 Task: Open a blank google sheet and write heading  Financial Planner. Add Dates in a column and its values below  'Jan 23, Feb 23, Mar 23, Apr 23 & may23. 'Add Income in next column and its values below  $3,000, $3,200, $3,100, $3,300 & $3,500. Add Expenses in next column and its values below  $2,000, $2,300, $2,200, $2,500 & $2,800. Add savings in next column and its values below $500, $600, $500, $700 & $700. Add Investment in next column and its values below  $500, $700, $800, $900 & $1000. Add Net Saving in next column and its values below  $1000, $1200, $900, $800 & $700. Save page Budget Tracking Spreadsheet
Action: Mouse moved to (351, 369)
Screenshot: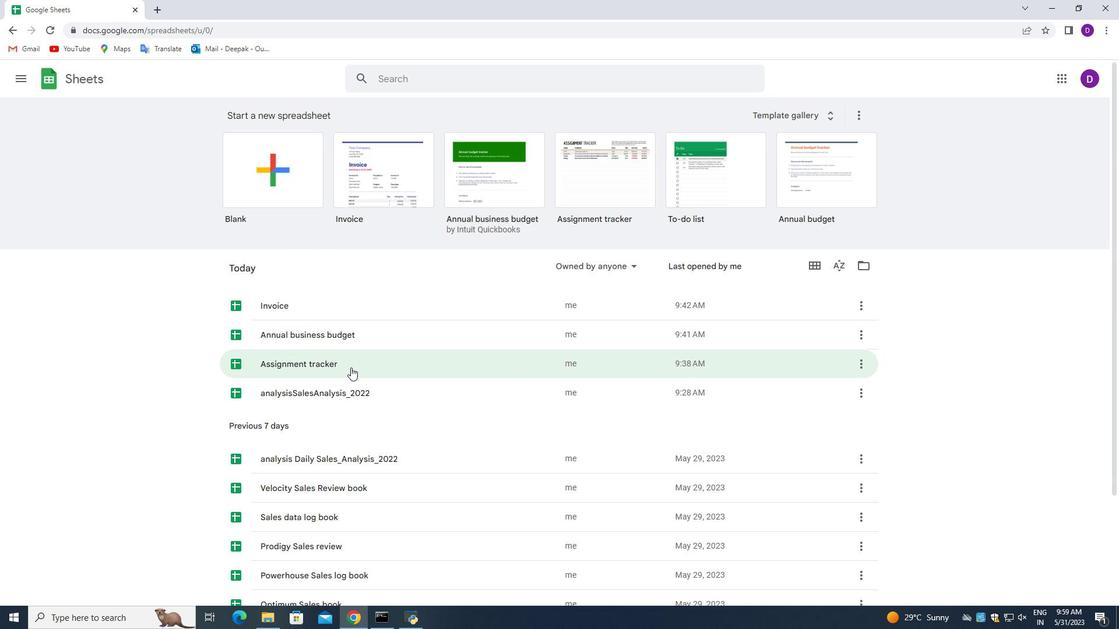 
Action: Mouse scrolled (351, 369) with delta (0, 0)
Screenshot: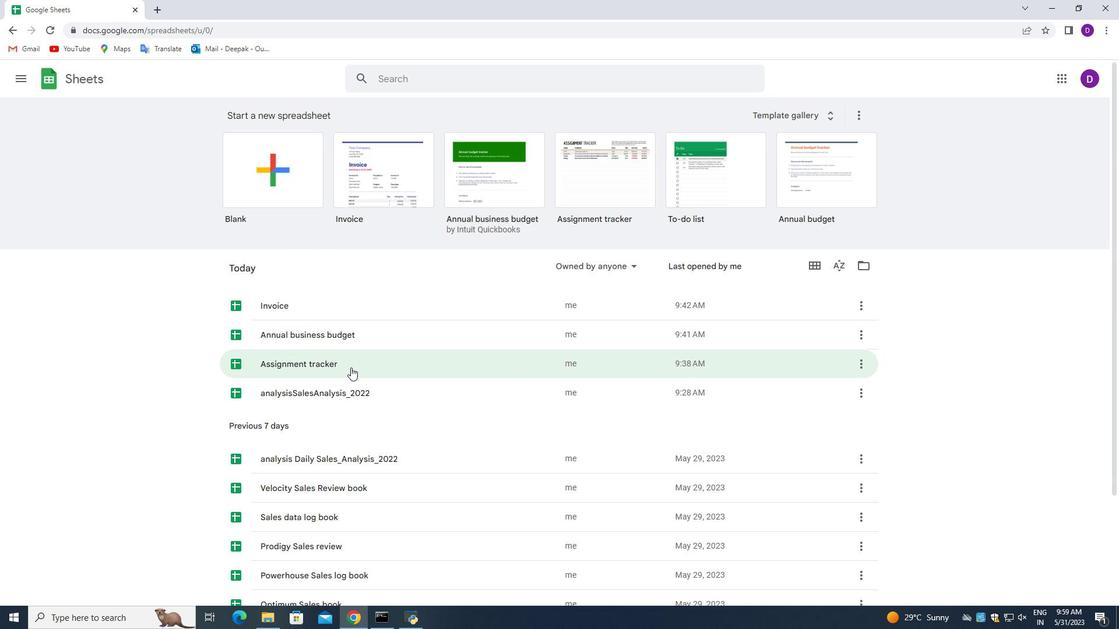 
Action: Mouse moved to (351, 370)
Screenshot: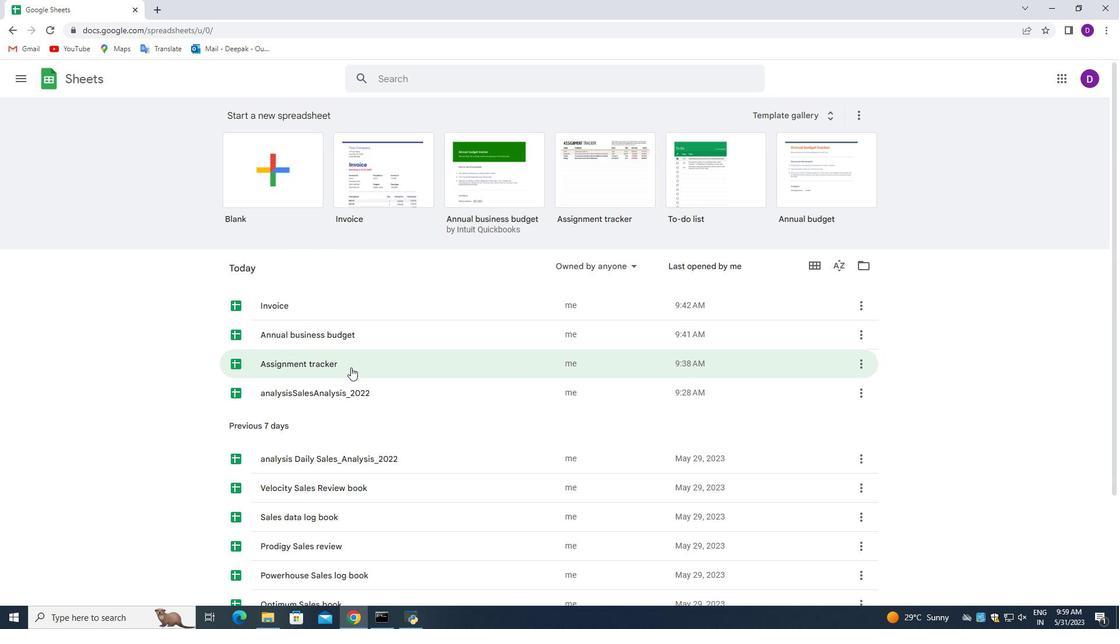
Action: Mouse scrolled (351, 369) with delta (0, 0)
Screenshot: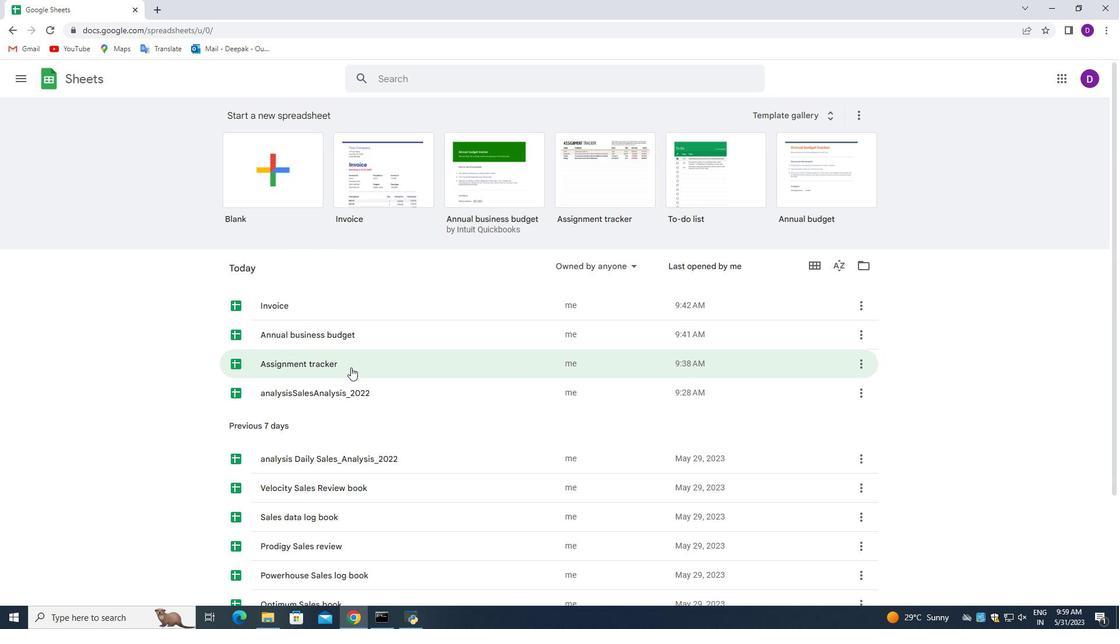 
Action: Mouse moved to (412, 361)
Screenshot: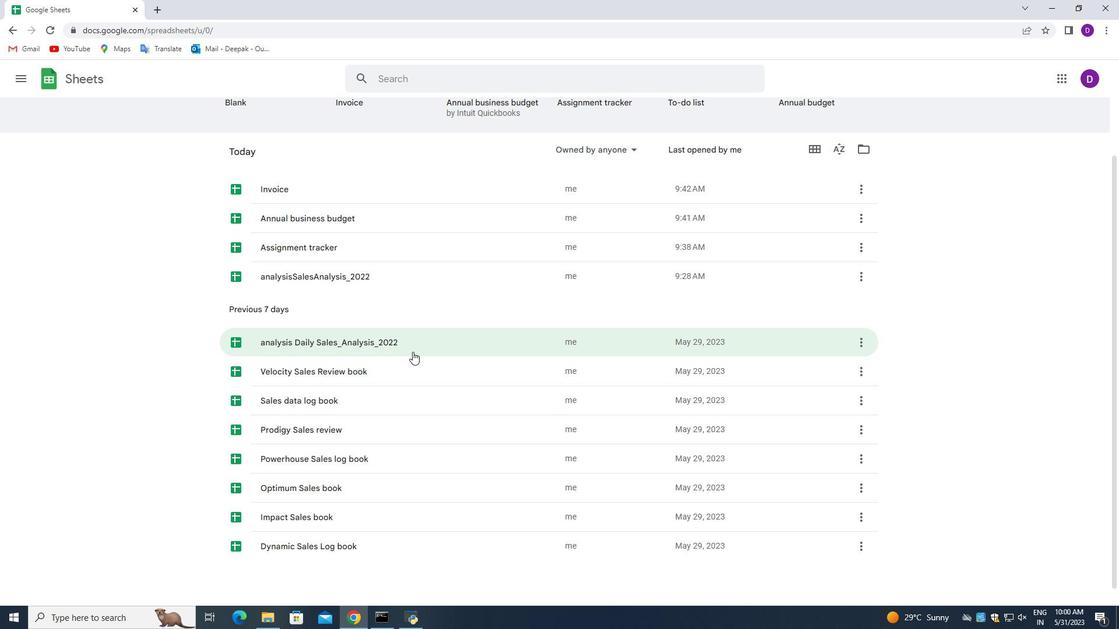 
Action: Mouse scrolled (412, 362) with delta (0, 0)
Screenshot: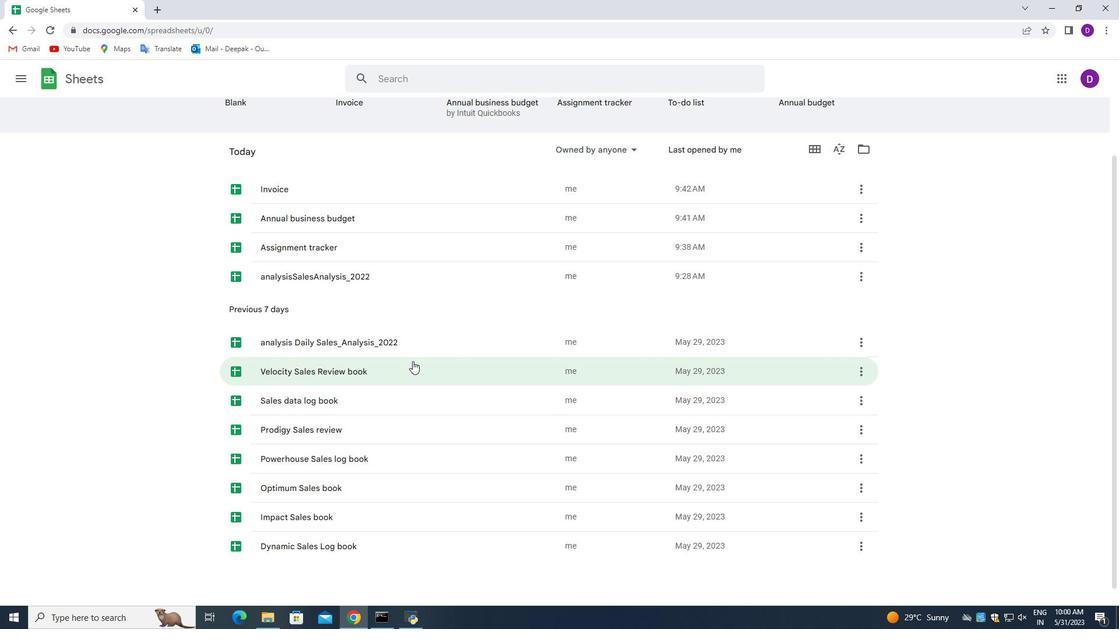 
Action: Mouse scrolled (412, 362) with delta (0, 0)
Screenshot: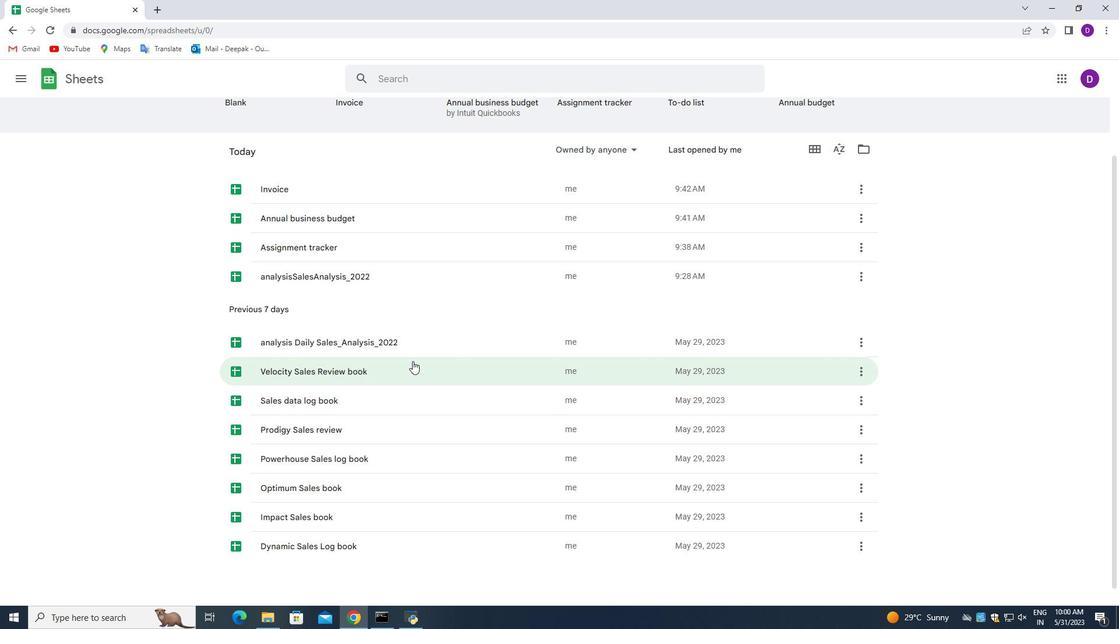 
Action: Mouse moved to (409, 356)
Screenshot: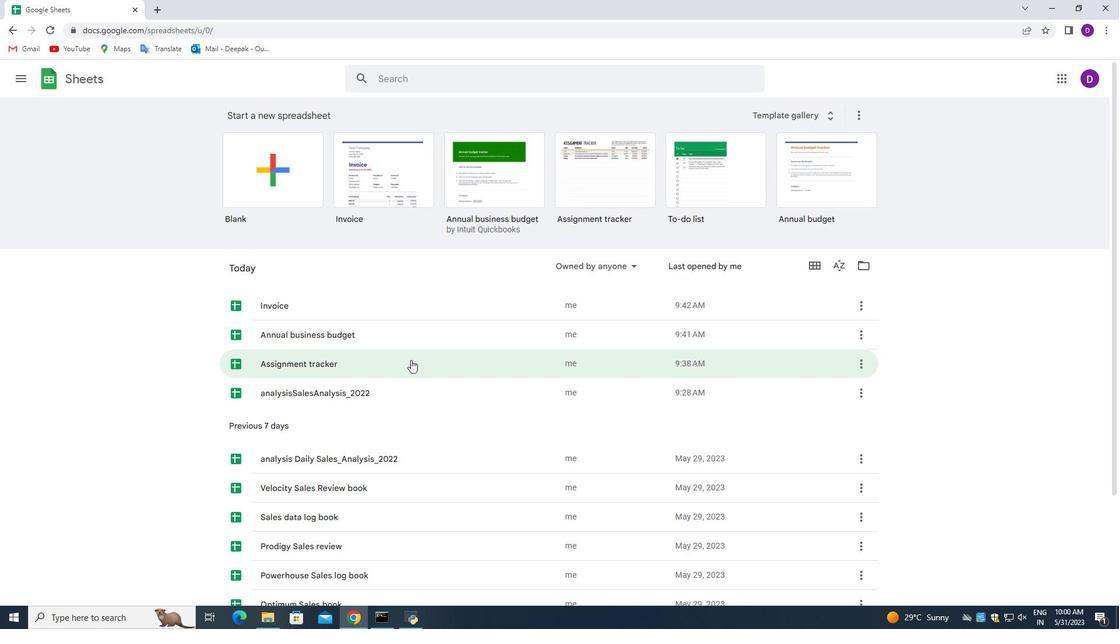 
Action: Mouse scrolled (409, 357) with delta (0, 0)
Screenshot: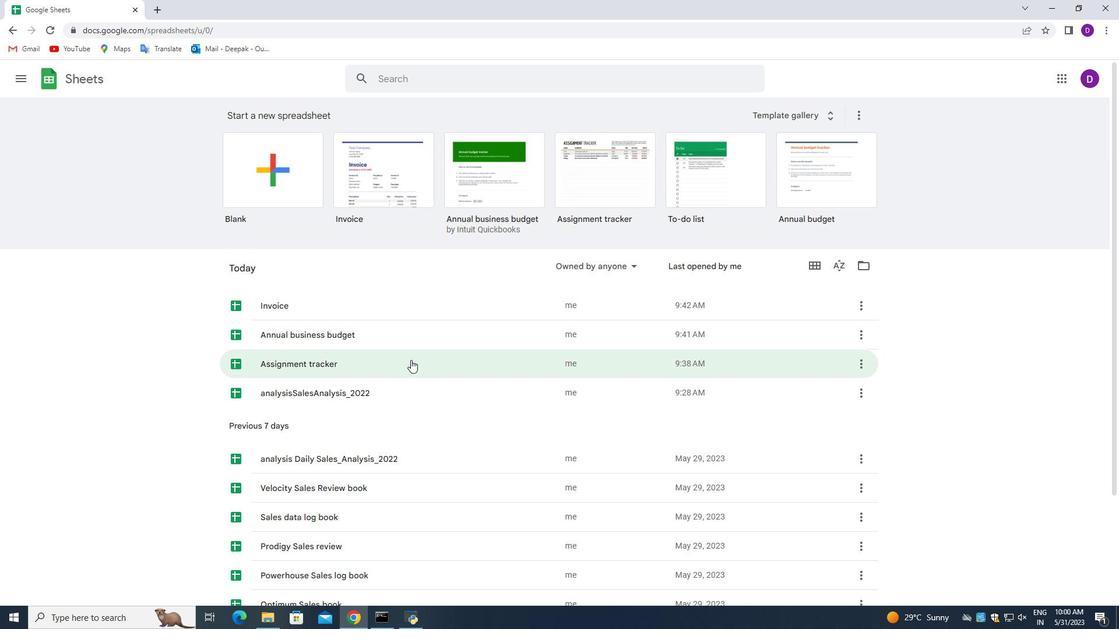 
Action: Mouse moved to (408, 355)
Screenshot: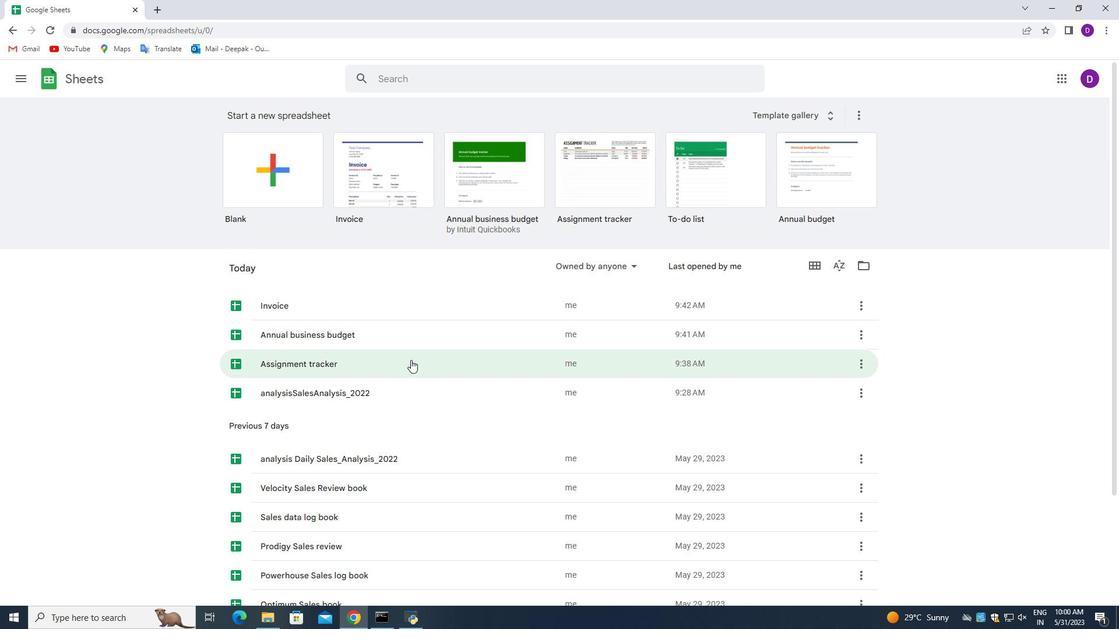 
Action: Mouse scrolled (408, 356) with delta (0, 0)
Screenshot: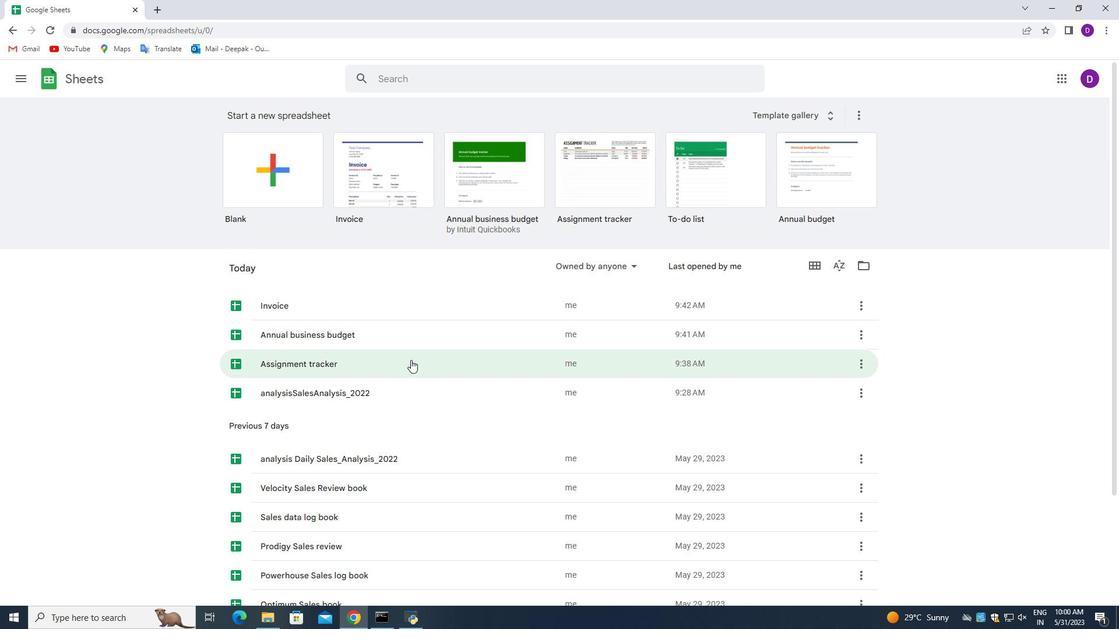 
Action: Mouse scrolled (408, 356) with delta (0, 0)
Screenshot: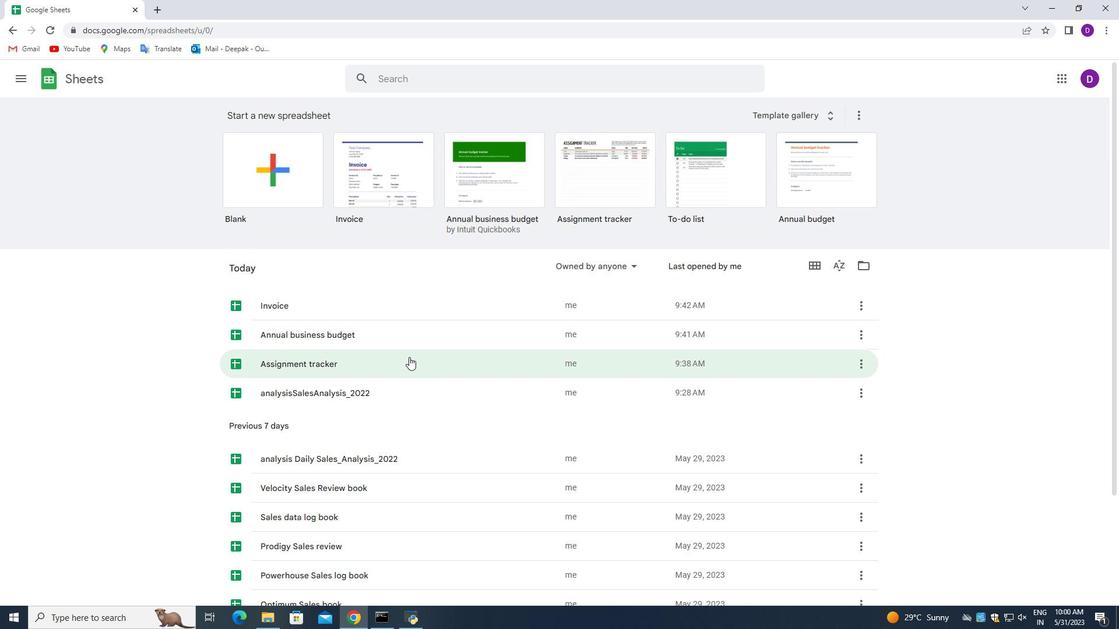 
Action: Mouse scrolled (408, 356) with delta (0, 0)
Screenshot: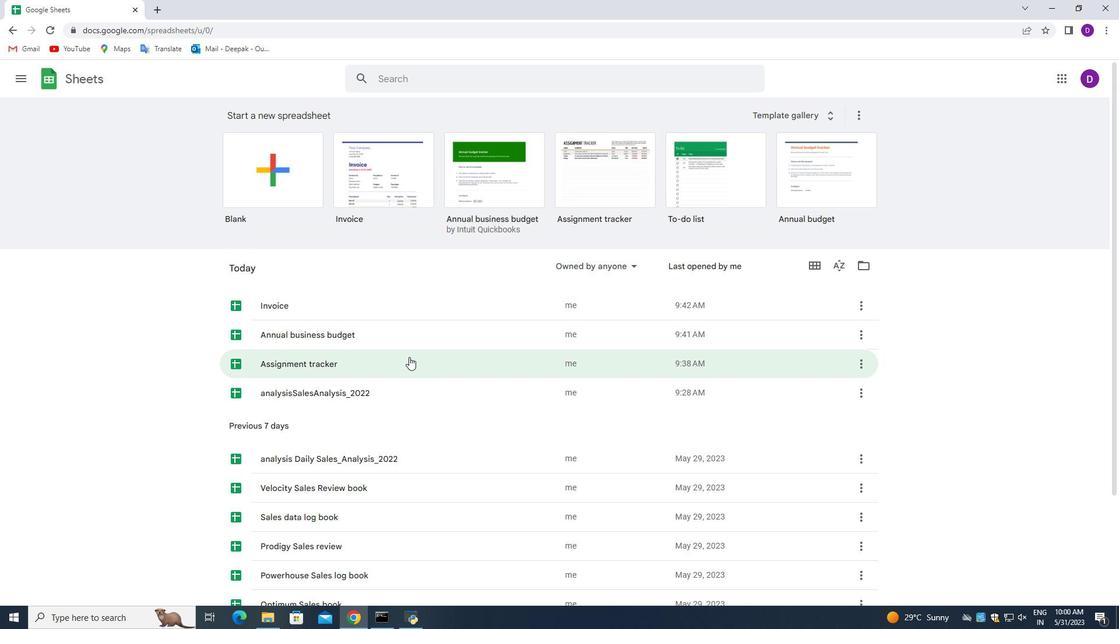 
Action: Mouse scrolled (408, 356) with delta (0, 0)
Screenshot: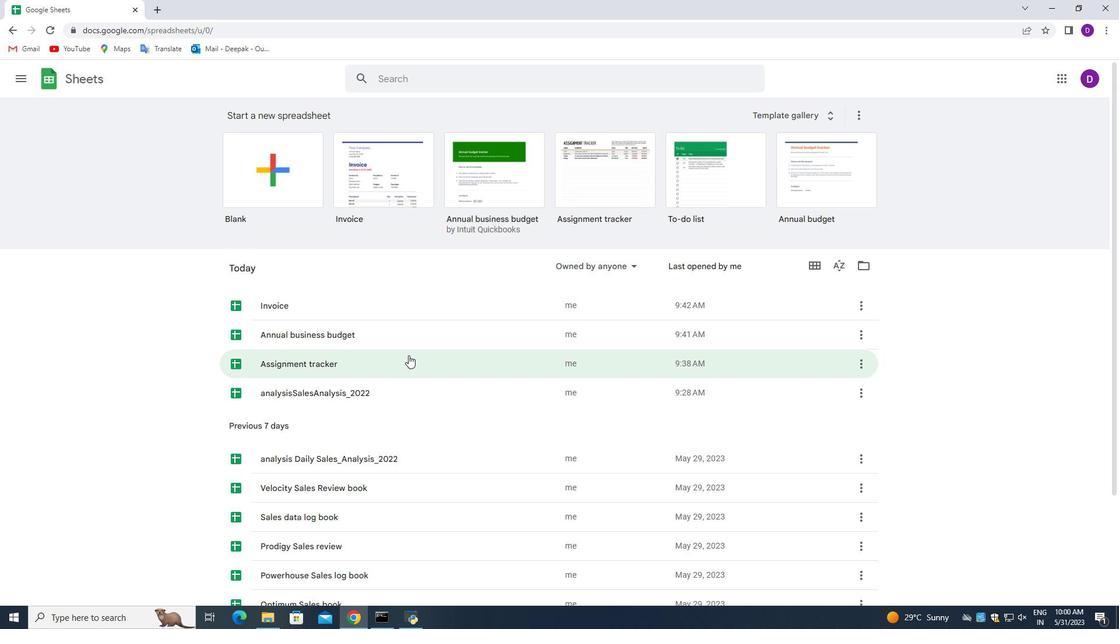 
Action: Mouse scrolled (408, 356) with delta (0, 0)
Screenshot: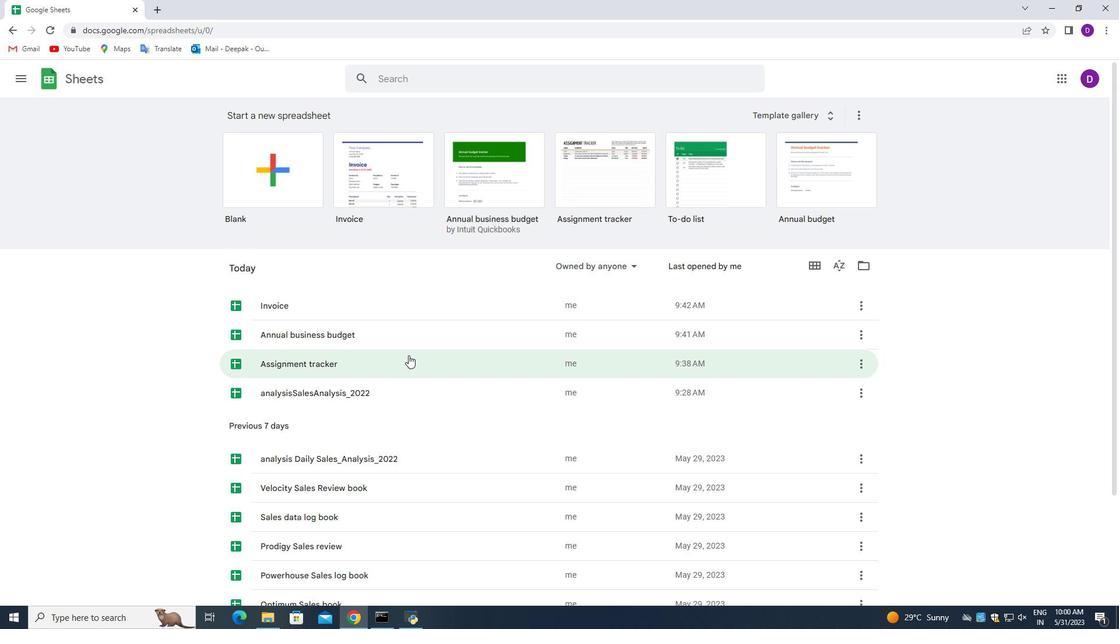 
Action: Mouse moved to (264, 172)
Screenshot: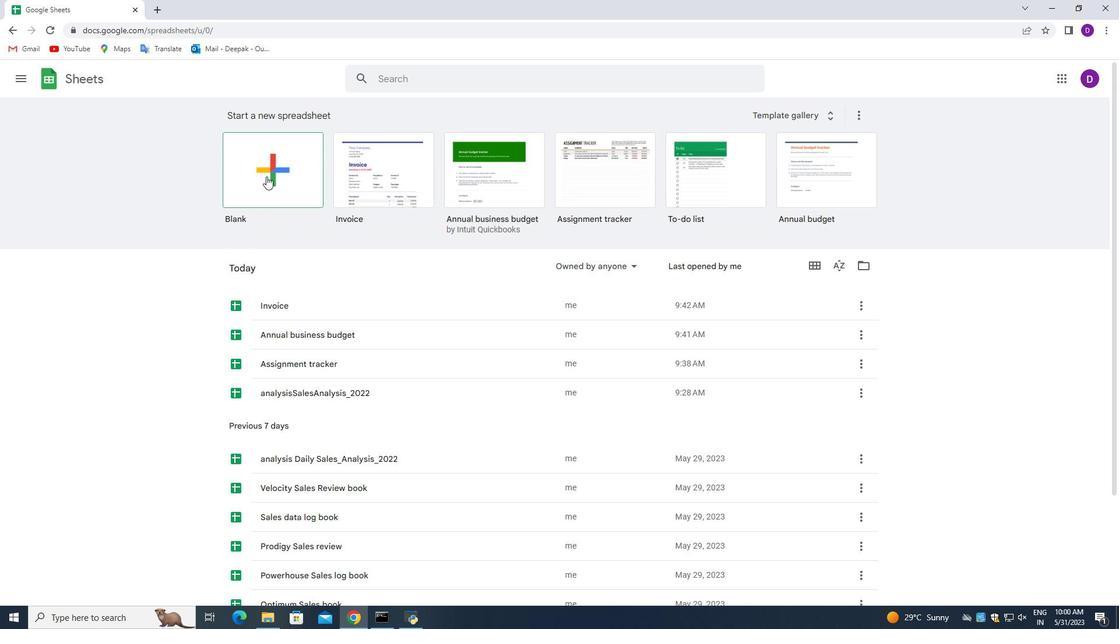 
Action: Mouse pressed left at (264, 172)
Screenshot: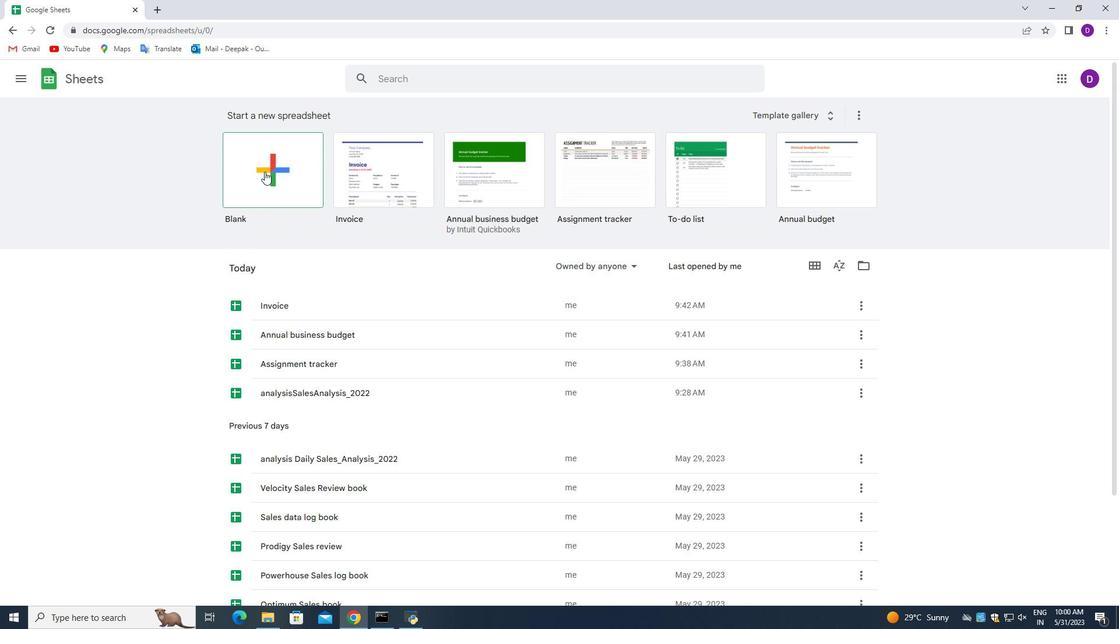 
Action: Mouse moved to (168, 243)
Screenshot: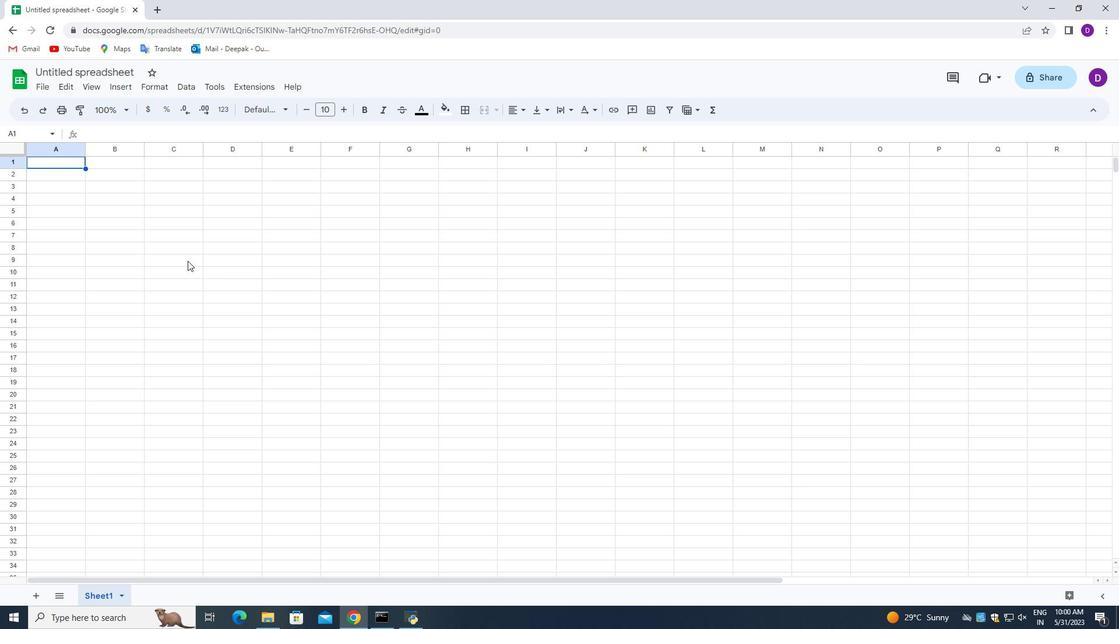 
Action: Mouse scrolled (168, 244) with delta (0, 0)
Screenshot: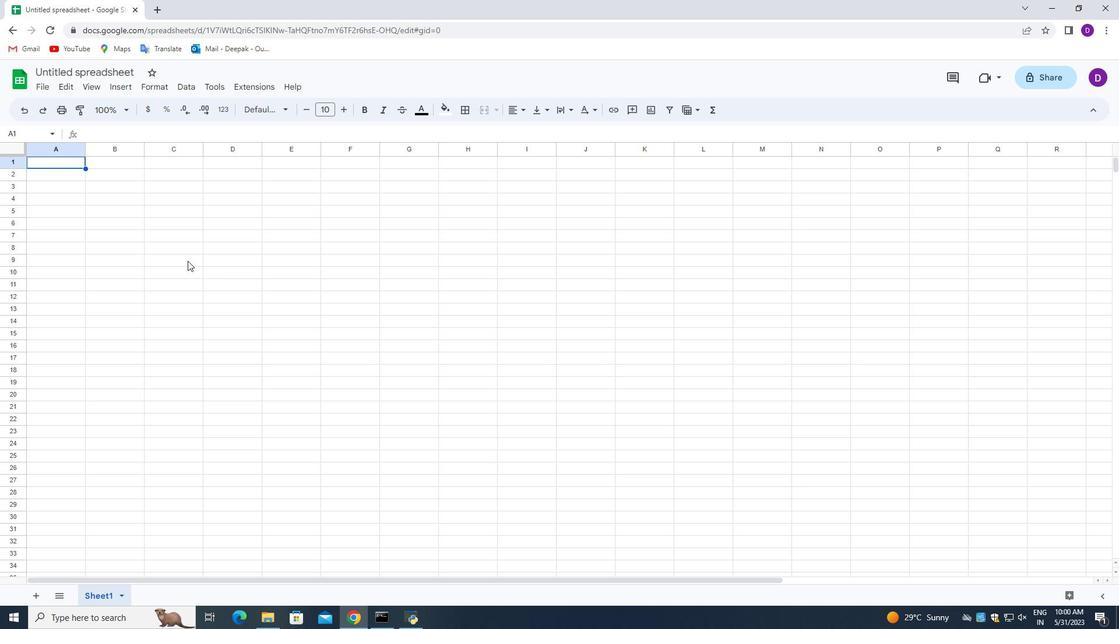 
Action: Mouse moved to (165, 240)
Screenshot: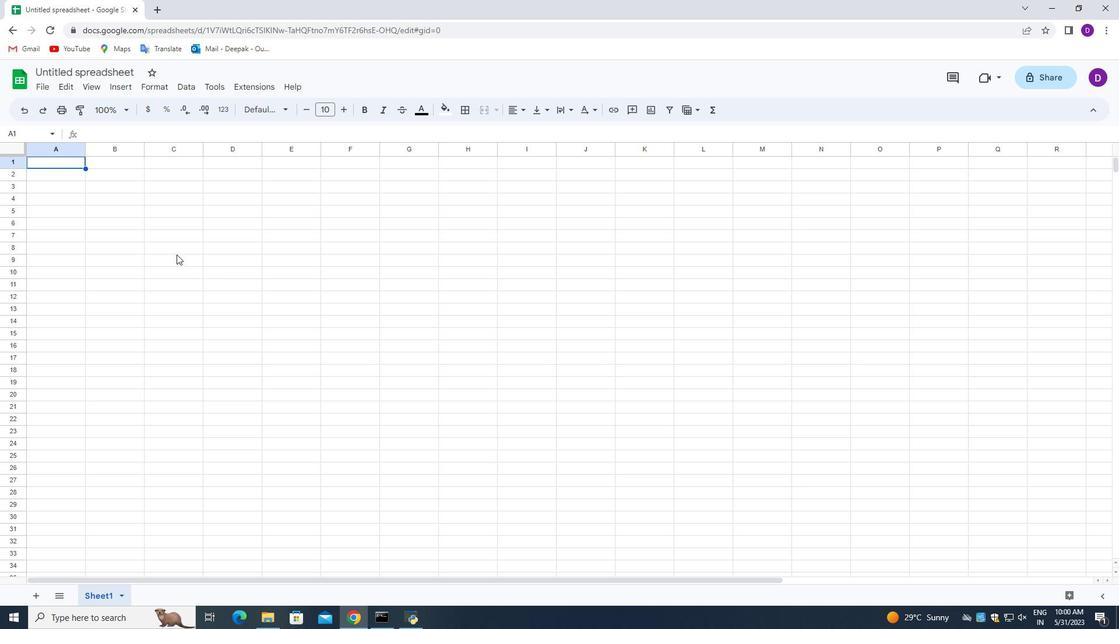 
Action: Mouse scrolled (165, 241) with delta (0, 0)
Screenshot: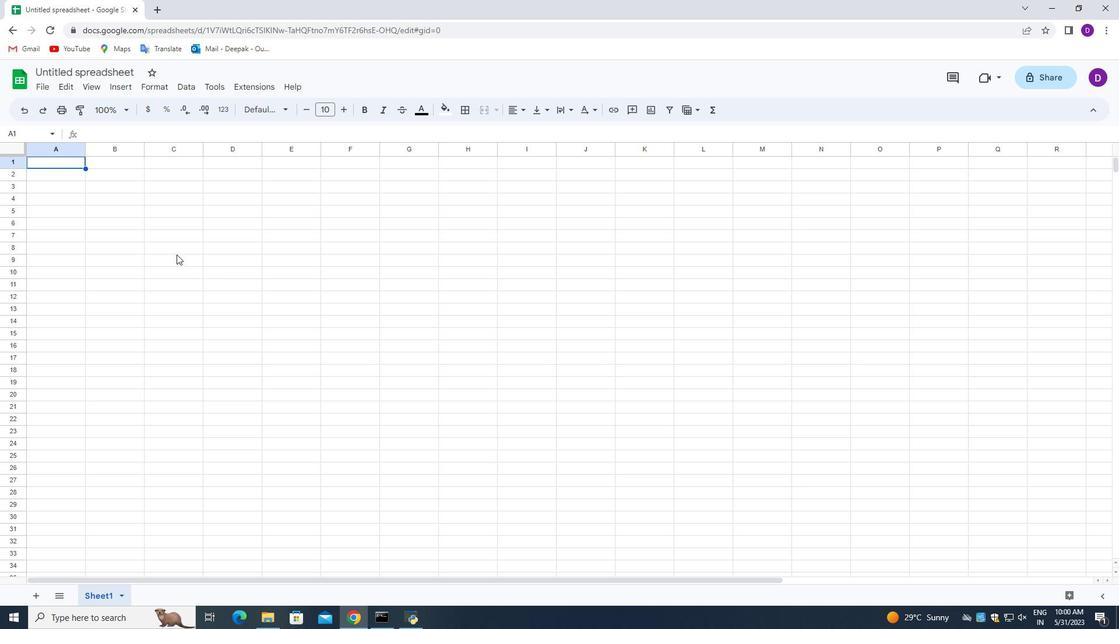 
Action: Mouse scrolled (165, 241) with delta (0, 0)
Screenshot: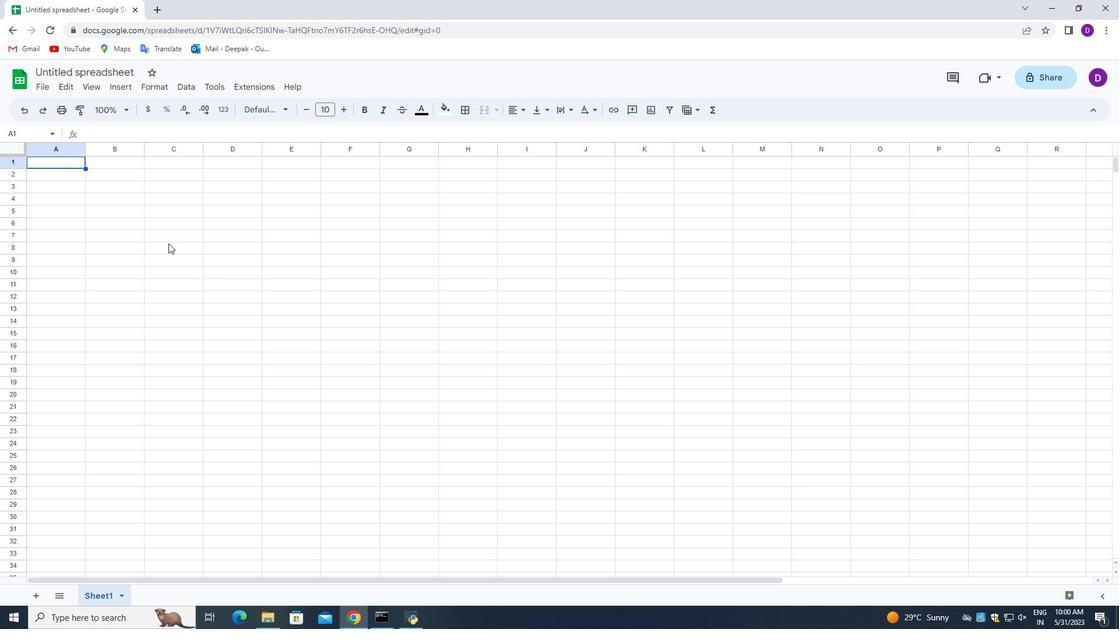 
Action: Mouse moved to (154, 207)
Screenshot: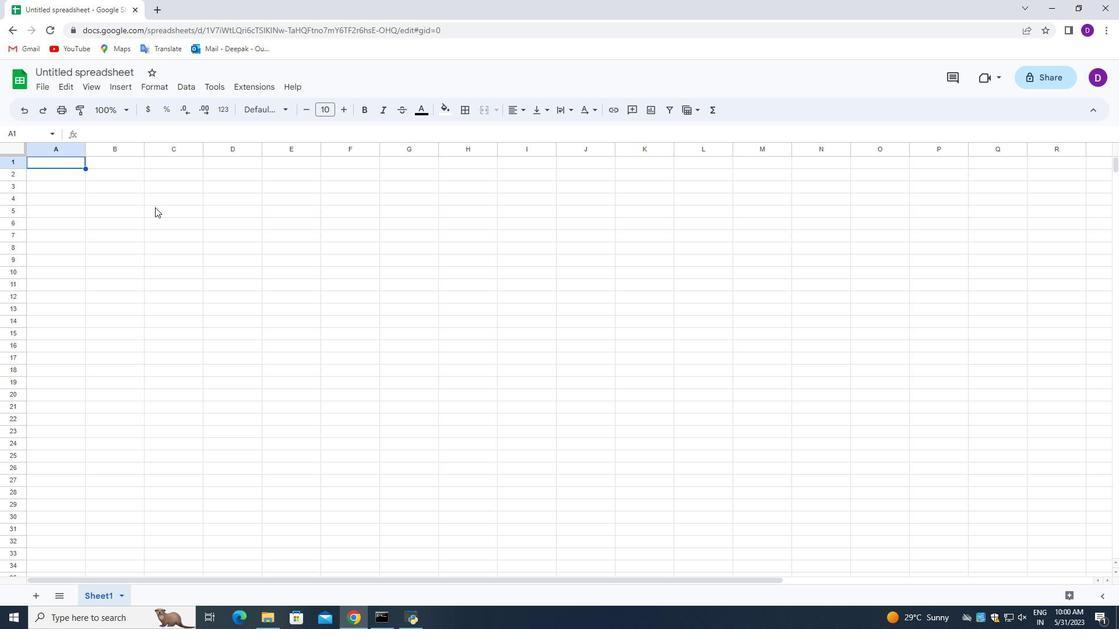 
Action: Key pressed <Key.shift_r>Financial<Key.space><Key.shift>Planner
Screenshot: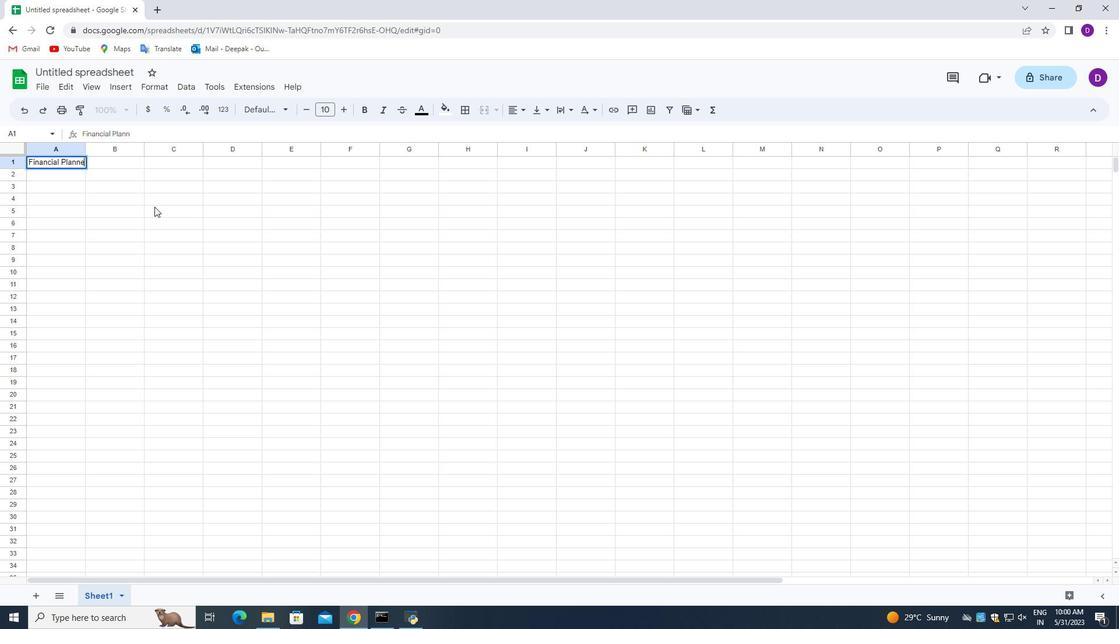 
Action: Mouse moved to (71, 173)
Screenshot: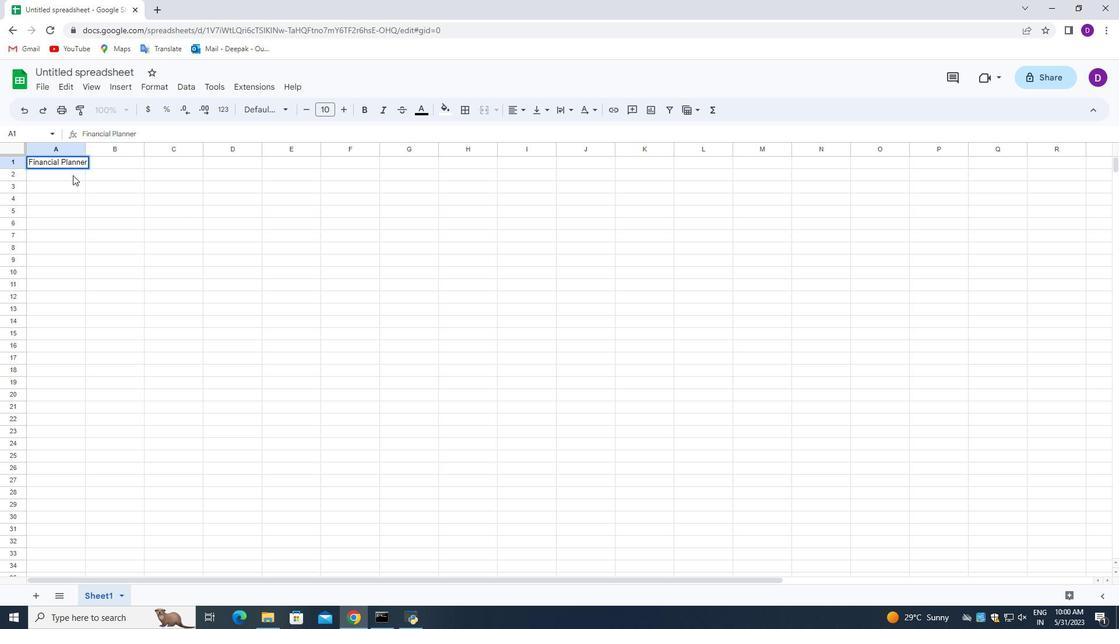
Action: Mouse pressed left at (71, 173)
Screenshot: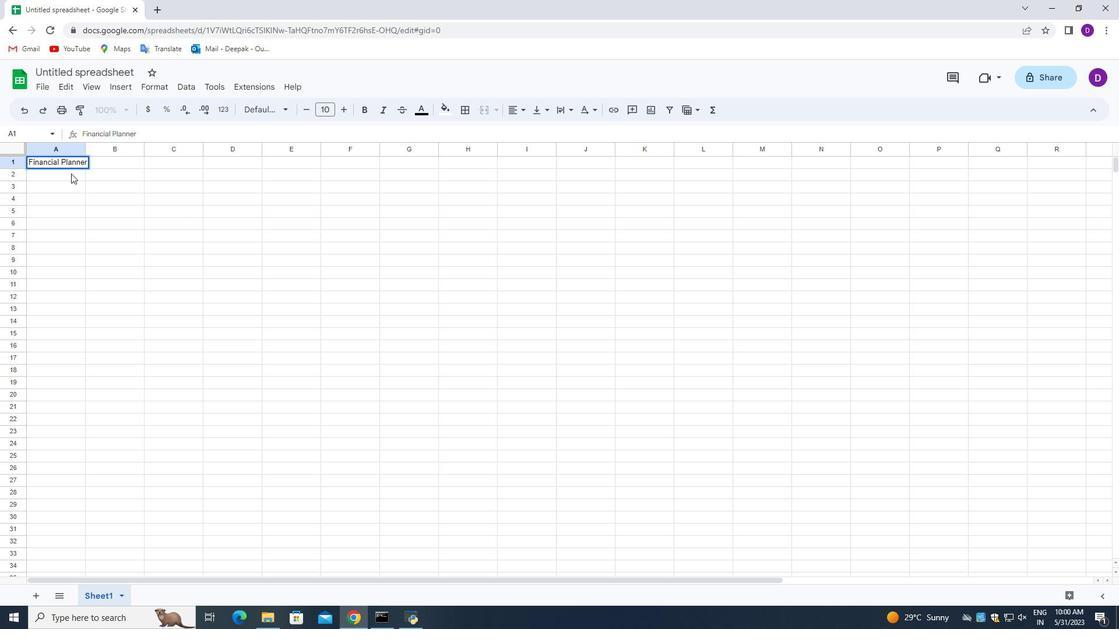 
Action: Mouse moved to (30, 189)
Screenshot: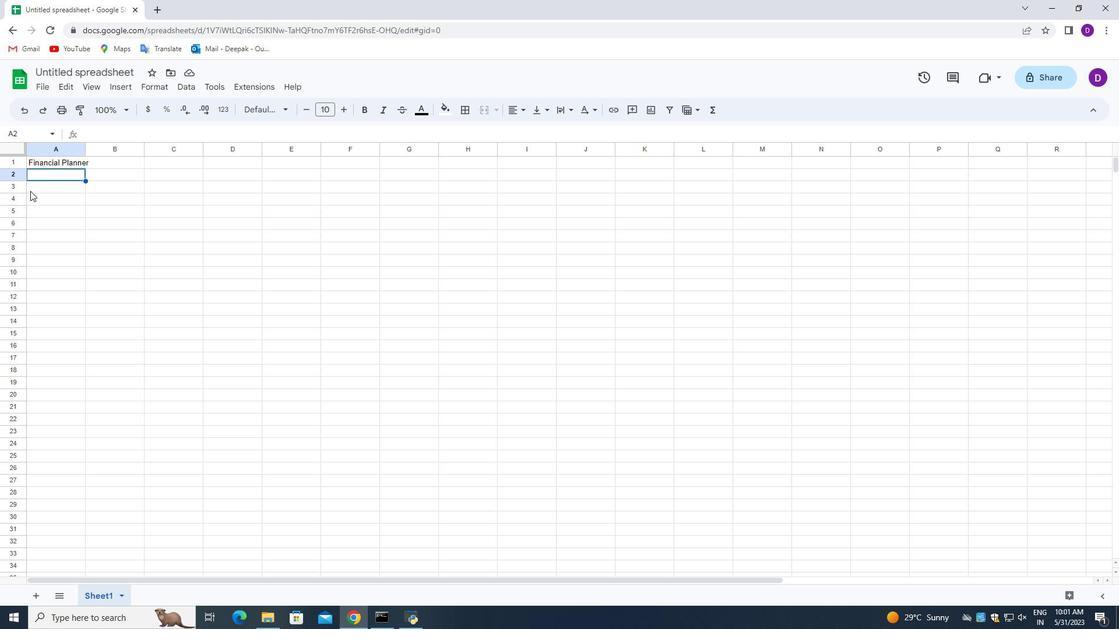 
Action: Mouse pressed left at (30, 189)
Screenshot: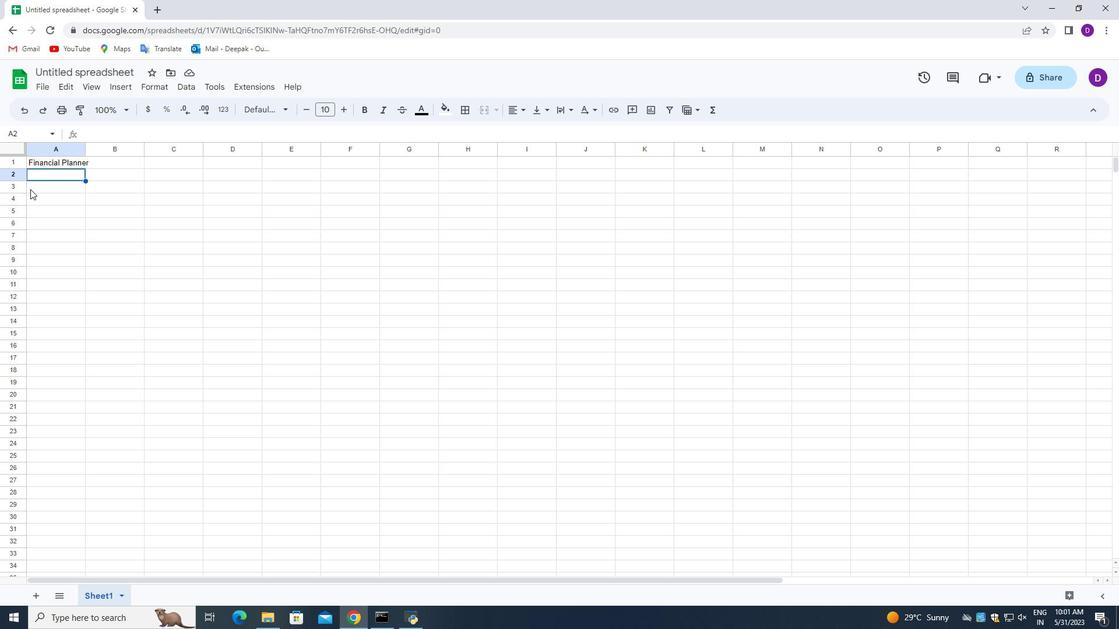 
Action: Mouse moved to (109, 189)
Screenshot: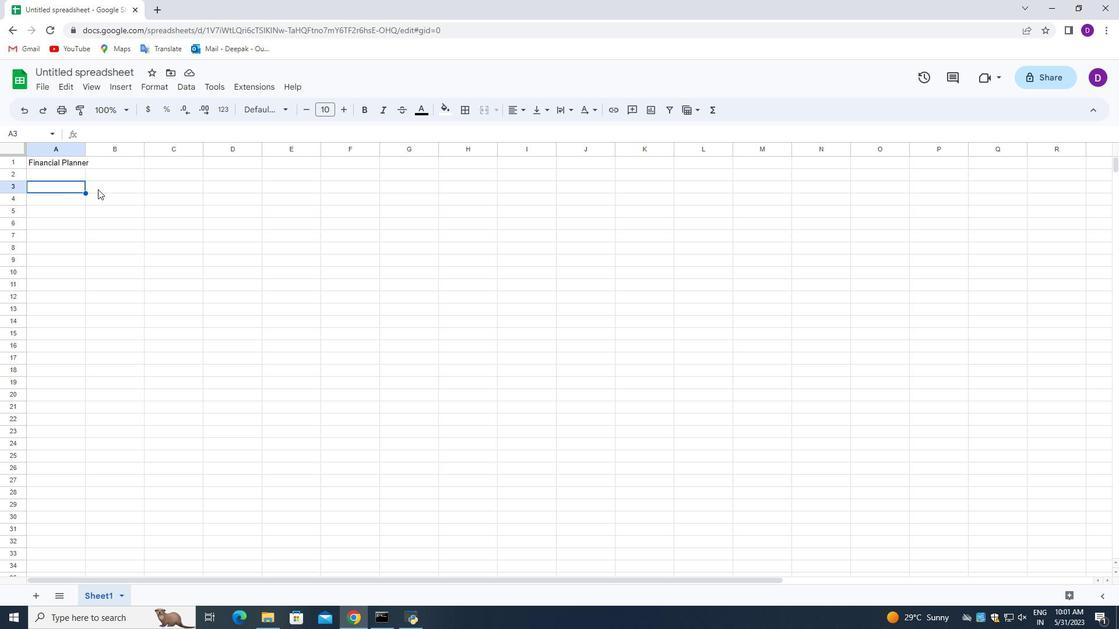 
Action: Mouse pressed left at (109, 189)
Screenshot: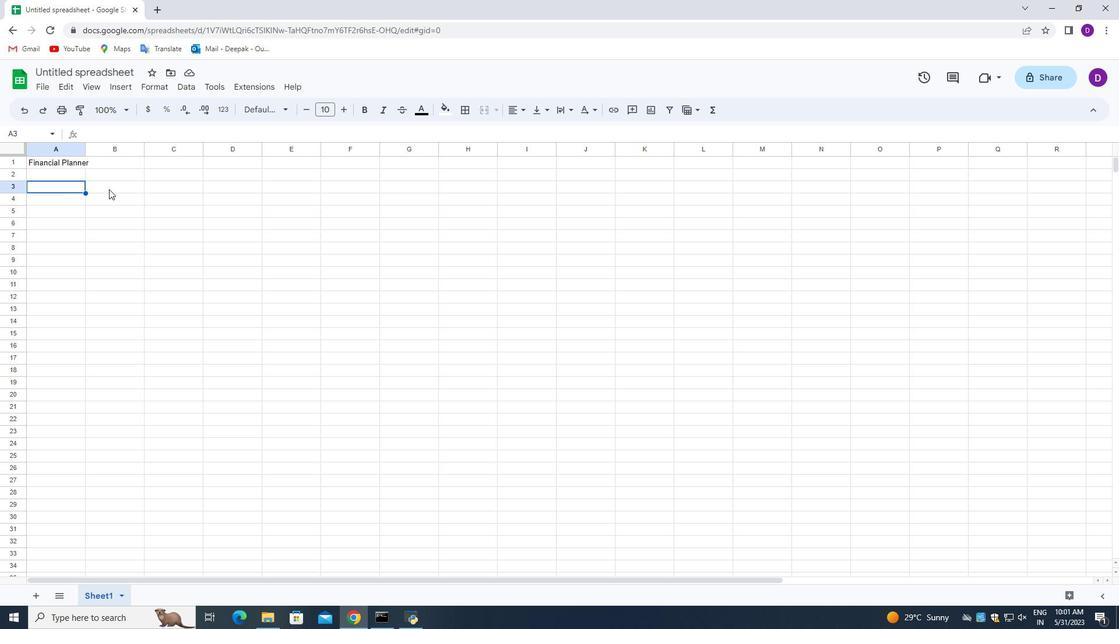 
Action: Mouse moved to (51, 187)
Screenshot: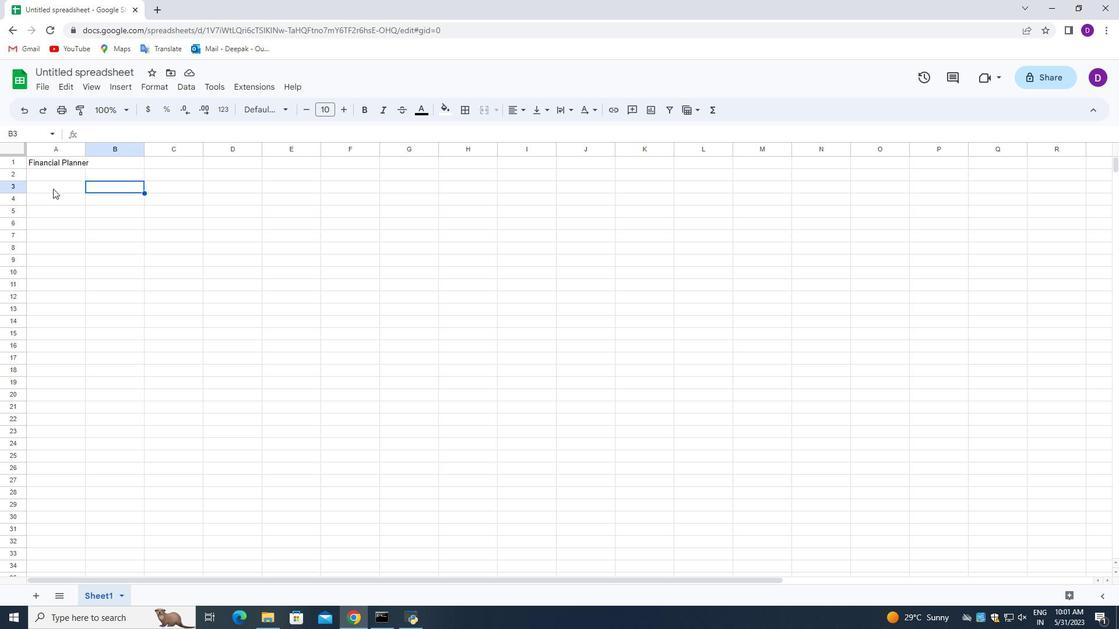 
Action: Mouse pressed left at (51, 187)
Screenshot: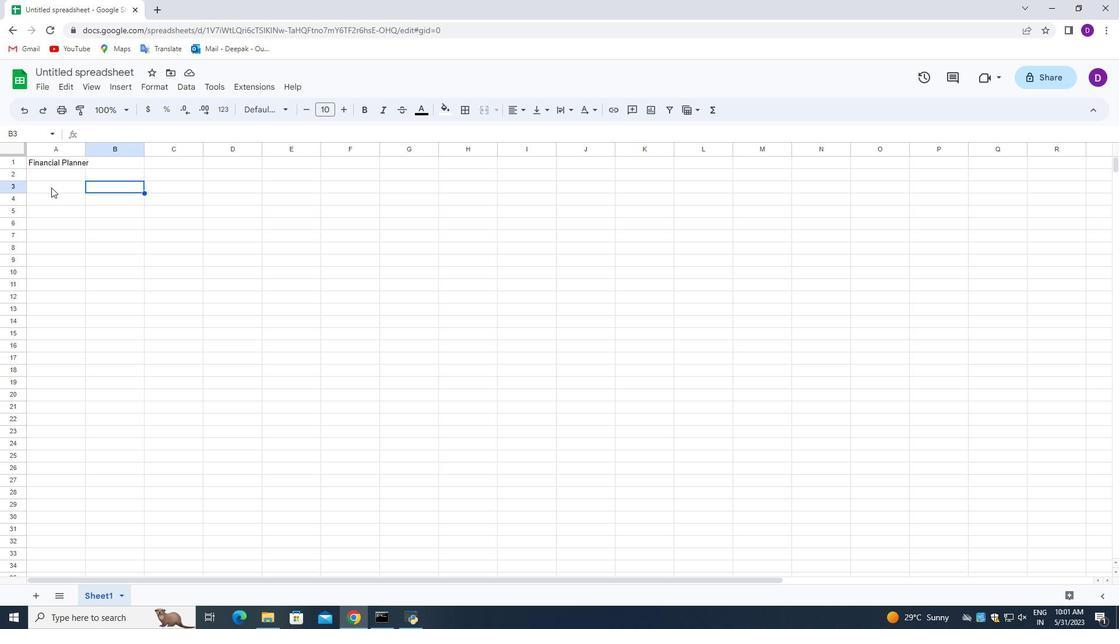 
Action: Mouse moved to (52, 175)
Screenshot: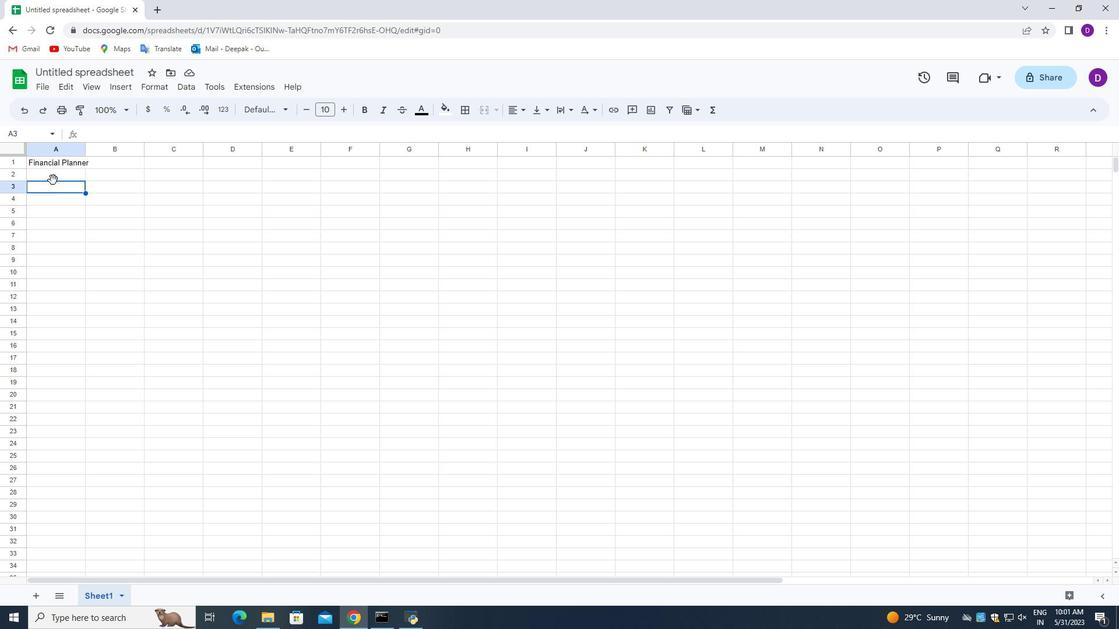 
Action: Mouse pressed left at (52, 175)
Screenshot: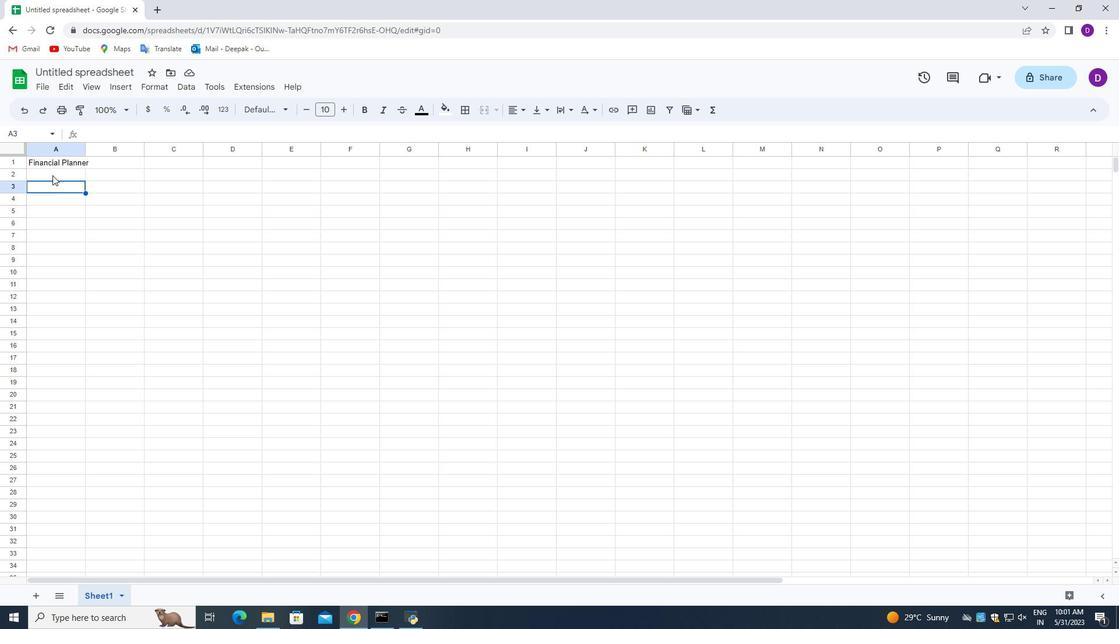 
Action: Mouse pressed left at (52, 175)
Screenshot: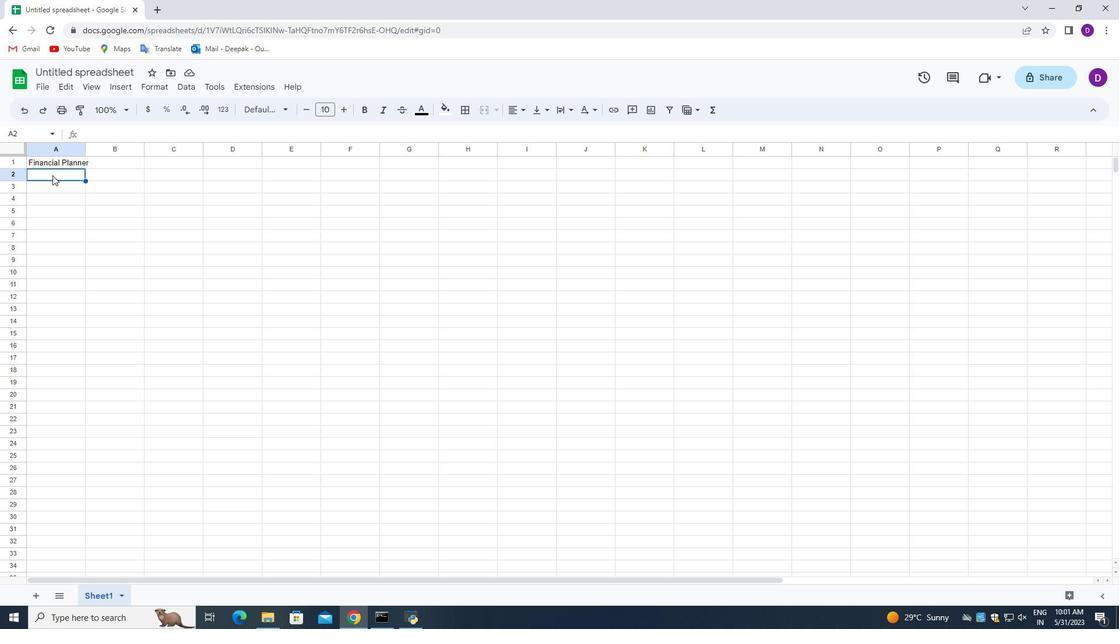 
Action: Mouse pressed left at (52, 175)
Screenshot: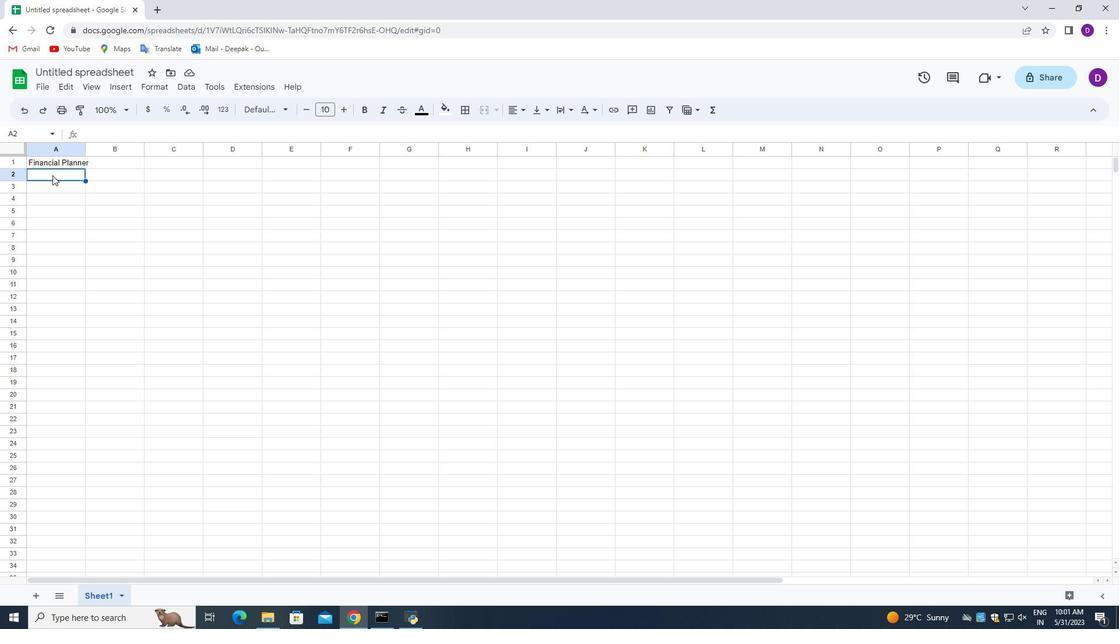 
Action: Mouse moved to (230, 242)
Screenshot: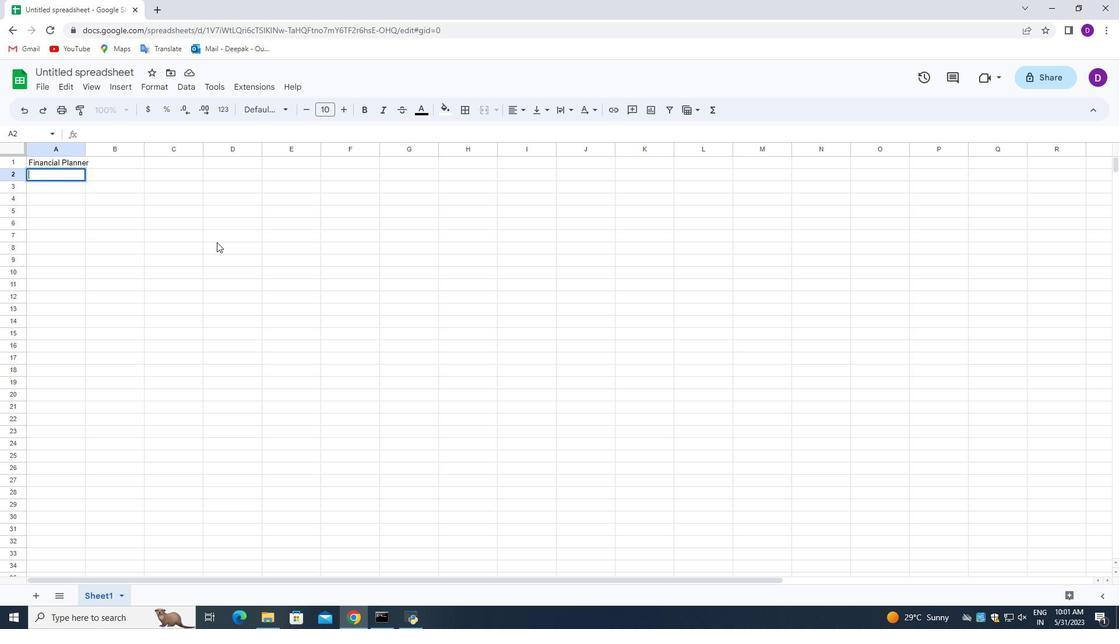 
Action: Key pressed <Key.shift_r>Dates
Screenshot: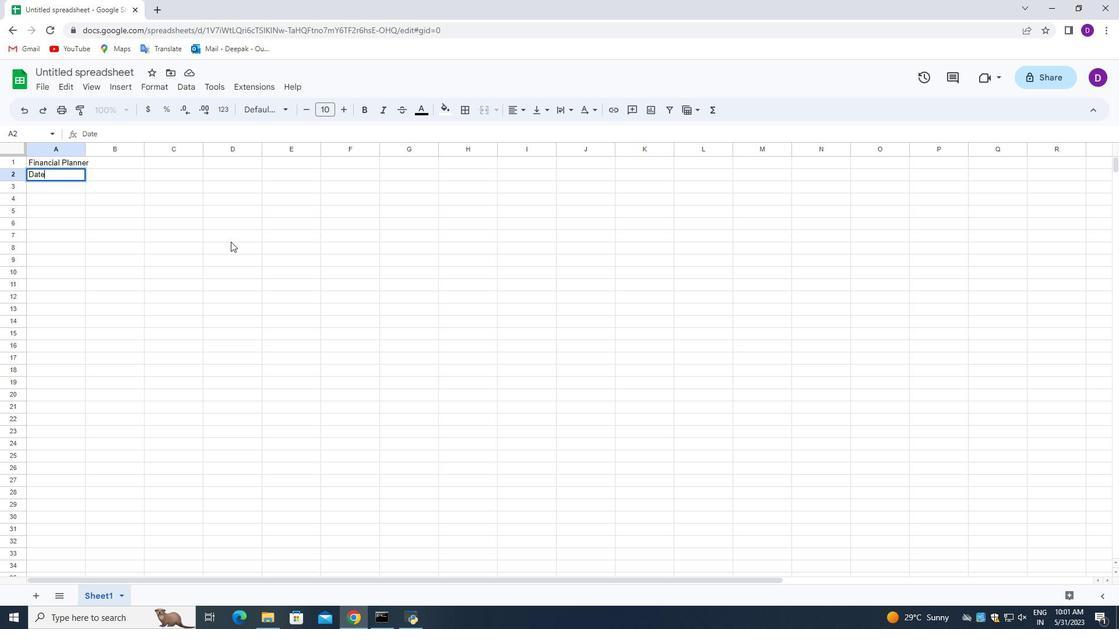
Action: Mouse moved to (65, 187)
Screenshot: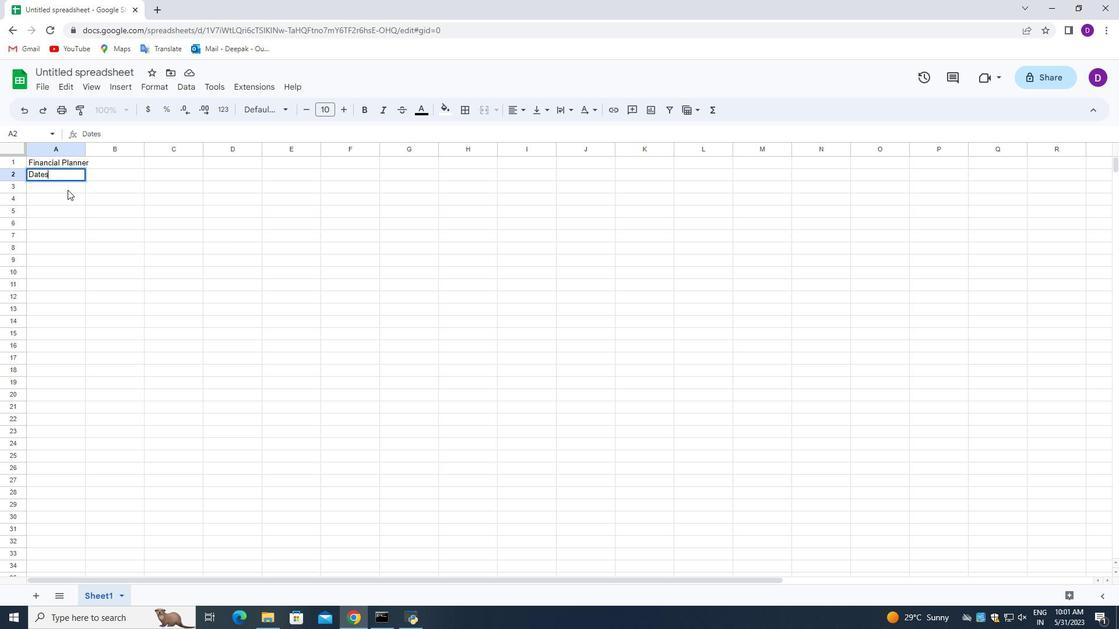 
Action: Mouse pressed left at (65, 187)
Screenshot: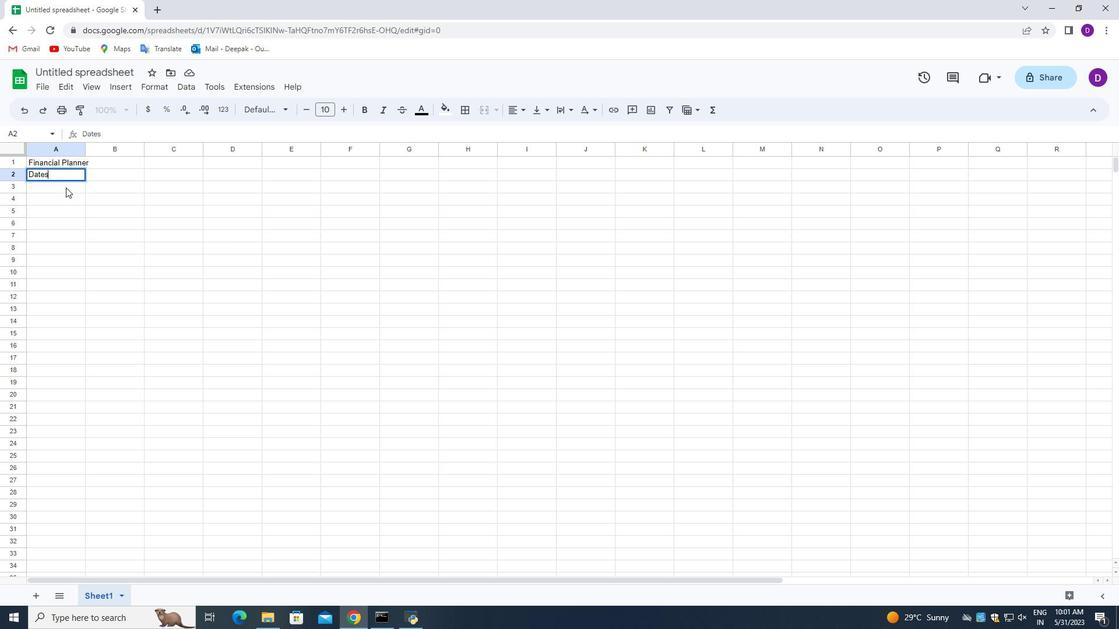 
Action: Mouse pressed left at (65, 187)
Screenshot: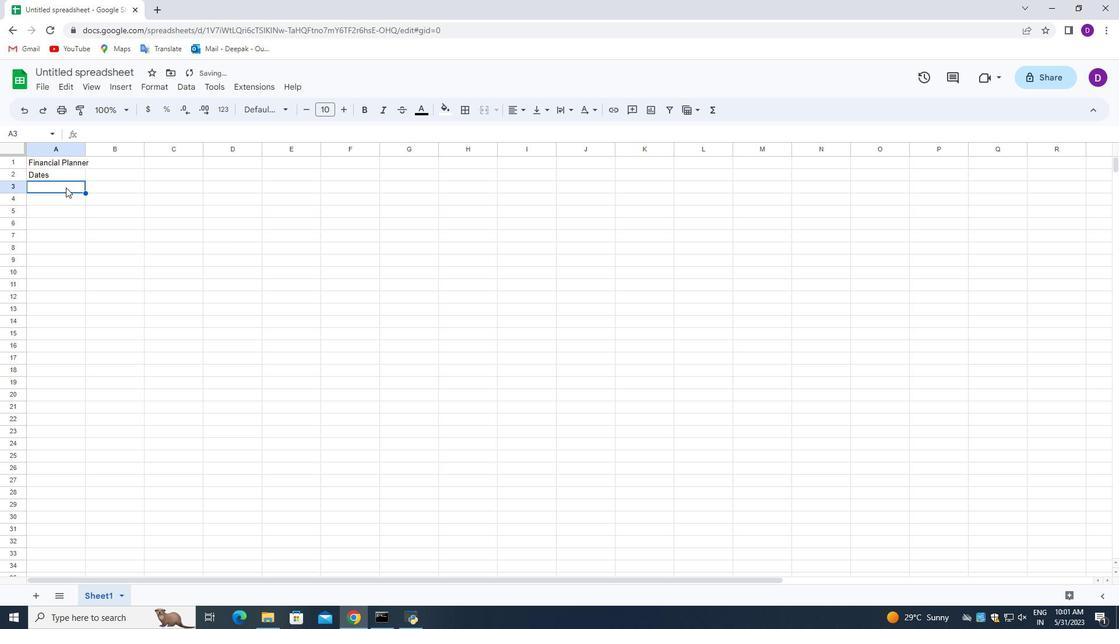 
Action: Mouse pressed left at (65, 187)
Screenshot: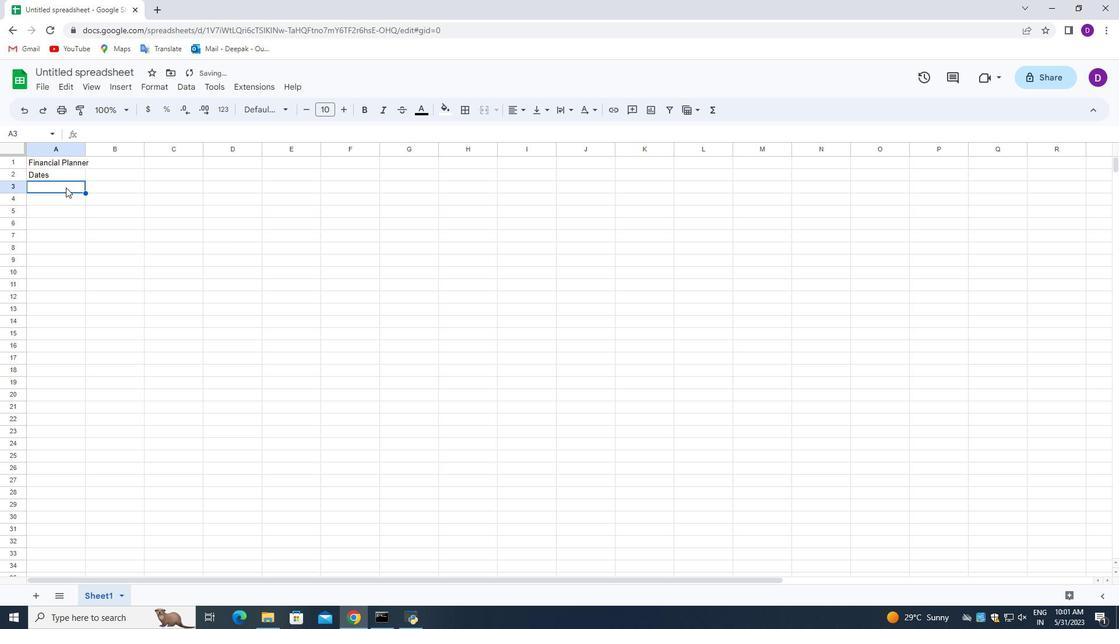
Action: Mouse moved to (200, 235)
Screenshot: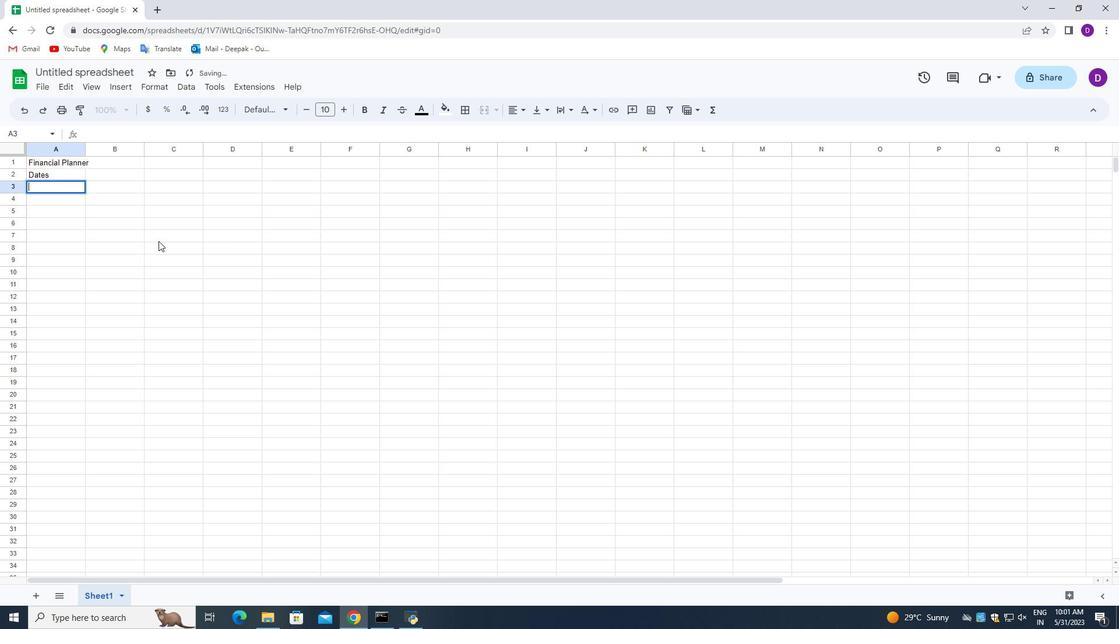 
Action: Key pressed <Key.shift>Jan<Key.space>23<Key.enter>fa<Key.backspace><Key.backspace><Key.backspace><Key.shift_r>G<Key.backspace><Key.shift_r>Fab<Key.space>23<Key.enter>
Screenshot: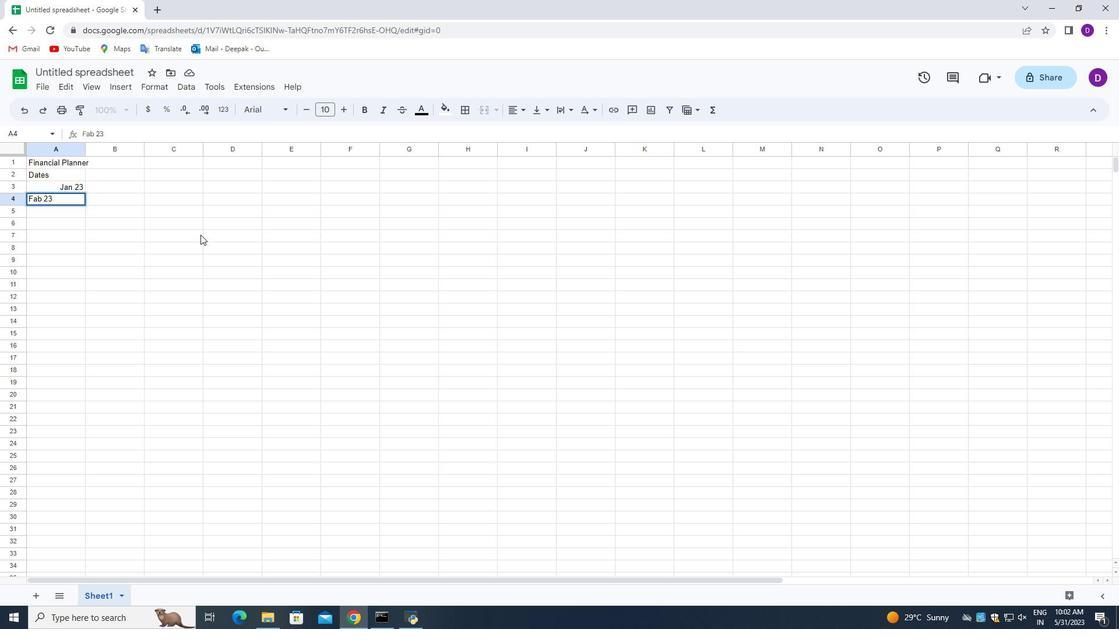
Action: Mouse moved to (56, 183)
Screenshot: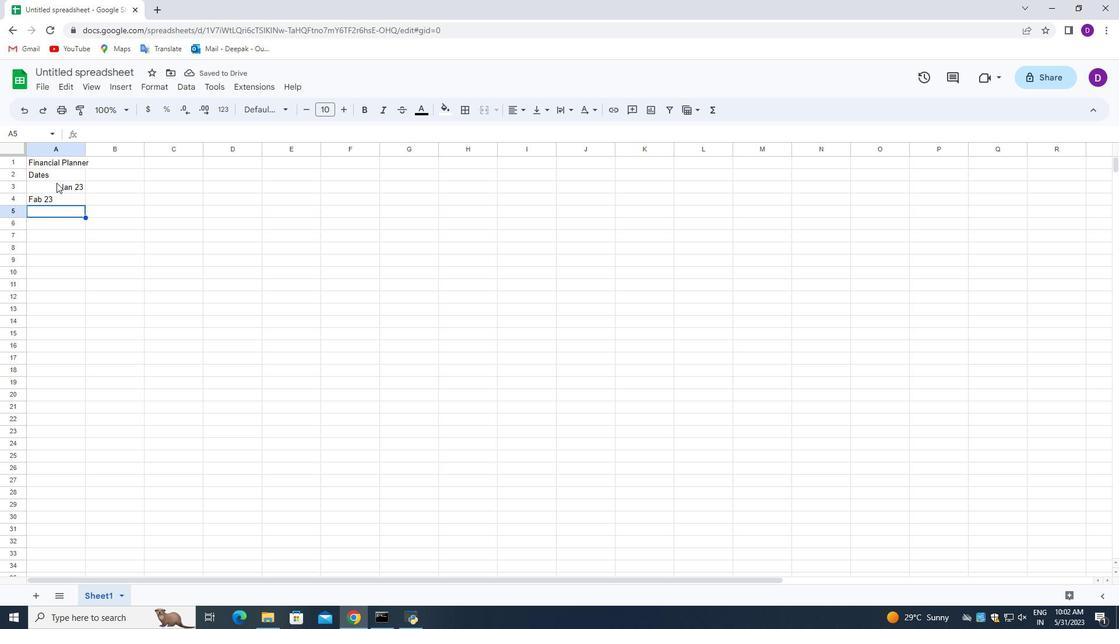 
Action: Mouse pressed left at (56, 183)
Screenshot: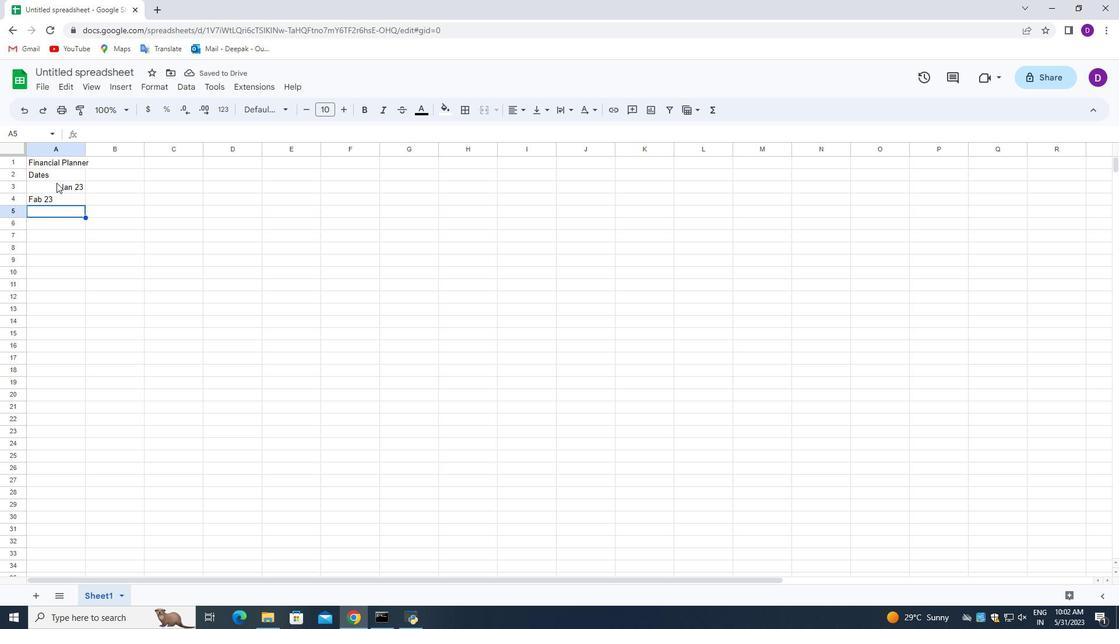 
Action: Mouse pressed left at (56, 183)
Screenshot: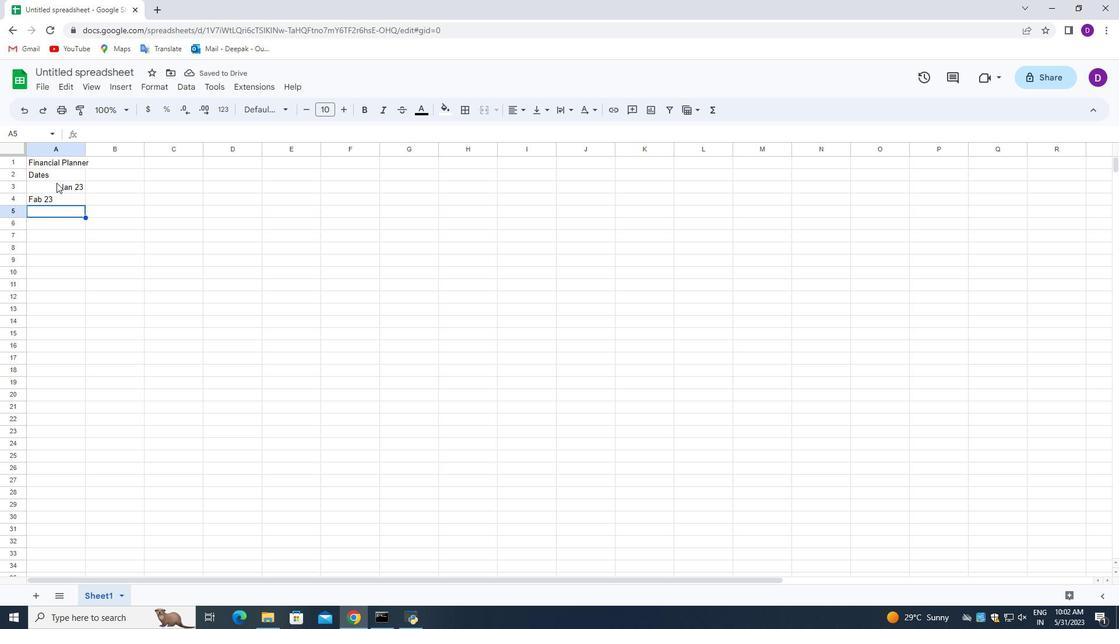 
Action: Mouse moved to (138, 242)
Screenshot: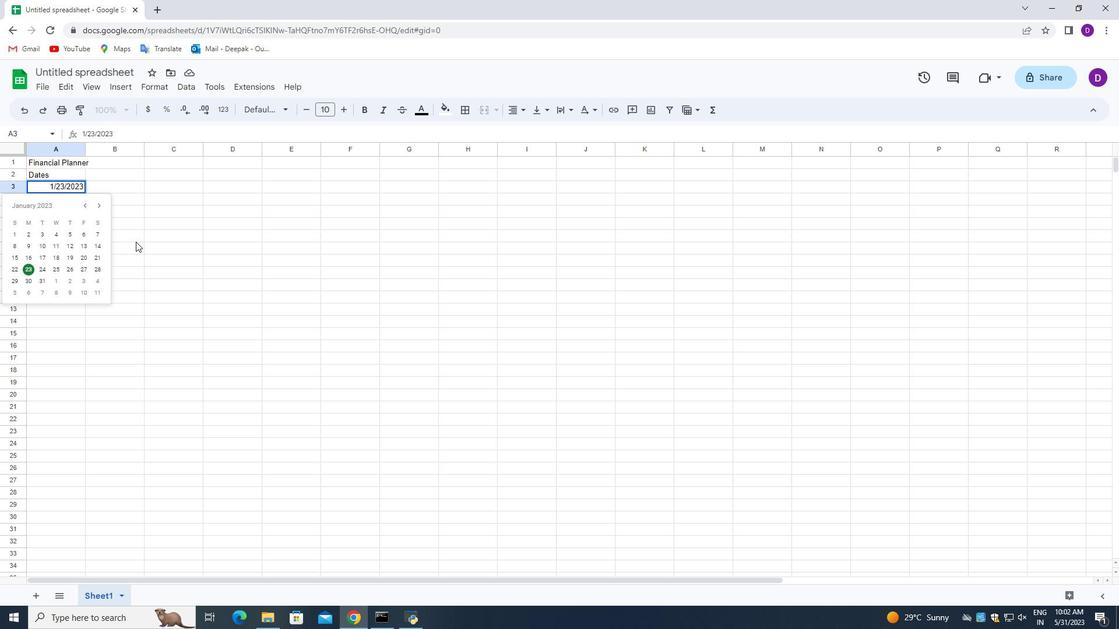 
Action: Mouse pressed left at (138, 242)
Screenshot: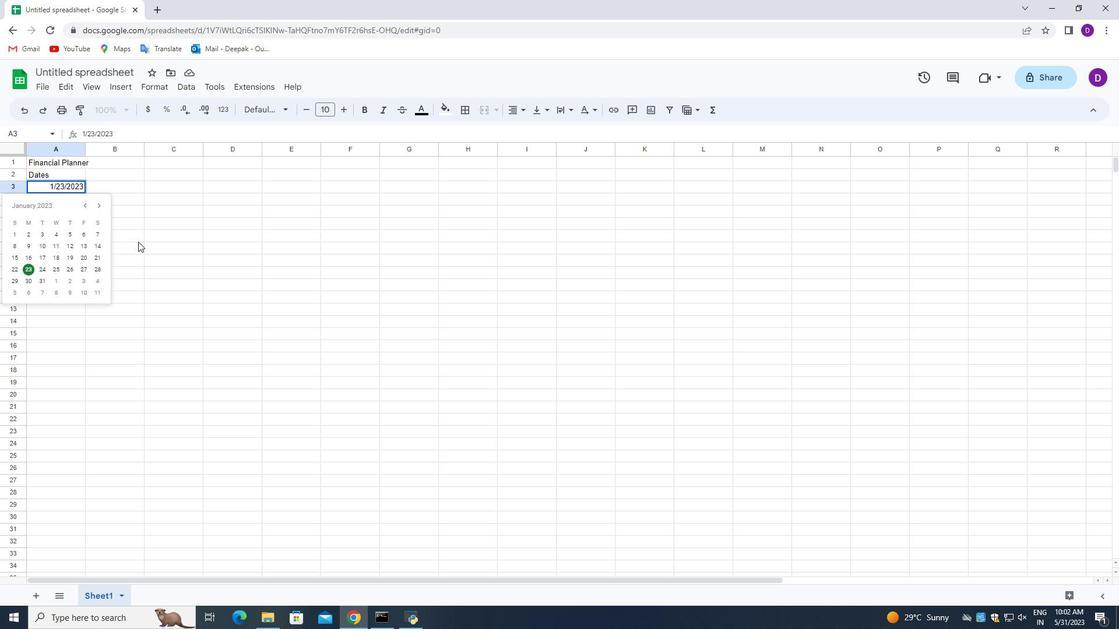 
Action: Mouse moved to (78, 187)
Screenshot: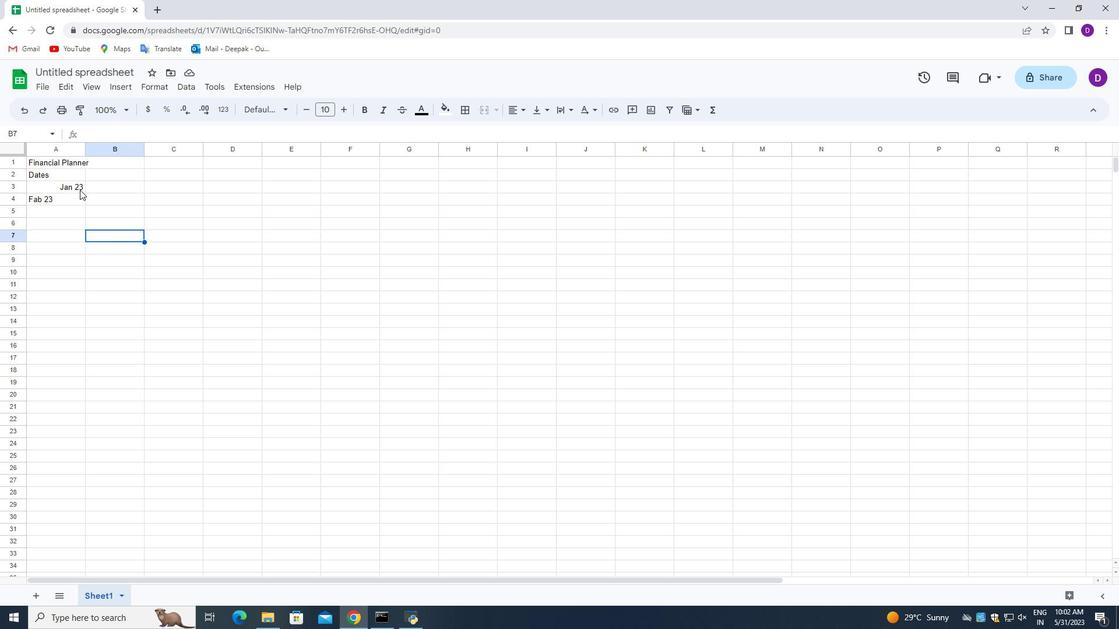 
Action: Mouse pressed left at (78, 187)
Screenshot: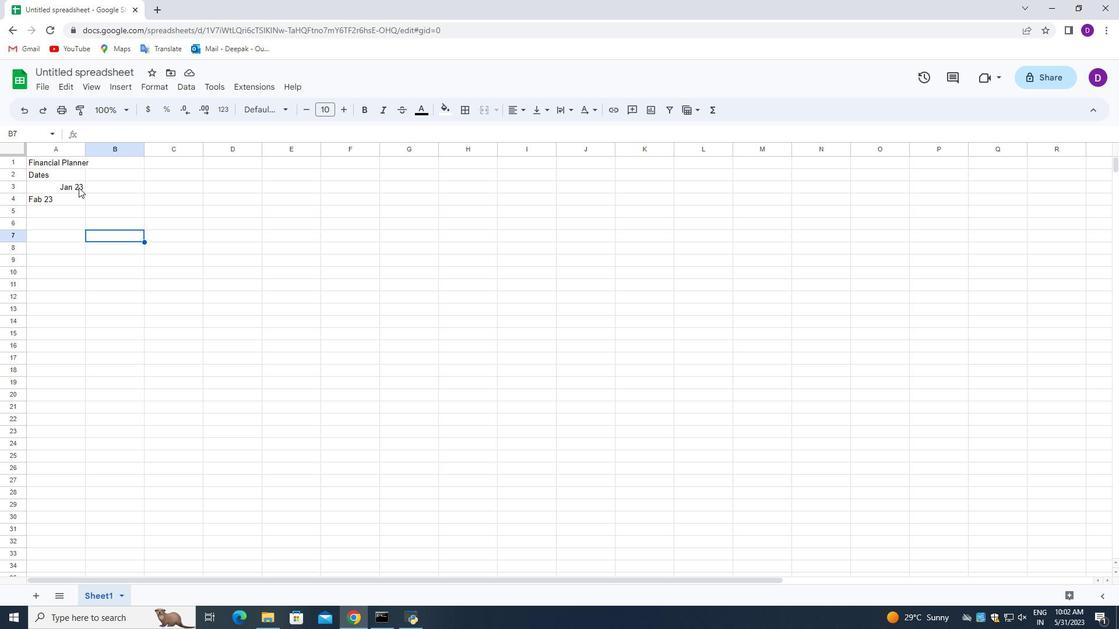 
Action: Key pressed <Key.delete><Key.shift>Jan<Key.space>23
Screenshot: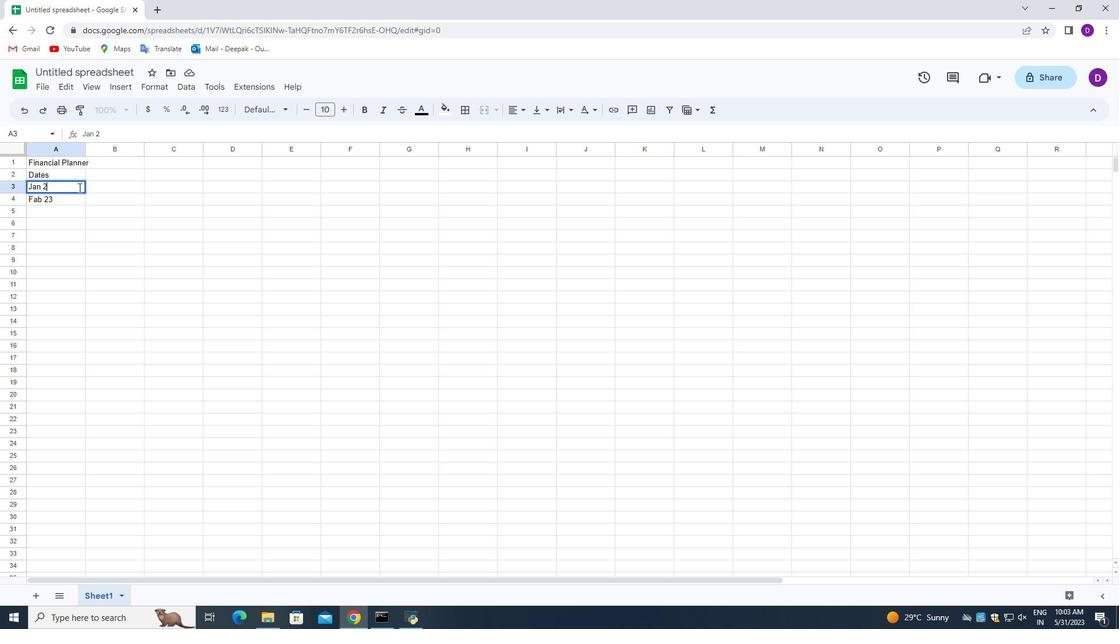 
Action: Mouse moved to (74, 210)
Screenshot: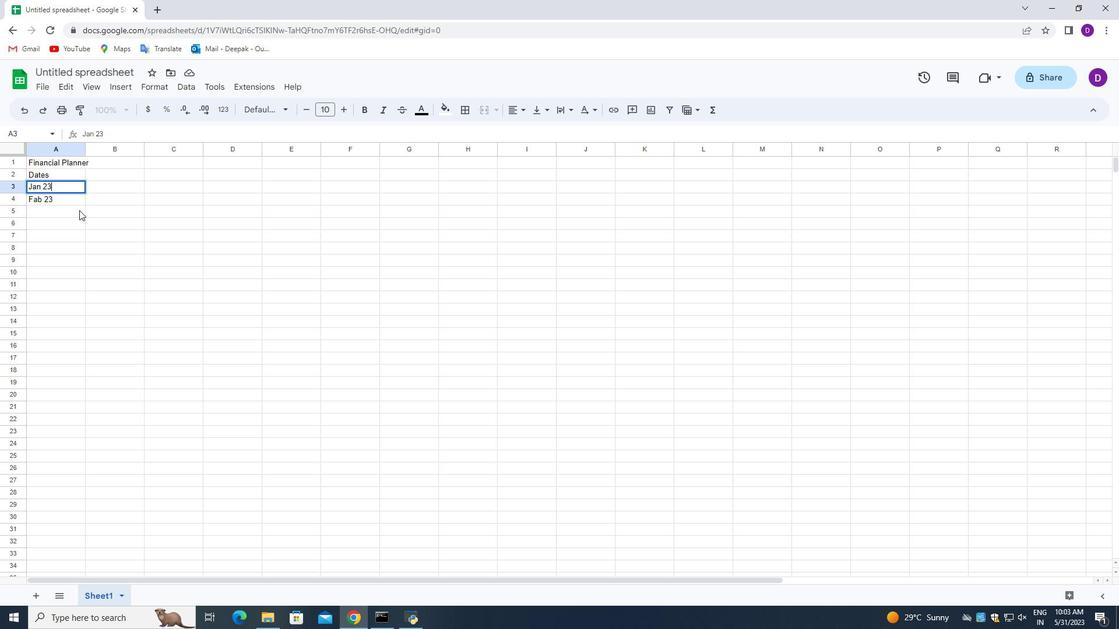 
Action: Mouse pressed left at (74, 210)
Screenshot: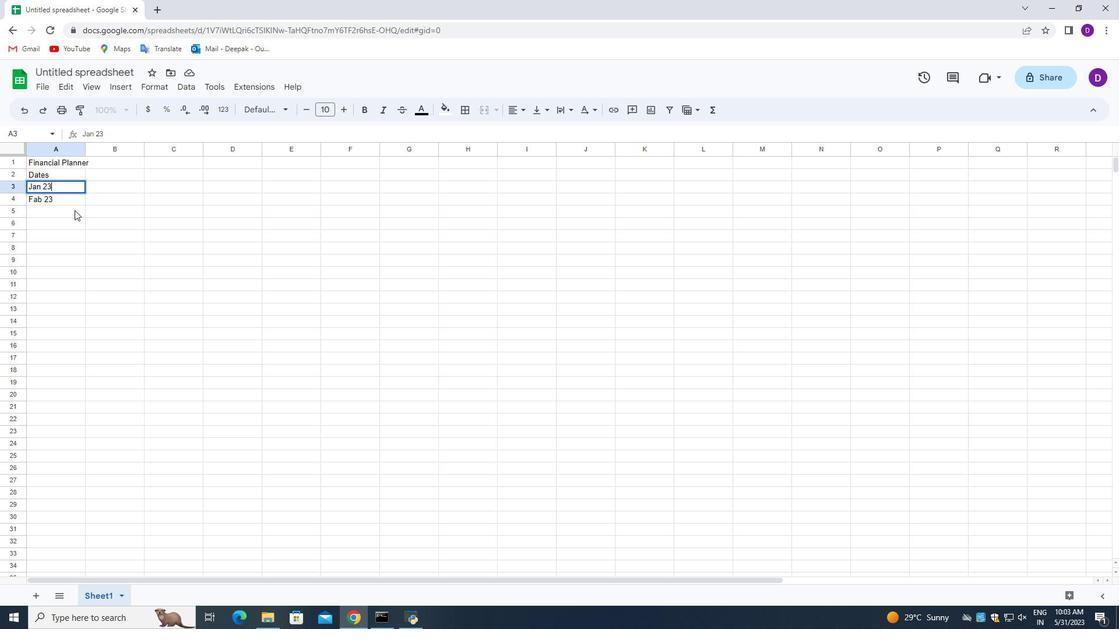 
Action: Mouse moved to (63, 200)
Screenshot: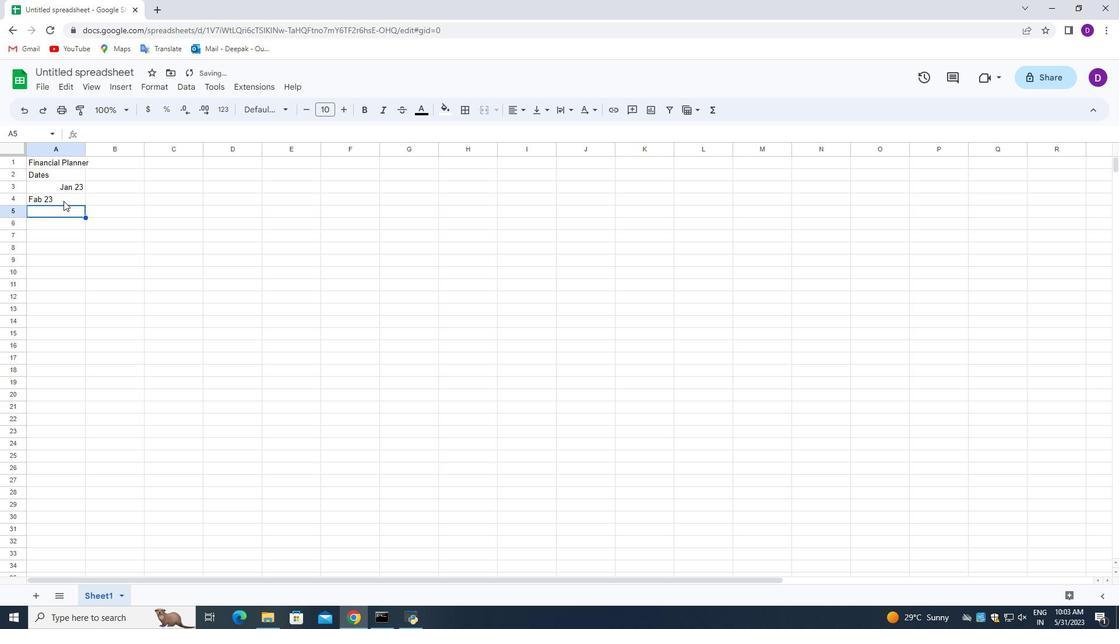 
Action: Mouse pressed left at (63, 200)
Screenshot: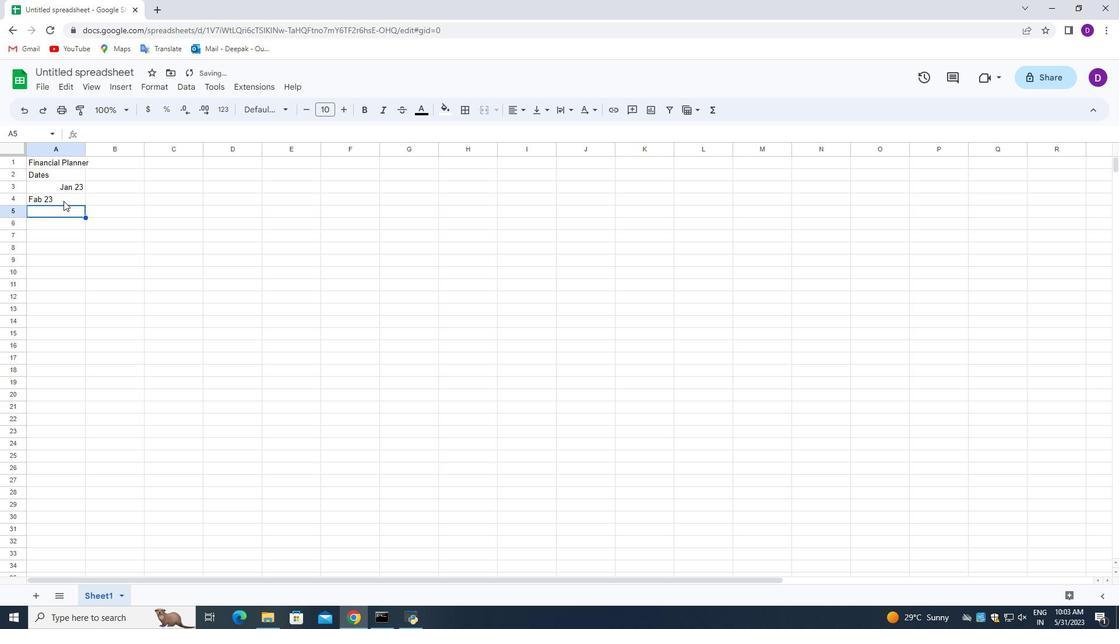 
Action: Mouse pressed left at (63, 200)
Screenshot: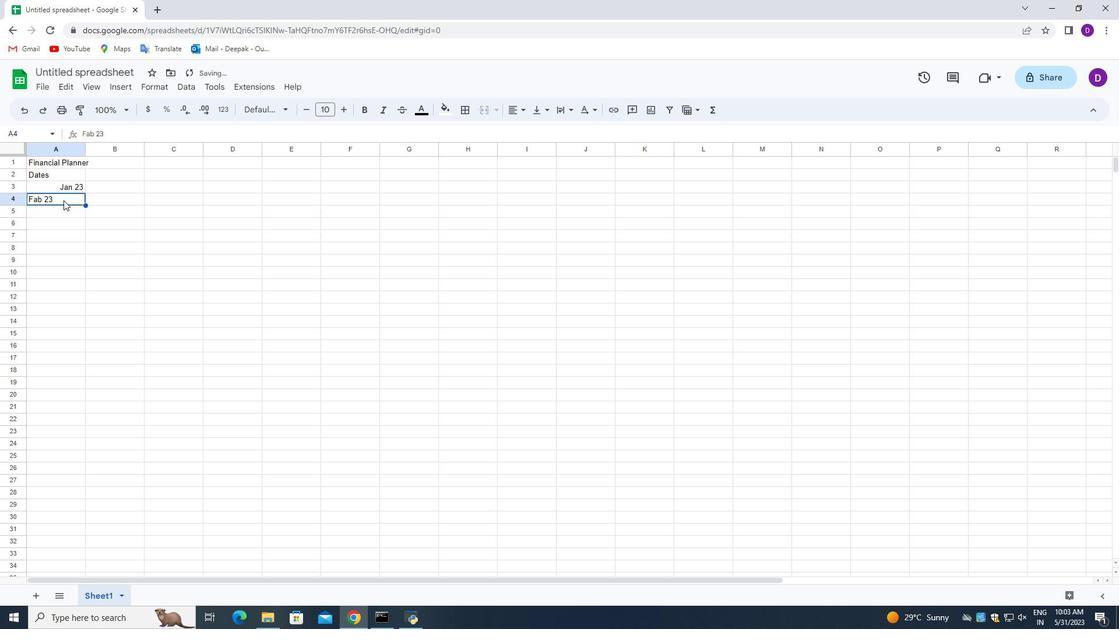 
Action: Key pressed <Key.backspace><Key.backspace><Key.backspace><Key.backspace><Key.backspace><Key.backspace><Key.backspace><Key.shift_r>Feb<Key.space>23<Key.enter><Key.shift>Mar<Key.space>23<Key.enter><Key.shift_r>Apr<Key.space>23<Key.enter><Key.shift>May<Key.space>23<Key.enter>
Screenshot: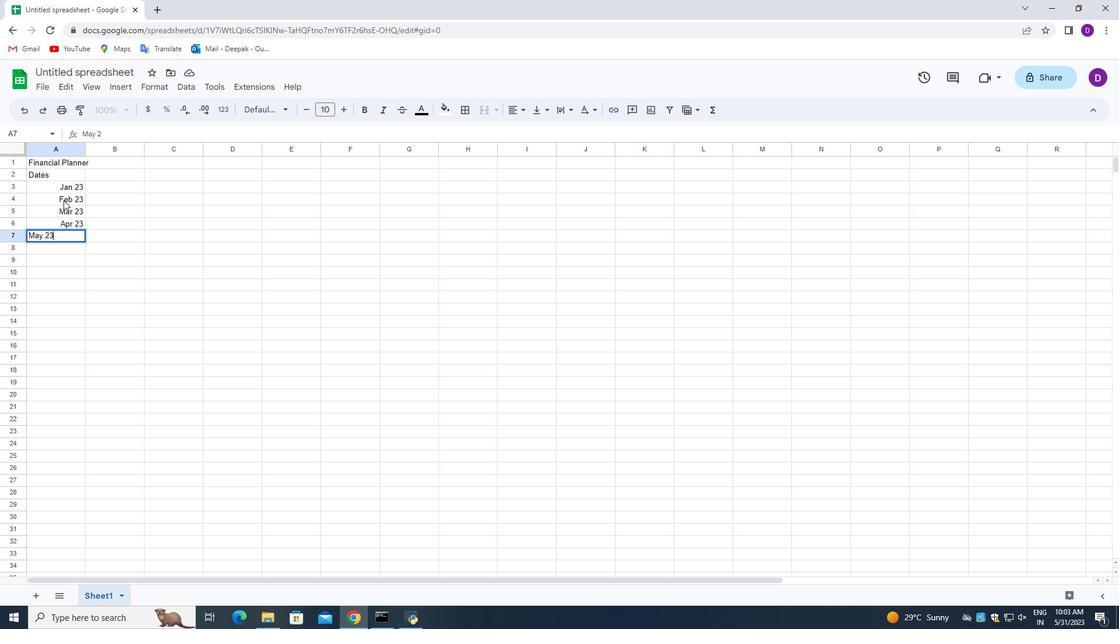 
Action: Mouse moved to (107, 176)
Screenshot: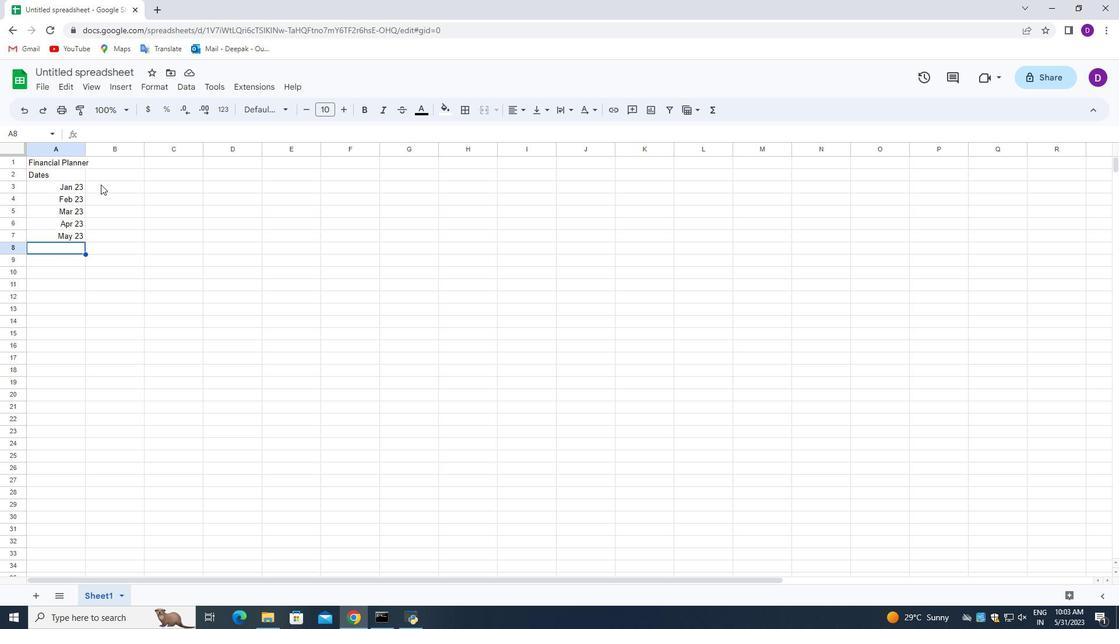 
Action: Mouse pressed left at (107, 176)
Screenshot: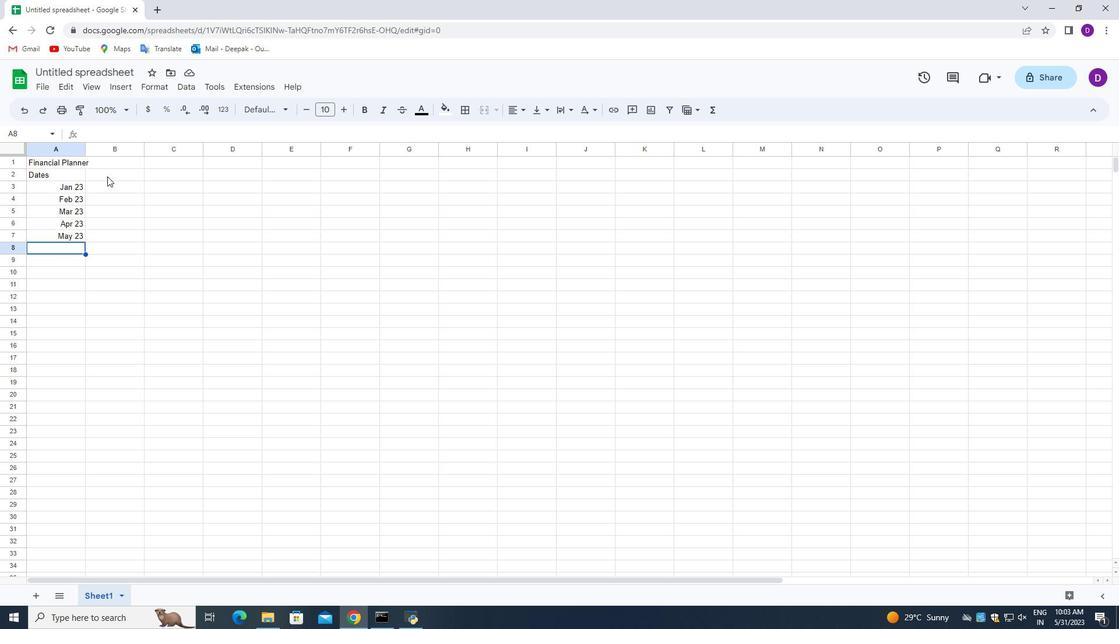 
Action: Mouse pressed left at (107, 176)
Screenshot: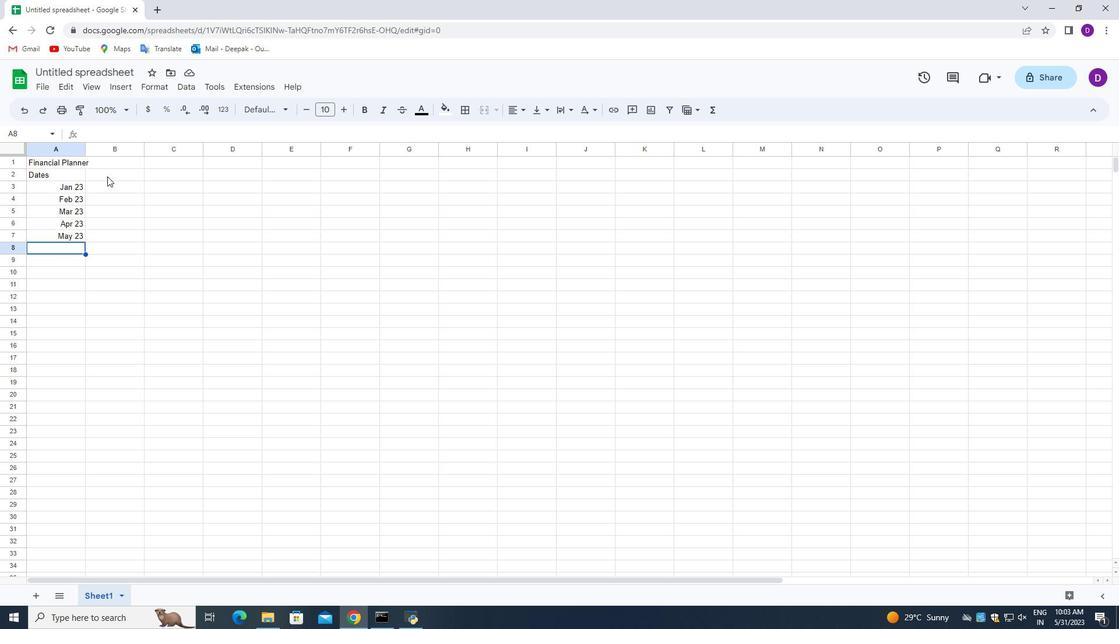 
Action: Mouse pressed left at (107, 176)
Screenshot: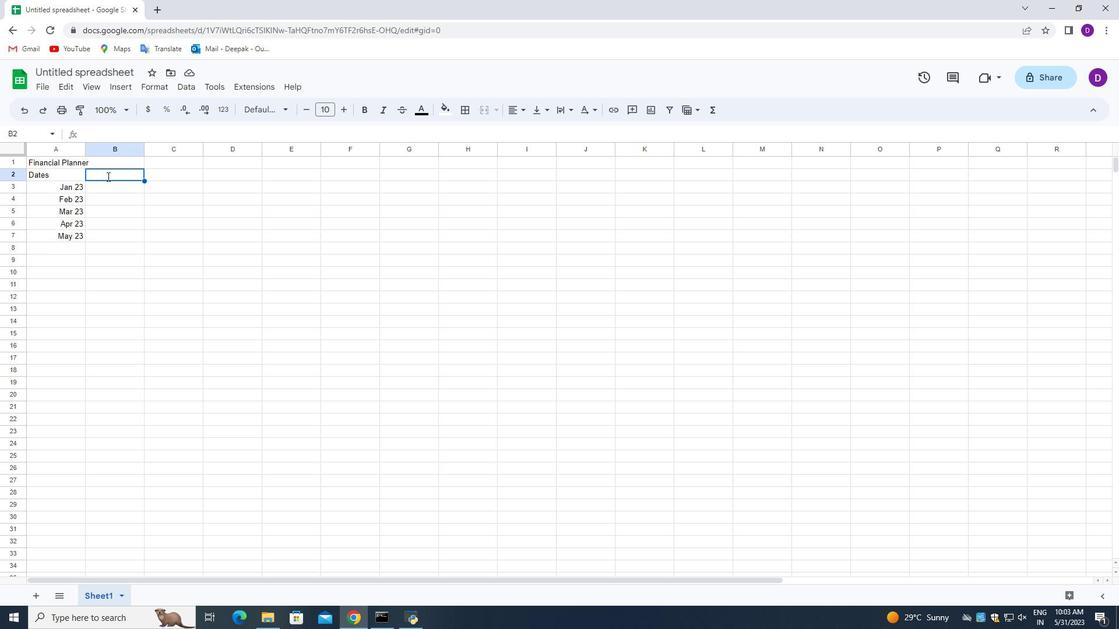 
Action: Key pressed <Key.shift>Income<Key.enter><Key.shift>$3000<Key.enter><Key.shift><Key.shift><Key.shift><Key.shift><Key.shift><Key.shift><Key.shift><Key.shift><Key.shift><Key.shift><Key.shift><Key.shift><Key.shift><Key.shift><Key.shift><Key.shift><Key.shift><Key.shift><Key.shift><Key.shift><Key.shift><Key.shift><Key.shift><Key.shift><Key.shift><Key.shift><Key.shift><Key.shift><Key.shift><Key.shift><Key.shift><Key.shift><Key.shift><Key.shift><Key.shift><Key.shift><Key.shift><Key.shift><Key.shift><Key.shift><Key.shift><Key.shift><Key.shift><Key.shift><Key.shift><Key.shift><Key.shift><Key.shift><Key.shift><Key.shift><Key.shift><Key.shift><Key.shift><Key.shift><Key.shift><Key.shift><Key.shift><Key.shift><Key.shift><Key.shift><Key.shift><Key.shift><Key.shift><Key.shift><Key.shift><Key.shift><Key.shift><Key.shift><Key.shift><Key.shift><Key.shift><Key.shift><Key.shift><Key.shift><Key.shift><Key.shift><Key.shift><Key.shift><Key.shift><Key.shift><Key.shift><Key.shift><Key.shift><Key.shift><Key.shift><Key.shift><Key.shift><Key.shift><Key.shift><Key.shift><Key.shift><Key.shift><Key.shift><Key.shift><Key.shift><Key.shift><Key.shift><Key.shift><Key.shift><Key.shift><Key.shift><Key.shift><Key.shift><Key.shift><Key.shift><Key.shift><Key.shift><Key.shift><Key.shift><Key.shift><Key.shift><Key.shift><Key.shift><Key.shift><Key.shift><Key.shift><Key.shift><Key.shift><Key.shift><Key.shift><Key.shift>$2<Key.backspace>3200<Key.enter><Key.shift>$3100<Key.enter><Key.shift><Key.shift><Key.shift><Key.shift><Key.shift><Key.shift><Key.shift><Key.shift><Key.shift>$3300<Key.enter><Key.shift>$3500<Key.enter>
Screenshot: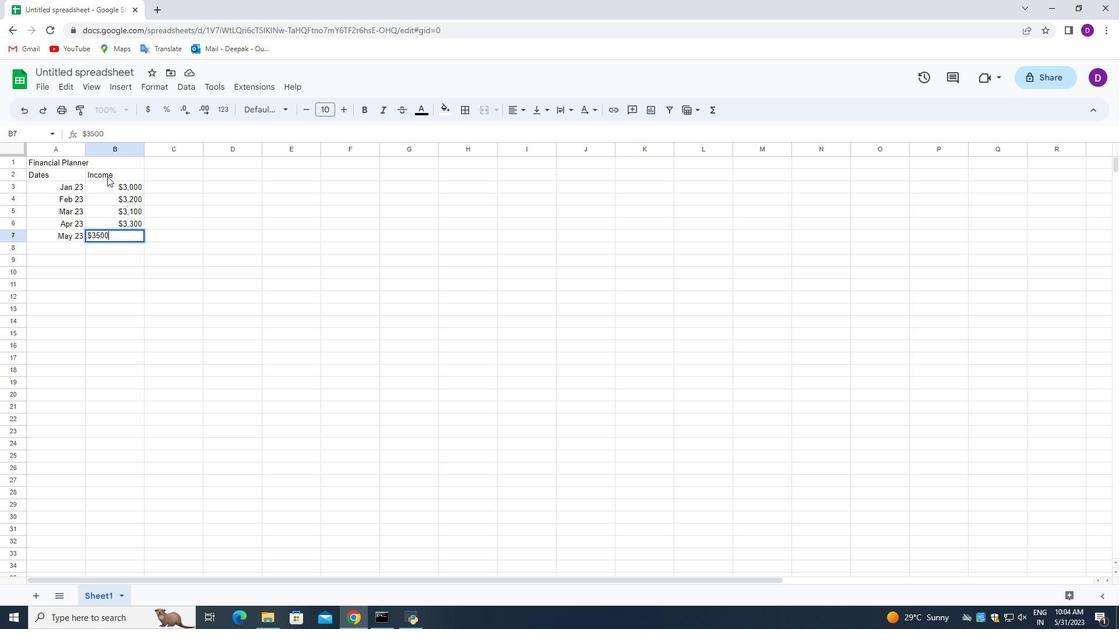 
Action: Mouse moved to (172, 176)
Screenshot: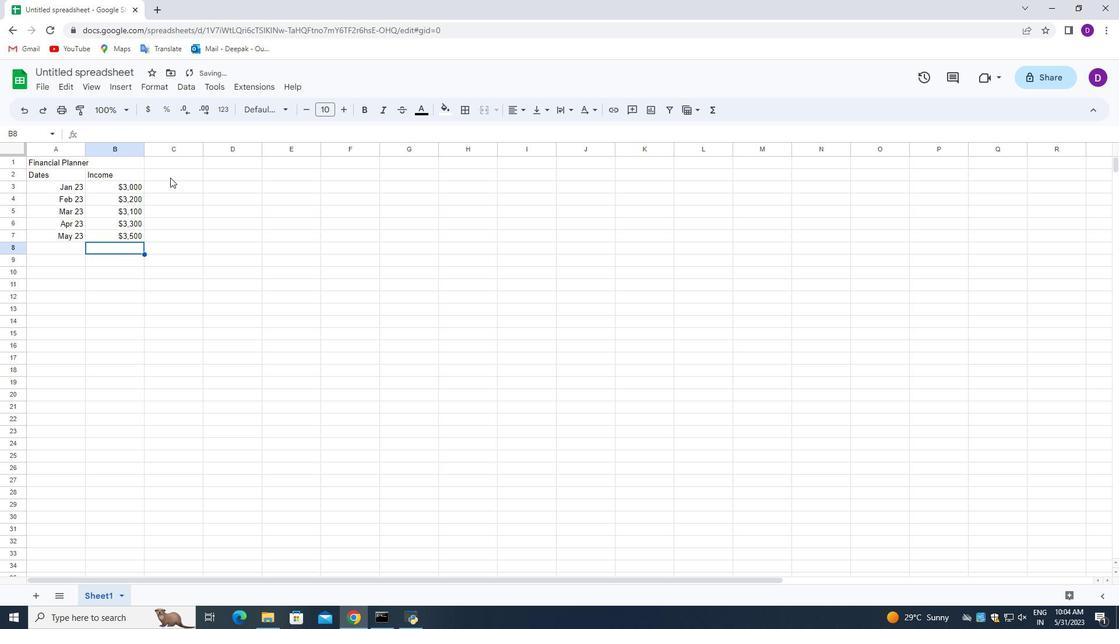 
Action: Mouse pressed left at (172, 176)
Screenshot: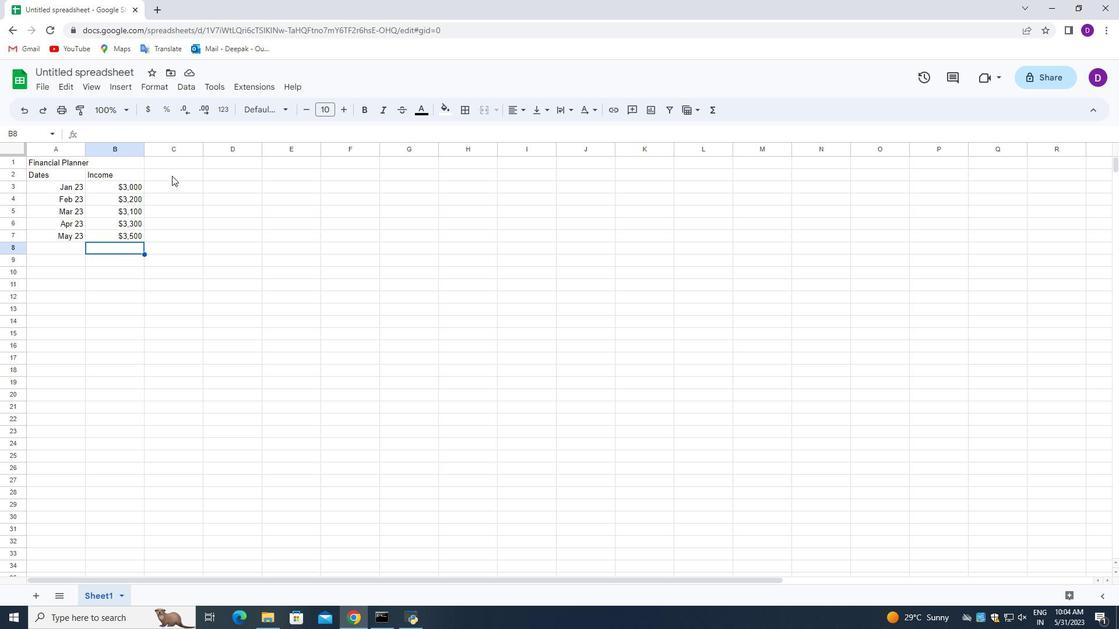 
Action: Mouse pressed left at (172, 176)
Screenshot: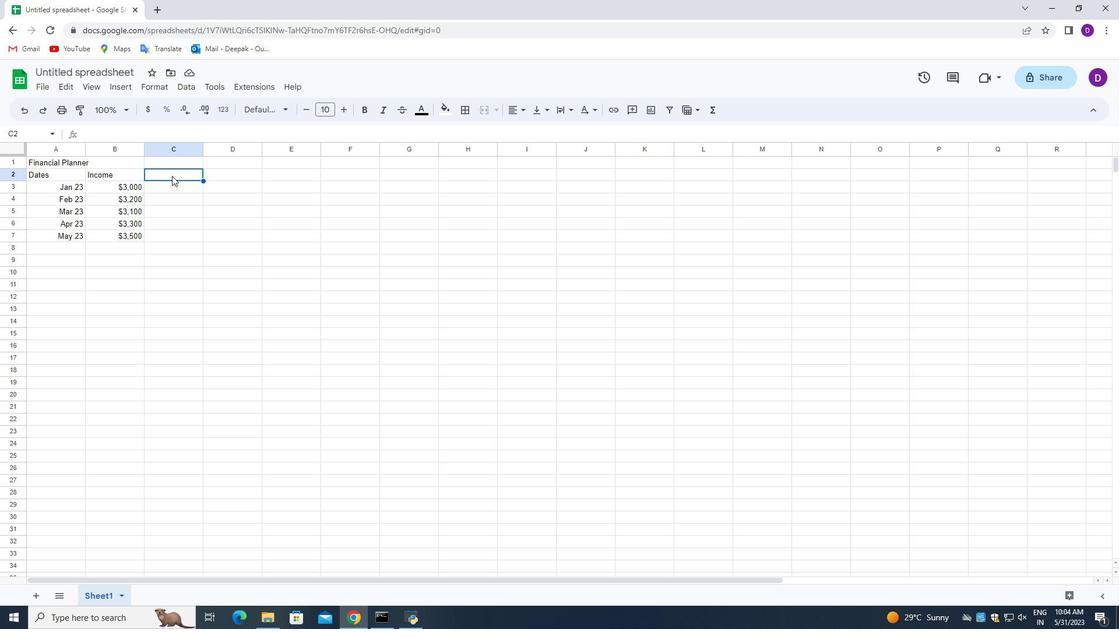 
Action: Mouse pressed left at (172, 176)
Screenshot: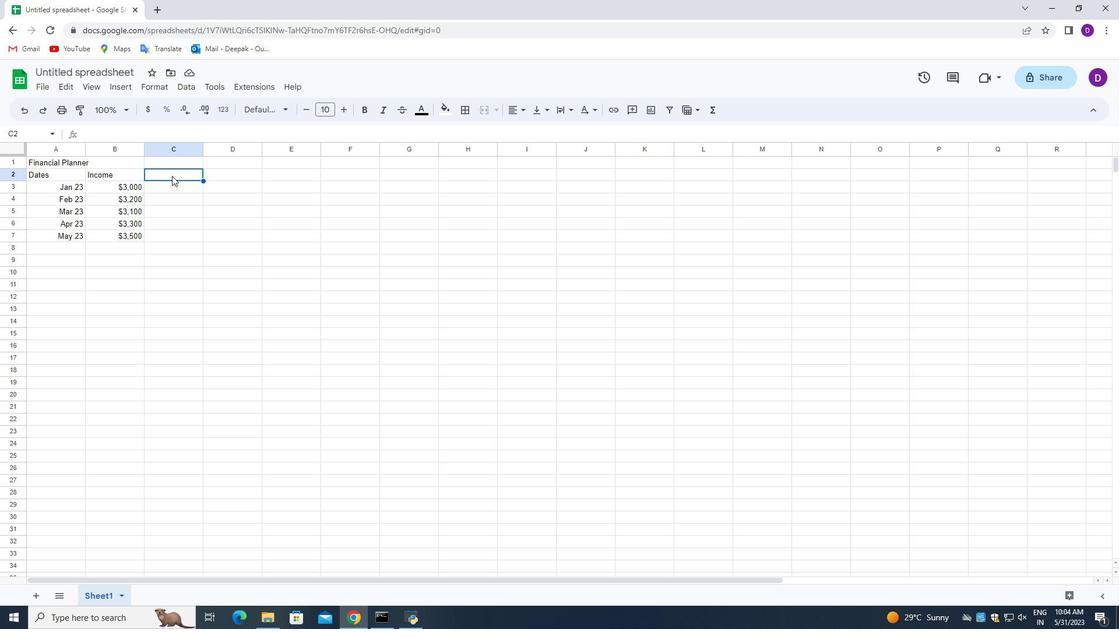 
Action: Mouse moved to (229, 229)
Screenshot: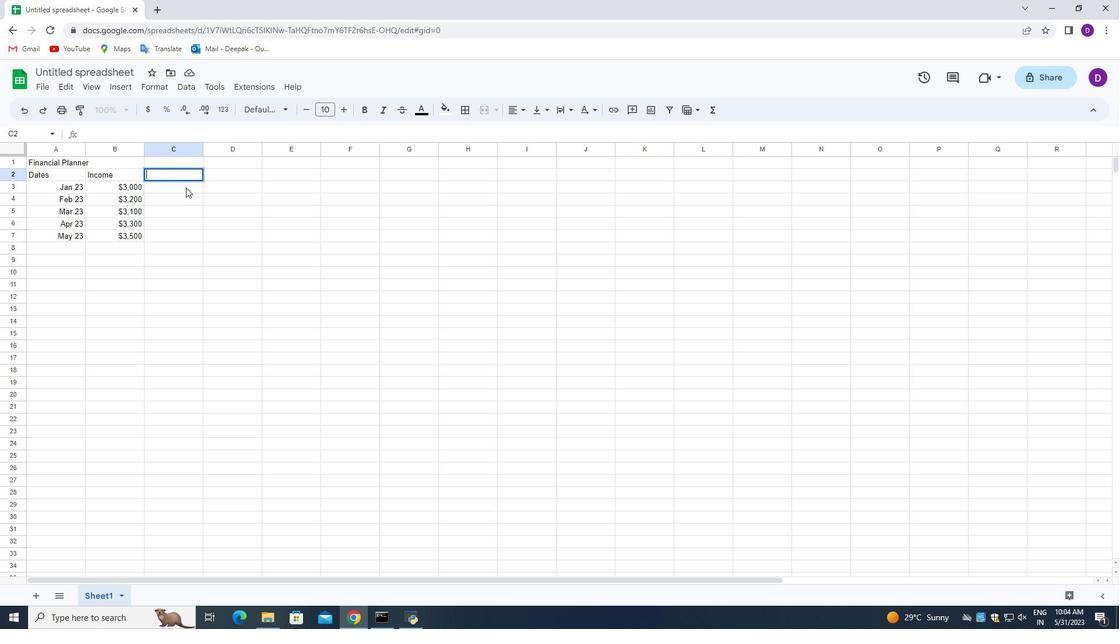 
Action: Key pressed <Key.shift_r>Expenses<Key.enter><Key.shift><Key.shift><Key.shift><Key.shift><Key.shift><Key.shift><Key.shift><Key.shift><Key.shift><Key.shift>$2000<Key.enter><Key.shift><Key.shift><Key.shift><Key.shift><Key.shift><Key.shift><Key.shift><Key.shift><Key.shift><Key.shift><Key.shift><Key.shift><Key.shift><Key.shift><Key.shift><Key.shift><Key.shift><Key.shift><Key.shift><Key.shift><Key.shift><Key.shift><Key.shift><Key.shift>$2300<Key.enter><Key.shift><Key.shift><Key.shift><Key.shift><Key.shift><Key.shift><Key.shift><Key.shift><Key.shift><Key.shift><Key.shift><Key.shift><Key.shift><Key.shift><Key.shift><Key.shift><Key.shift><Key.shift><Key.shift><Key.shift><Key.shift><Key.shift><Key.shift><Key.shift><Key.shift><Key.shift><Key.shift><Key.shift><Key.shift><Key.shift><Key.shift><Key.shift><Key.shift><Key.shift><Key.shift>$2200<Key.enter><Key.shift><Key.shift><Key.shift><Key.shift><Key.shift><Key.shift>$2500<Key.enter><Key.shift><Key.shift><Key.shift><Key.shift><Key.shift><Key.shift><Key.shift><Key.shift><Key.shift><Key.shift><Key.shift><Key.shift><Key.shift><Key.shift><Key.shift><Key.shift>$2800<Key.enter>
Screenshot: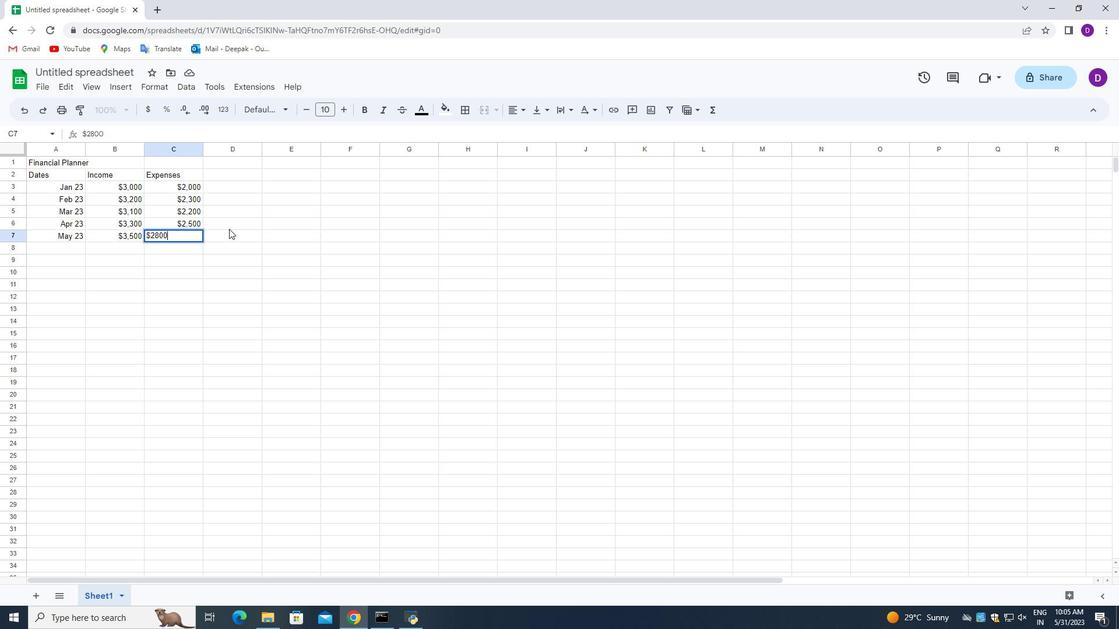 
Action: Mouse moved to (226, 176)
Screenshot: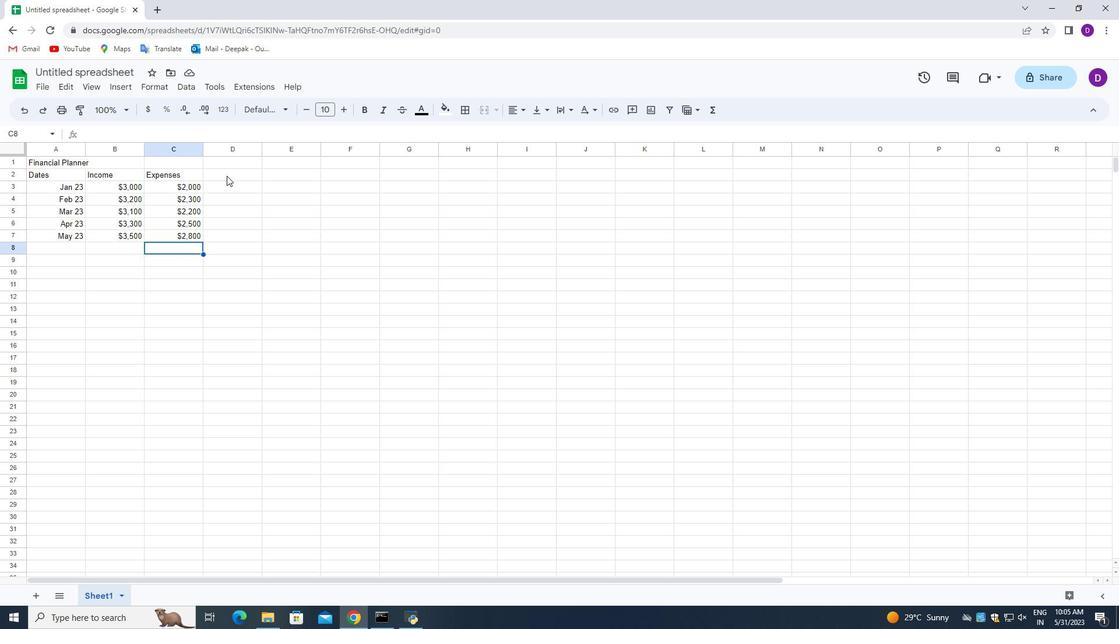 
Action: Mouse pressed left at (226, 176)
Screenshot: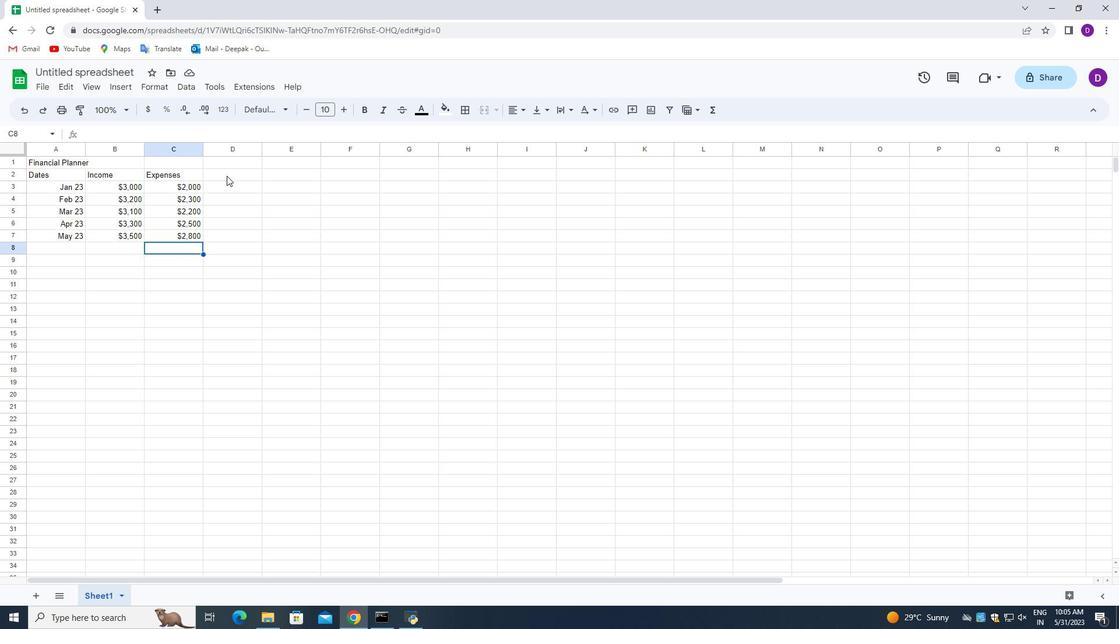 
Action: Mouse pressed left at (226, 176)
Screenshot: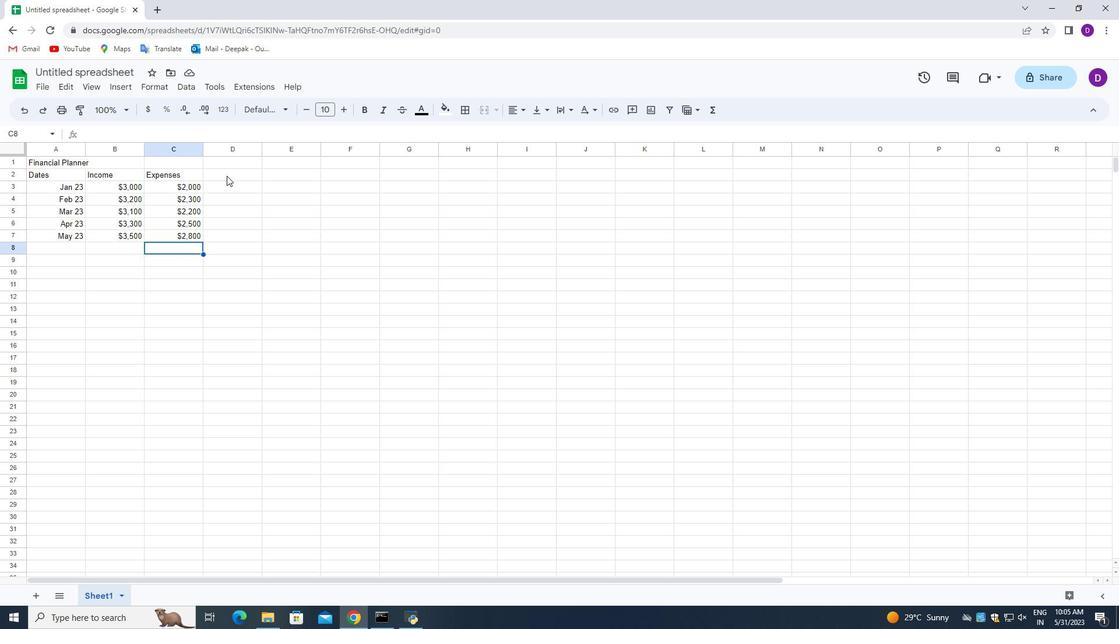 
Action: Mouse moved to (253, 318)
Screenshot: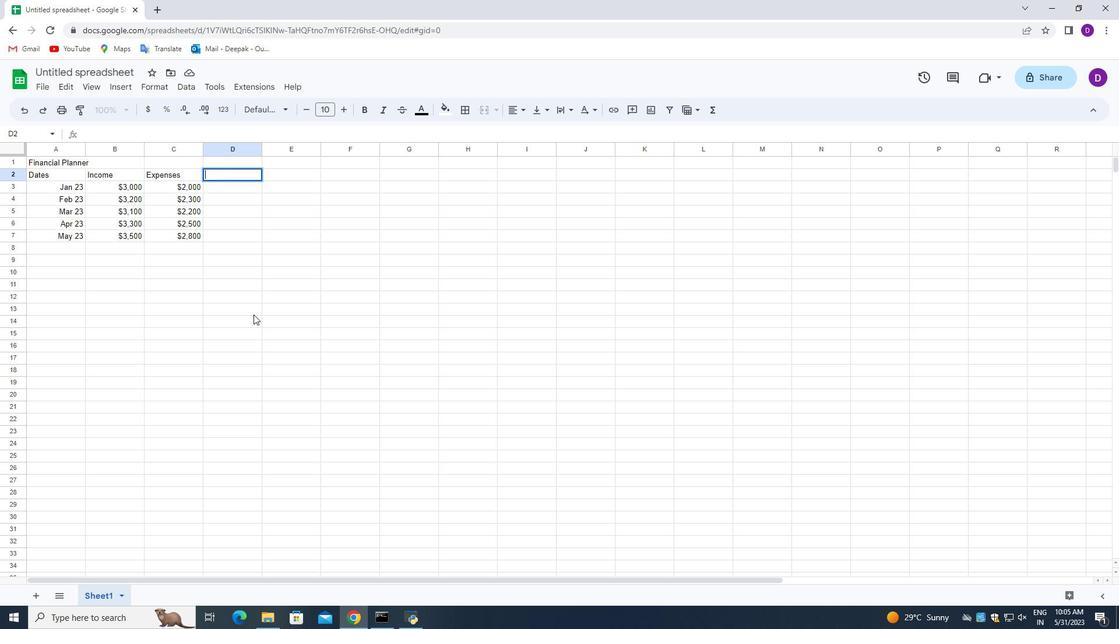 
Action: Key pressed <Key.shift_r>Savings<Key.space><Key.enter><Key.shift>$500<Key.enter><Key.shift><Key.shift><Key.shift><Key.shift><Key.shift>$600<Key.enter><Key.shift><Key.shift><Key.shift><Key.shift><Key.shift><Key.shift><Key.shift><Key.shift>$500<Key.enter><Key.shift><Key.shift>$700<Key.enter><Key.enter>
Screenshot: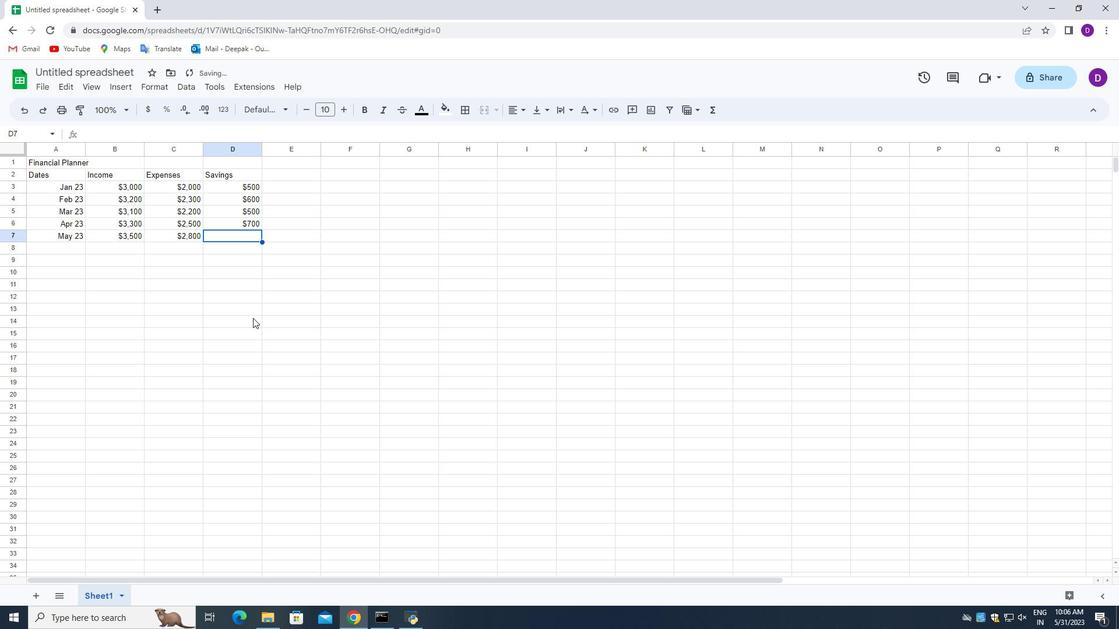 
Action: Mouse moved to (225, 186)
Screenshot: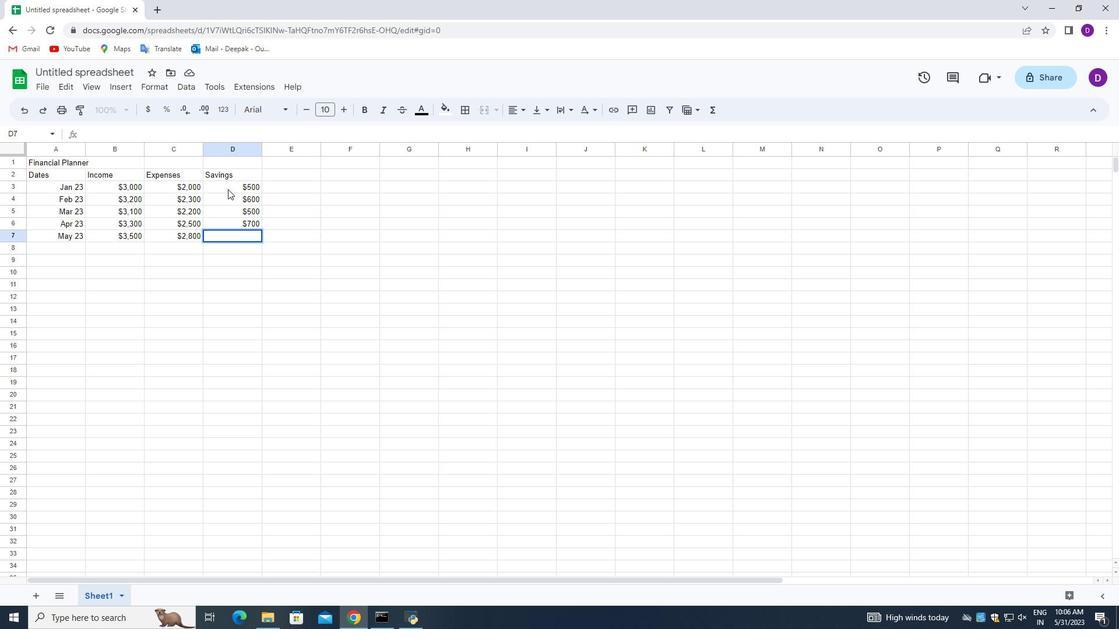 
Action: Mouse pressed left at (225, 186)
Screenshot: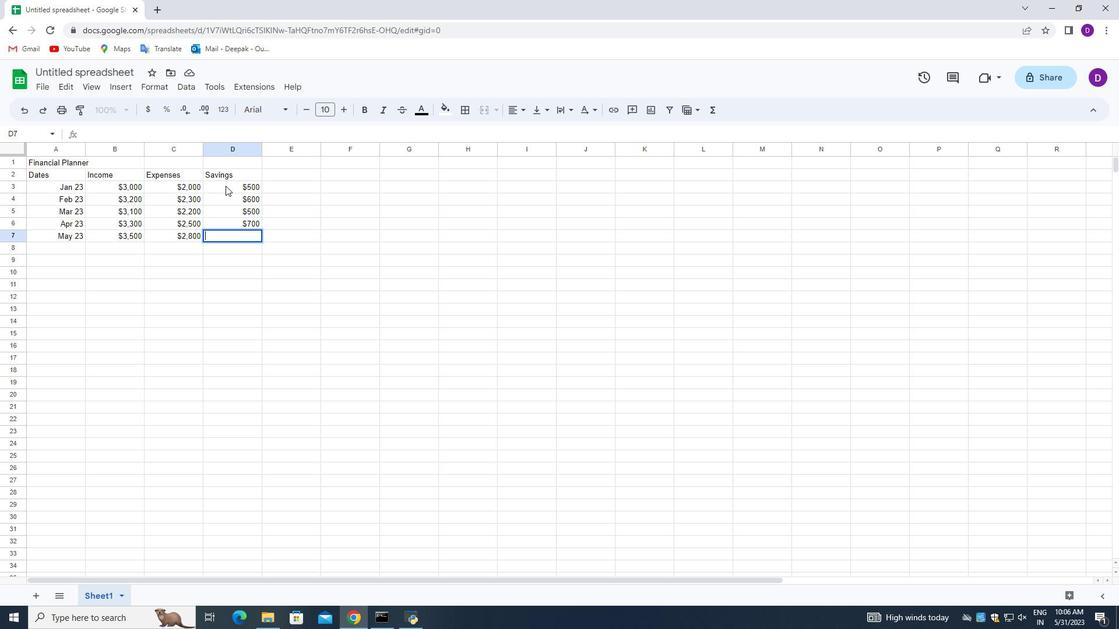 
Action: Mouse moved to (227, 219)
Screenshot: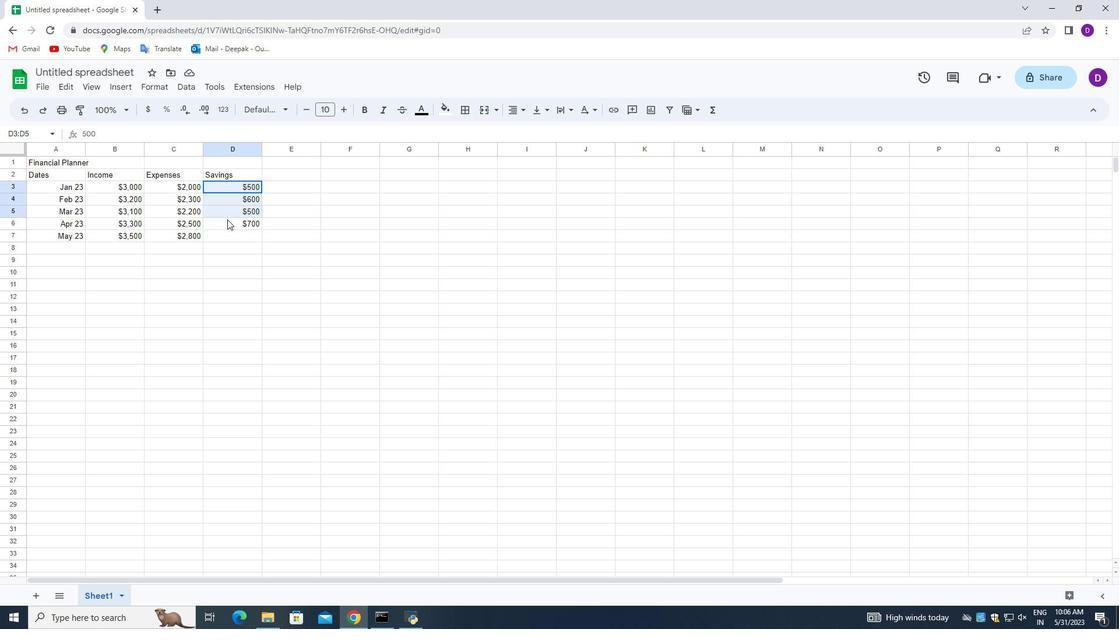 
Action: Key pressed <Key.delete>
Screenshot: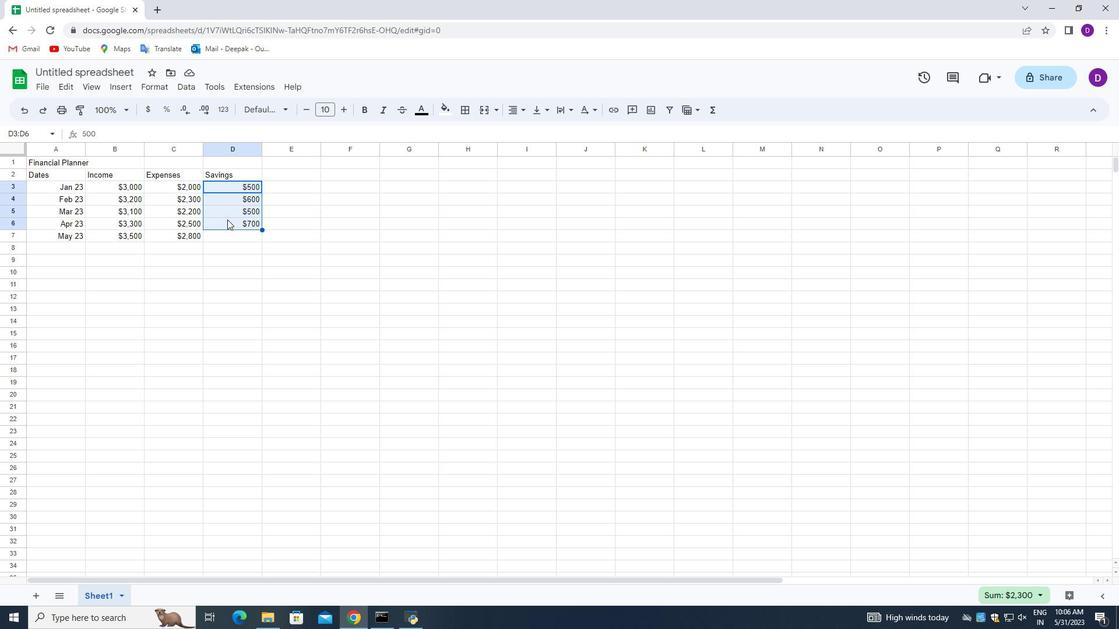 
Action: Mouse moved to (303, 186)
Screenshot: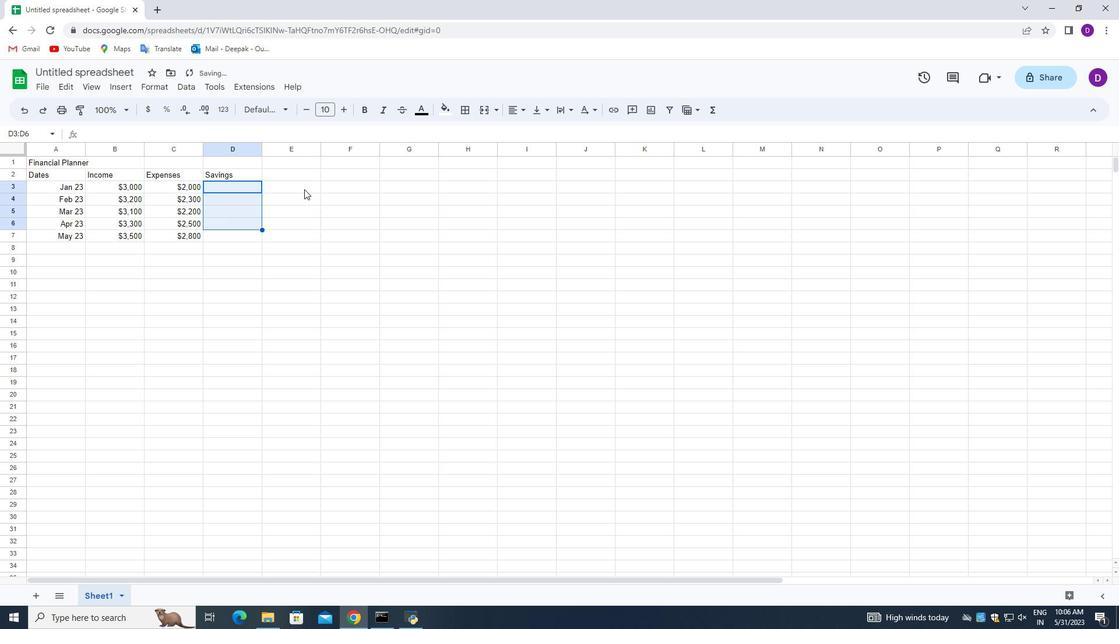 
Action: Mouse pressed left at (303, 186)
Screenshot: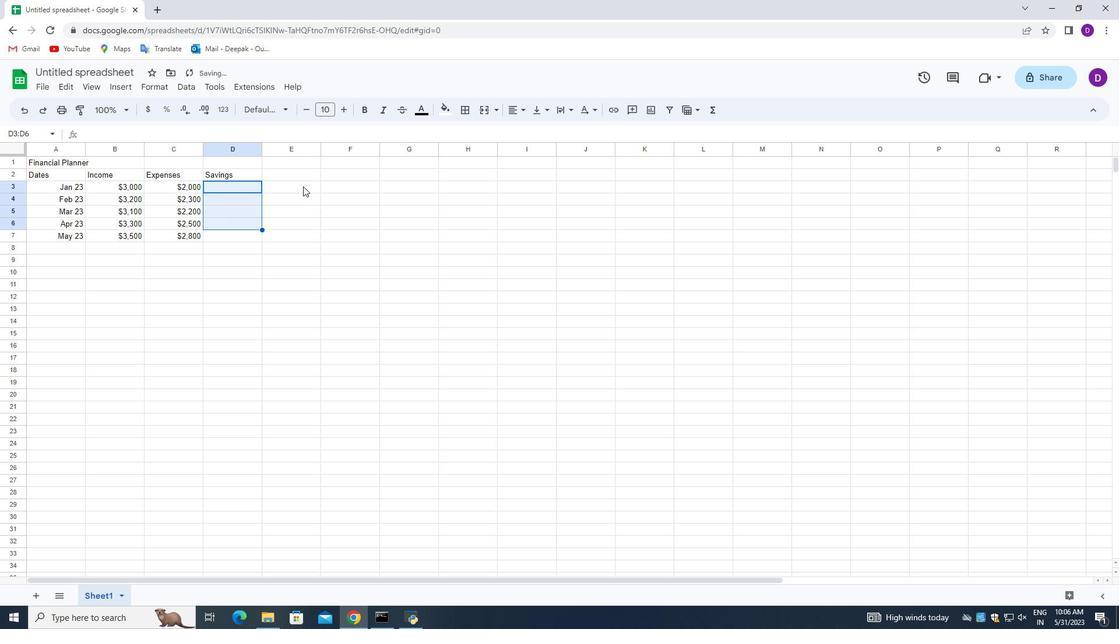 
Action: Mouse moved to (223, 186)
Screenshot: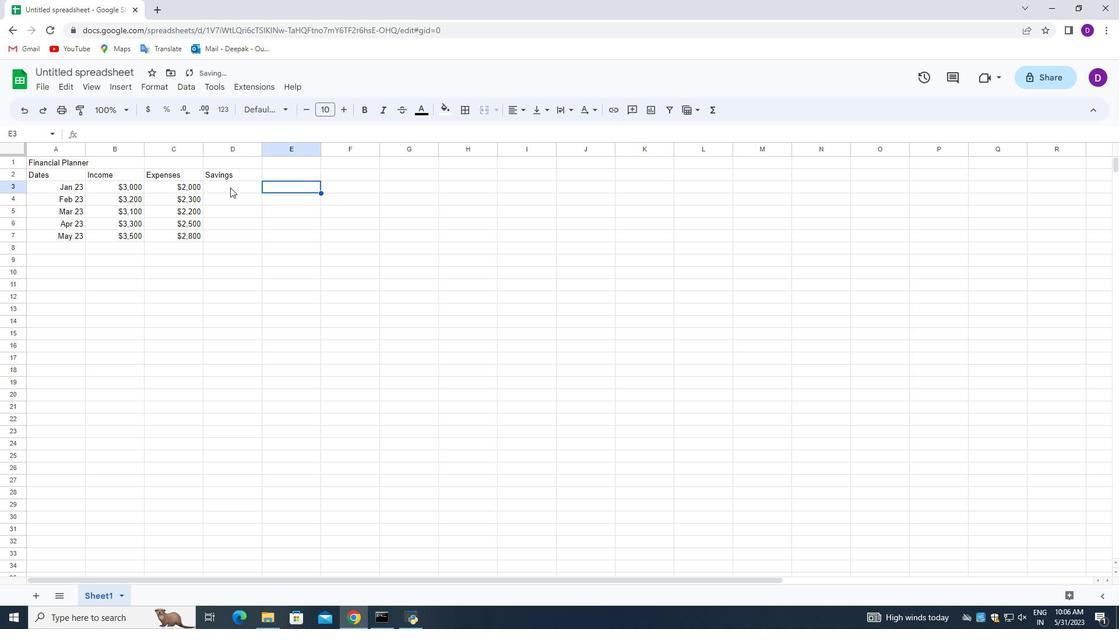 
Action: Mouse pressed left at (223, 186)
Screenshot: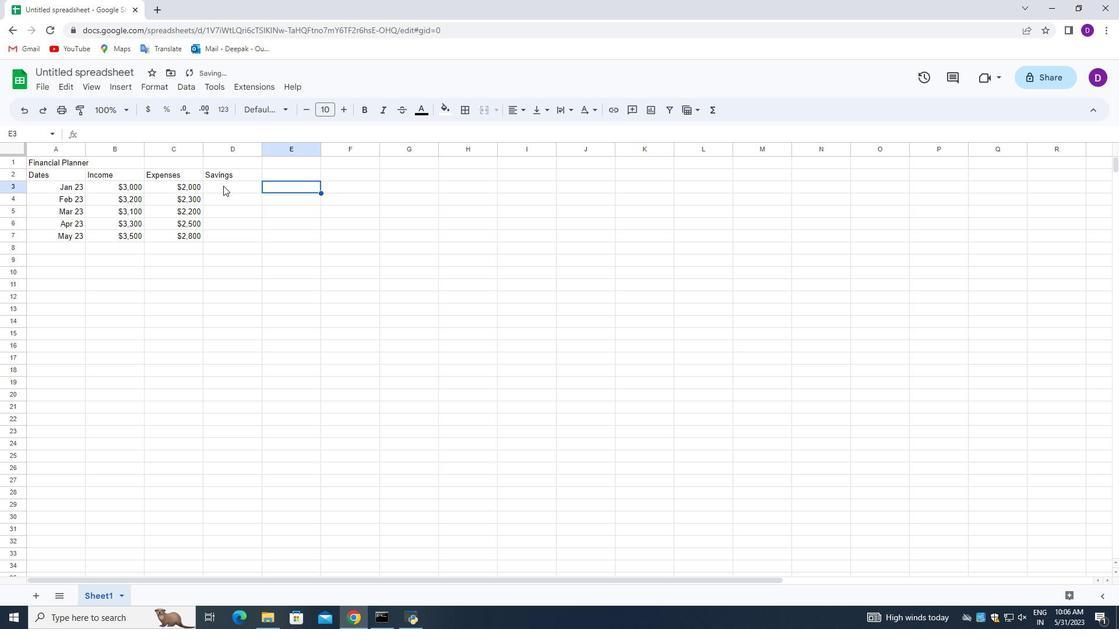 
Action: Mouse pressed left at (223, 186)
Screenshot: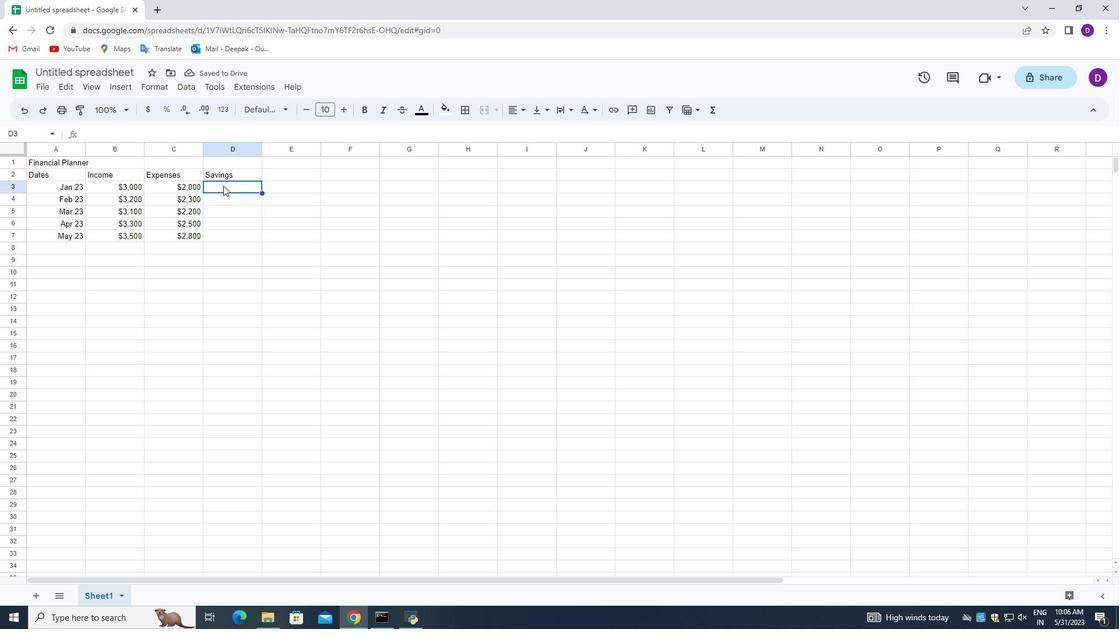 
Action: Mouse pressed left at (223, 186)
Screenshot: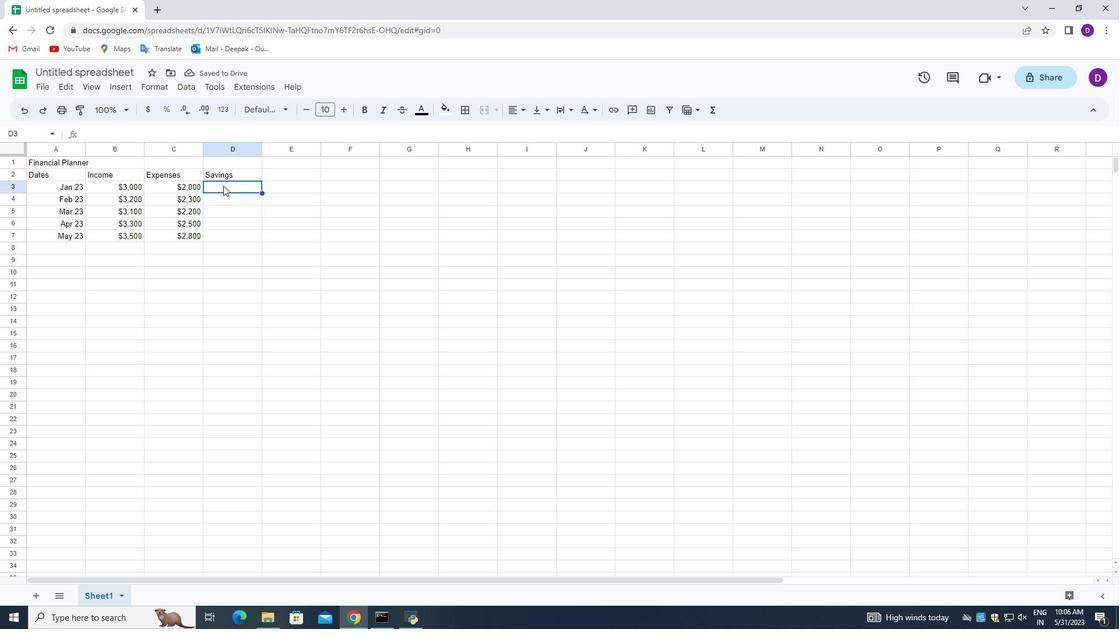 
Action: Mouse moved to (291, 271)
Screenshot: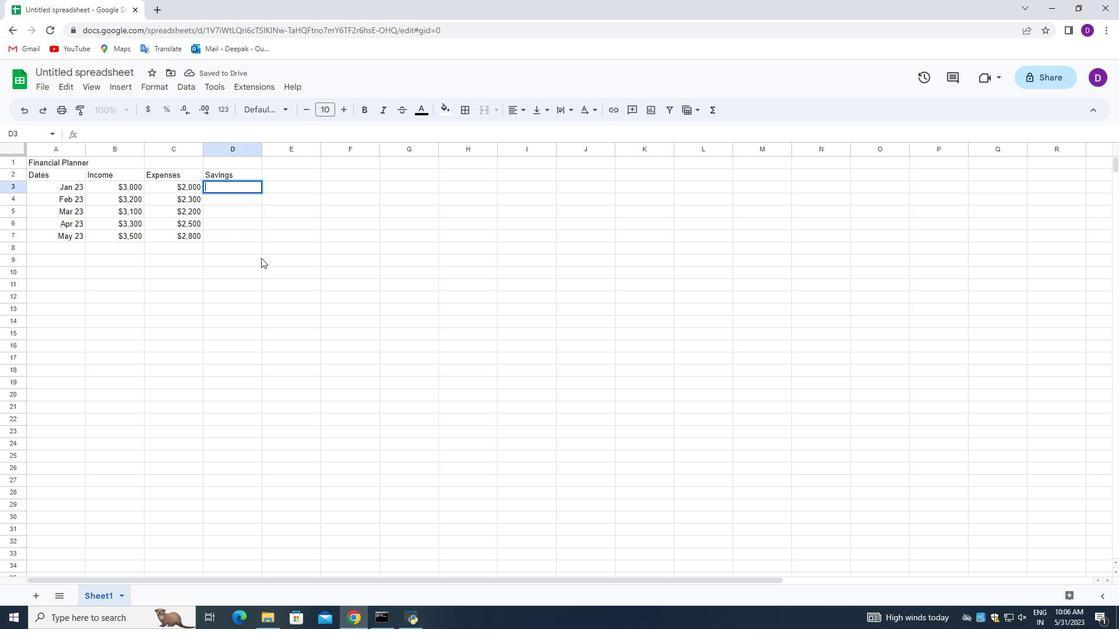
Action: Key pressed 500<Key.backspace><Key.backspace><Key.backspace><Key.shift><Key.shift><Key.shift><Key.shift><Key.shift><Key.shift><Key.shift><Key.shift><Key.shift><Key.shift><Key.shift><Key.shift><Key.shift><Key.shift><Key.shift><Key.shift><Key.shift><Key.shift><Key.shift><Key.shift><Key.shift><Key.shift><Key.shift><Key.shift><Key.shift><Key.shift><Key.shift><Key.shift><Key.shift>$500<Key.enter><Key.shift>$600<Key.enter><Key.shift>$500<Key.enter><Key.shift><Key.shift><Key.shift><Key.shift><Key.shift><Key.shift><Key.shift><Key.shift><Key.shift><Key.shift>$700<Key.enter><Key.shift><Key.shift><Key.shift><Key.shift><Key.shift><Key.shift><Key.shift><Key.shift><Key.shift><Key.shift><Key.shift><Key.shift><Key.shift><Key.shift><Key.shift><Key.shift><Key.shift><Key.shift><Key.shift><Key.shift><Key.shift><Key.shift><Key.shift><Key.shift><Key.shift><Key.shift><Key.shift><Key.shift><Key.shift><Key.shift><Key.shift><Key.shift>$700<Key.enter>
Screenshot: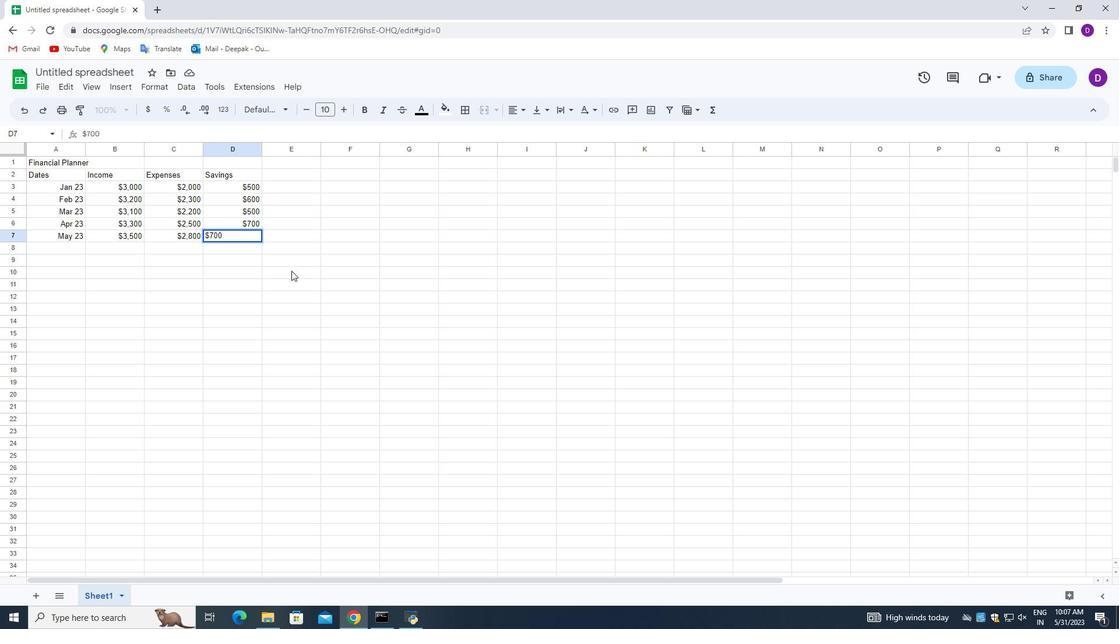 
Action: Mouse moved to (295, 176)
Screenshot: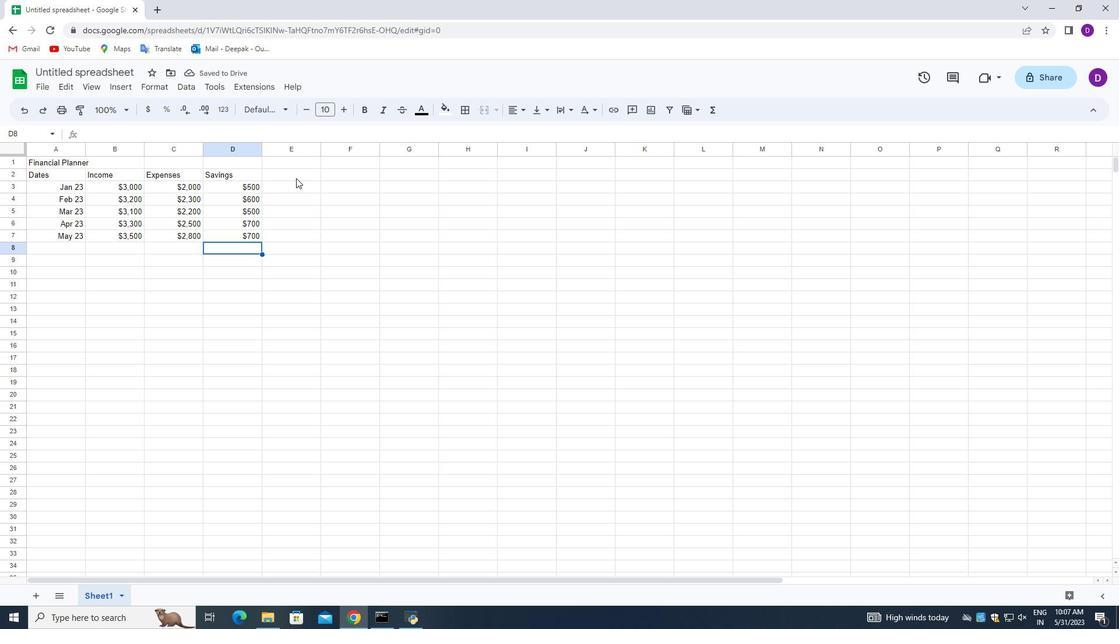 
Action: Mouse pressed left at (295, 176)
Screenshot: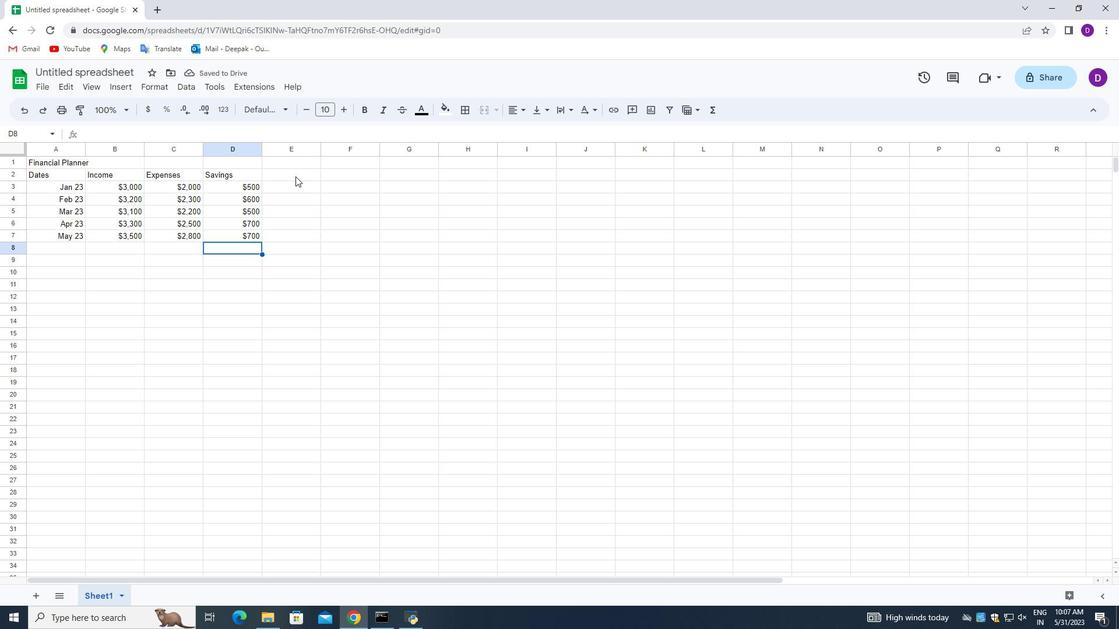 
Action: Mouse pressed left at (295, 176)
Screenshot: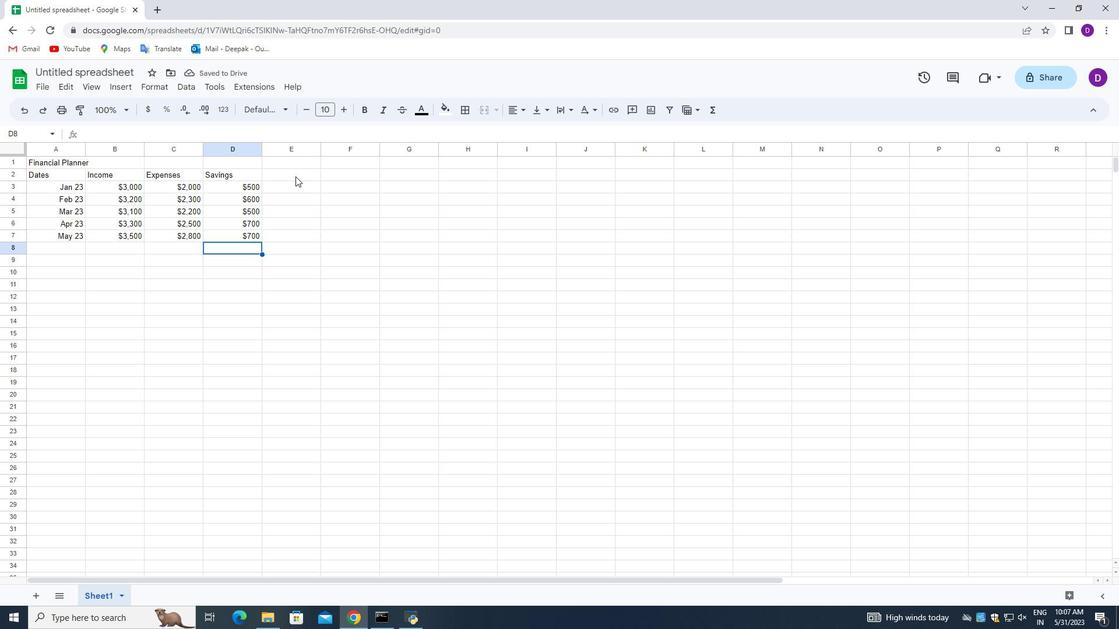 
Action: Mouse moved to (327, 289)
Screenshot: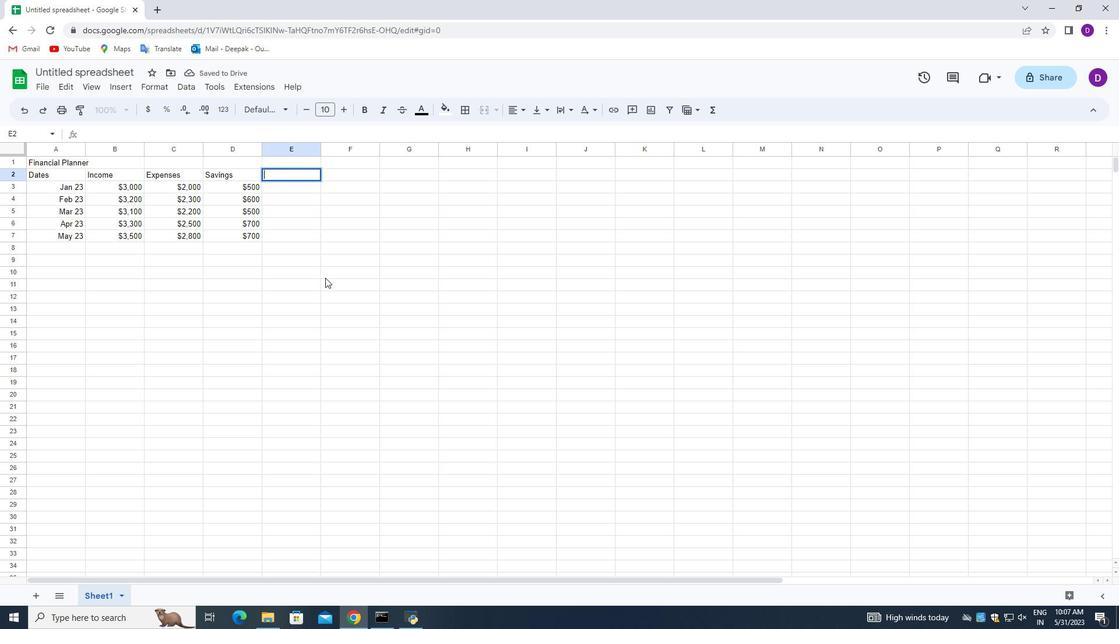 
Action: Key pressed <Key.shift>Investment<Key.space><Key.enter><Key.shift>%500<Key.enter><Key.shift><Key.shift><Key.shift><Key.shift><Key.shift><Key.shift><Key.shift><Key.shift><Key.shift><Key.shift><Key.shift><Key.shift><Key.shift><Key.shift>$700<Key.enter>
Screenshot: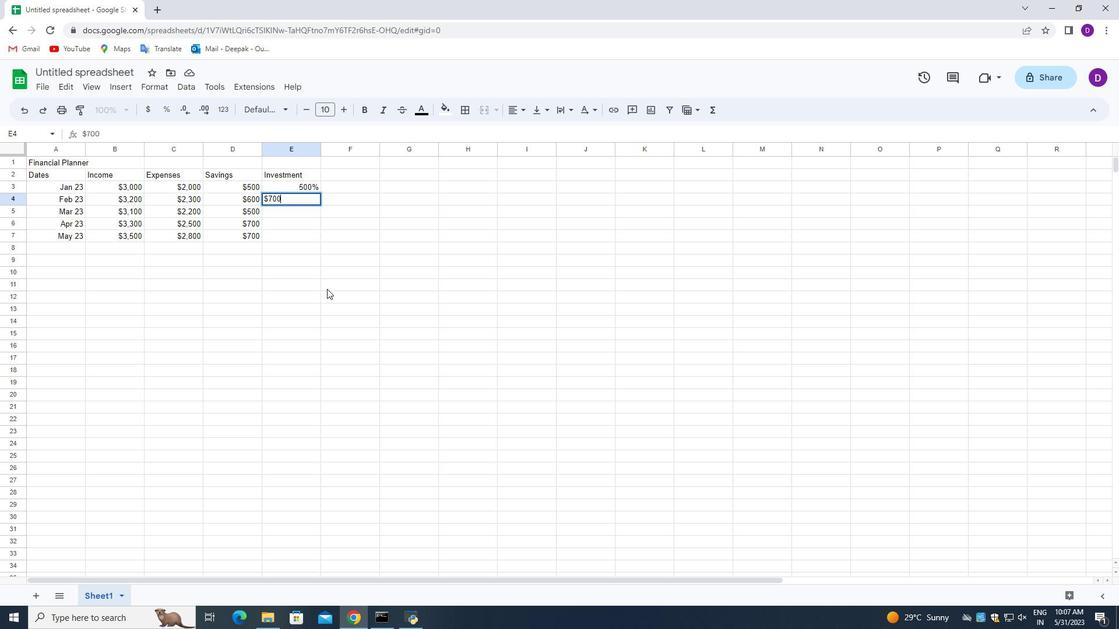 
Action: Mouse moved to (316, 184)
Screenshot: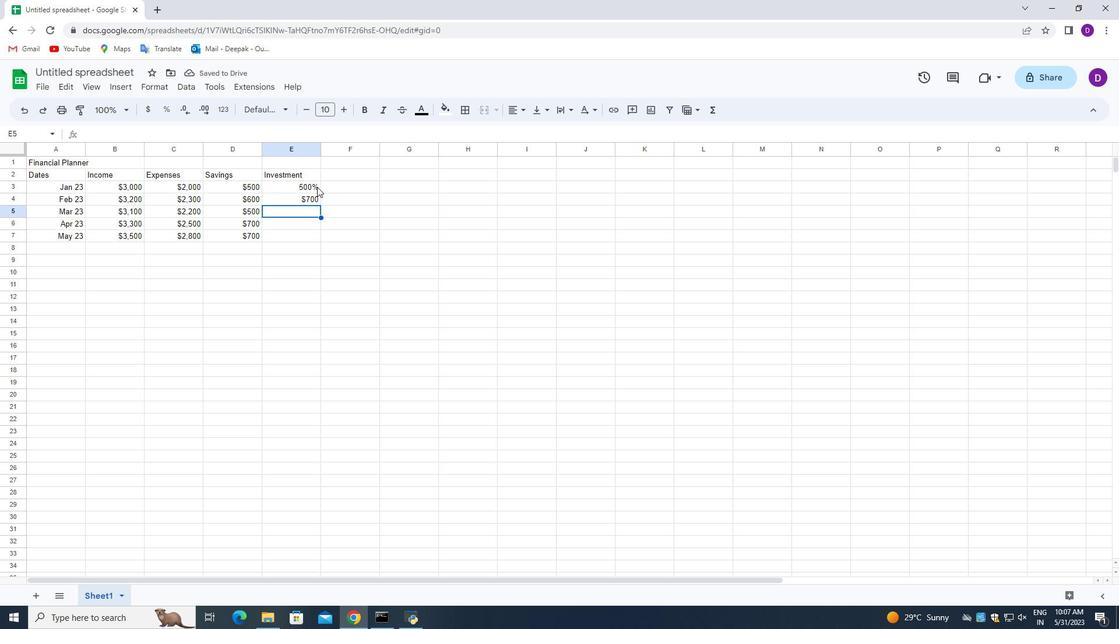 
Action: Mouse pressed left at (316, 184)
Screenshot: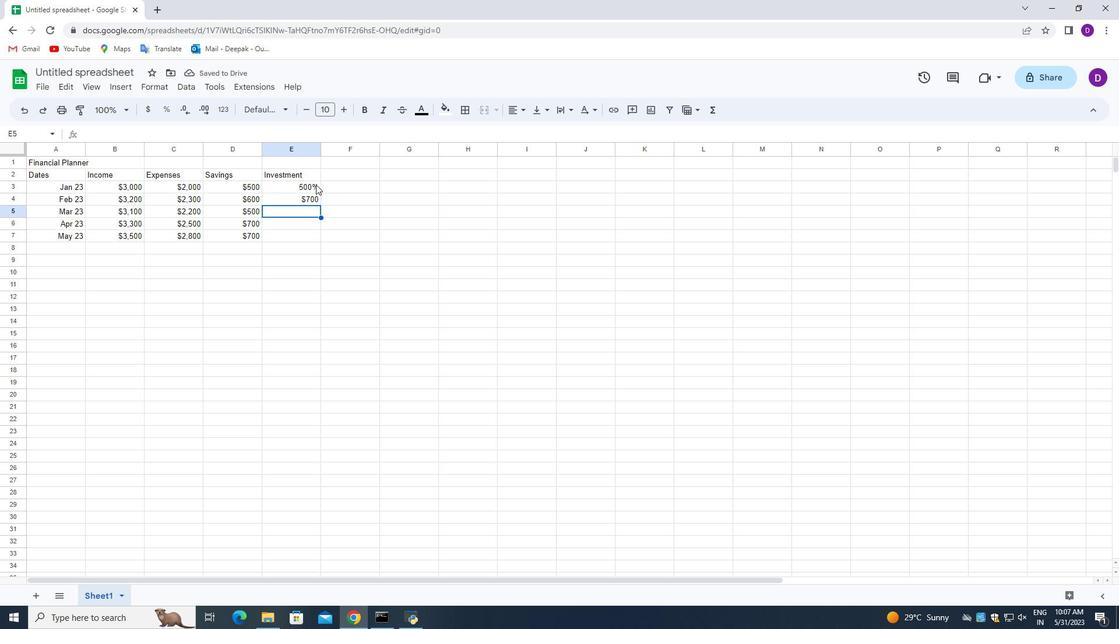 
Action: Mouse pressed left at (316, 184)
Screenshot: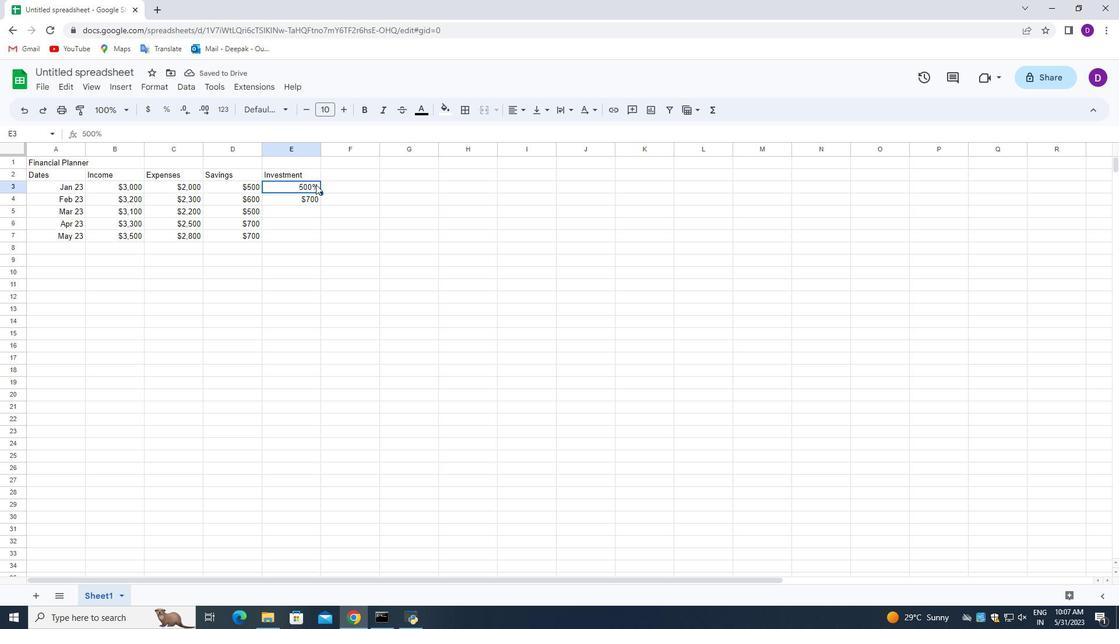 
Action: Mouse moved to (338, 230)
Screenshot: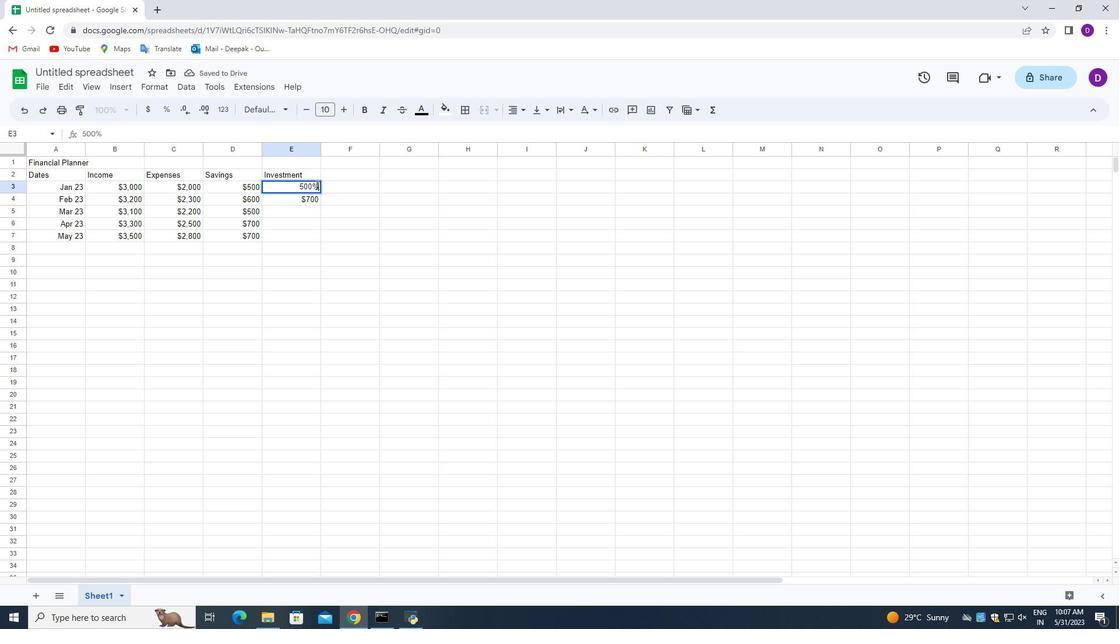 
Action: Key pressed <Key.backspace><Key.backspace><Key.backspace><Key.backspace><Key.shift><Key.shift><Key.shift><Key.shift><Key.shift><Key.shift><Key.shift><Key.shift>$500<Key.enter><Key.enter><Key.enter><Key.shift><Key.shift><Key.shift><Key.shift><Key.shift><Key.shift><Key.shift><Key.shift><Key.shift><Key.shift><Key.shift><Key.shift><Key.shift><Key.shift><Key.shift><Key.shift><Key.shift><Key.shift><Key.shift><Key.shift><Key.shift>$800<Key.enter><Key.shift>$900<Key.enter><Key.shift><Key.shift><Key.shift><Key.shift><Key.shift><Key.shift><Key.shift><Key.shift><Key.shift><Key.shift><Key.shift><Key.shift><Key.shift><Key.shift><Key.shift><Key.shift><Key.shift><Key.shift><Key.shift><Key.shift><Key.shift><Key.shift><Key.shift><Key.shift><Key.shift><Key.shift><Key.shift>$1000<Key.enter>
Screenshot: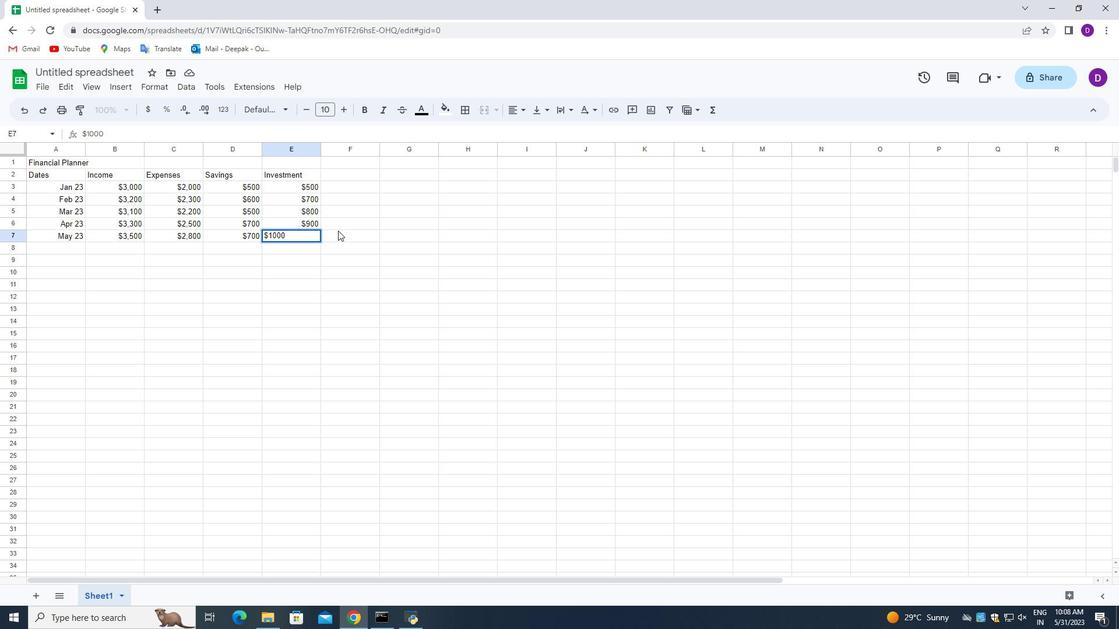 
Action: Mouse moved to (349, 174)
Screenshot: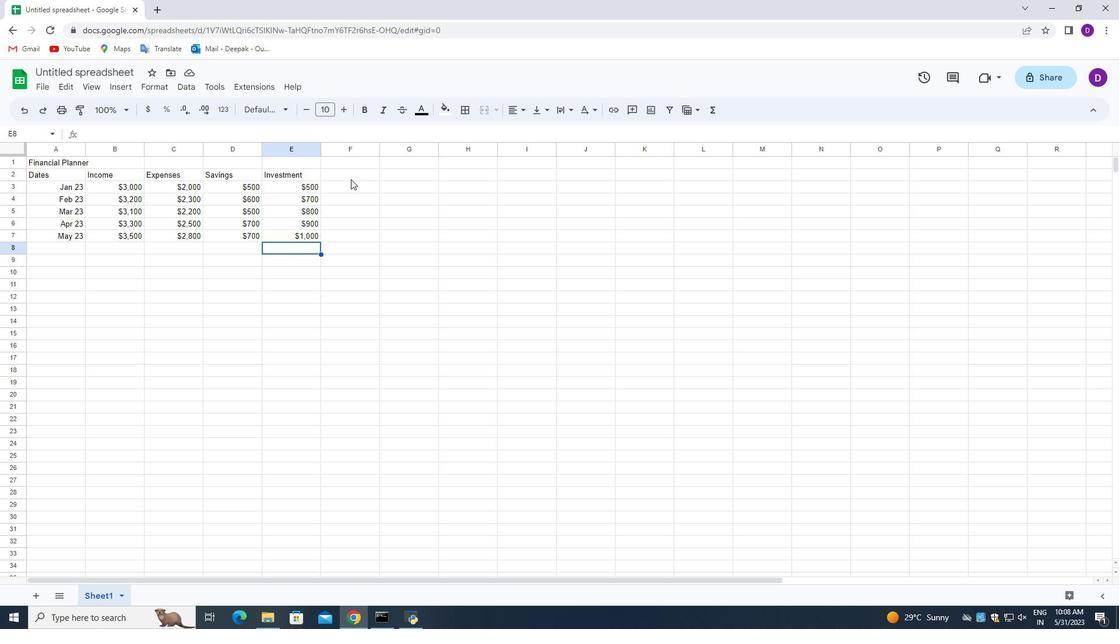 
Action: Mouse pressed left at (349, 174)
Screenshot: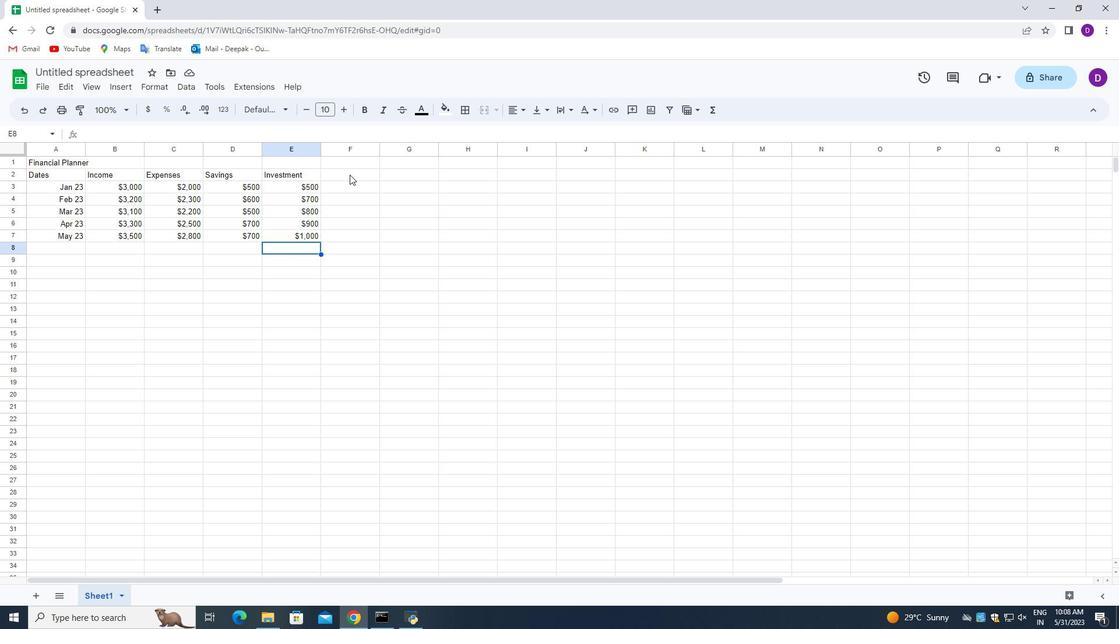 
Action: Mouse pressed left at (349, 174)
Screenshot: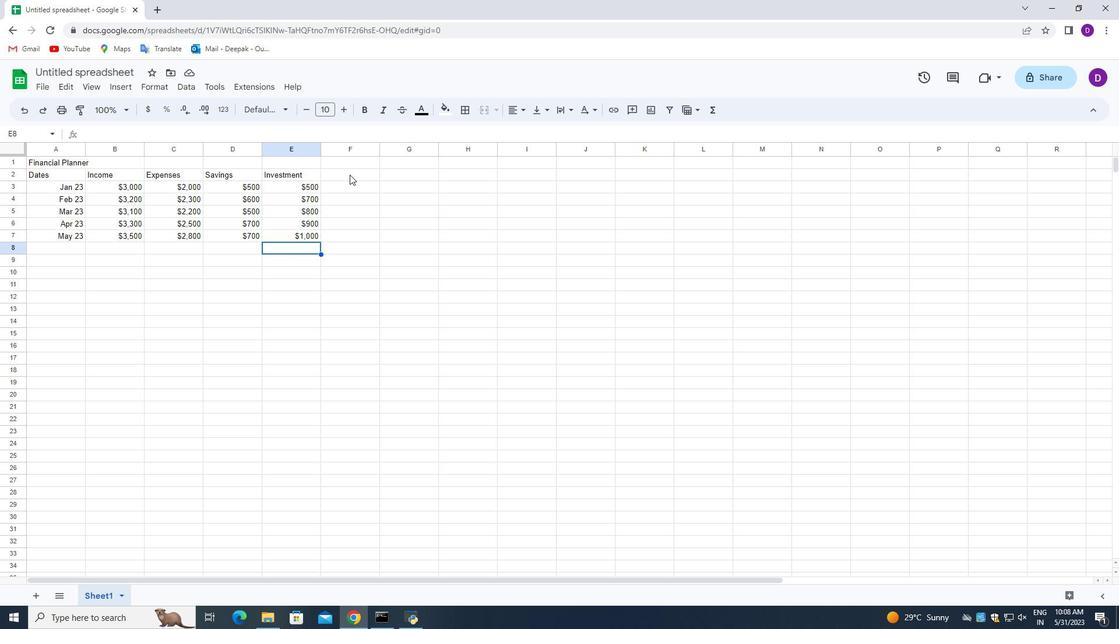 
Action: Mouse moved to (415, 292)
Screenshot: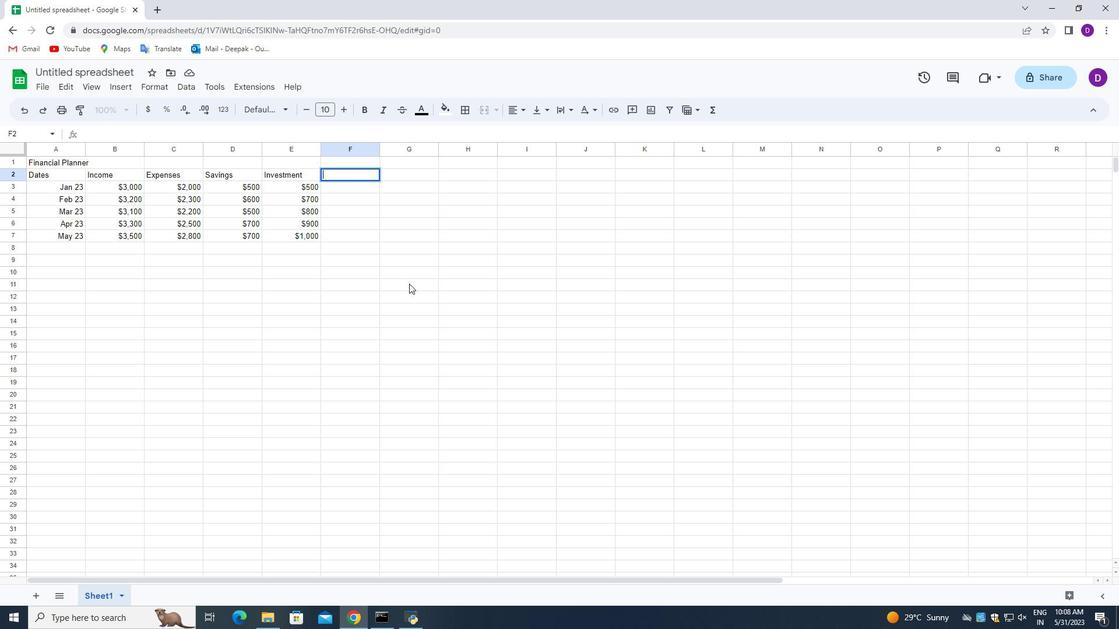
Action: Key pressed <Key.shift>Net<Key.space><Key.shift_r>Saving<Key.enter><Key.shift><Key.shift><Key.shift><Key.shift><Key.shift><Key.shift><Key.shift><Key.shift><Key.shift><Key.shift><Key.shift><Key.shift><Key.shift><Key.shift><Key.shift><Key.shift><Key.shift><Key.shift><Key.shift><Key.shift><Key.shift><Key.shift><Key.shift><Key.shift><Key.shift><Key.shift><Key.shift><Key.shift>$1000<Key.enter><Key.shift><Key.shift><Key.shift><Key.shift><Key.shift><Key.shift><Key.shift><Key.shift><Key.shift><Key.shift><Key.shift><Key.shift><Key.shift><Key.shift><Key.shift><Key.shift><Key.shift><Key.shift><Key.shift><Key.shift><Key.shift><Key.shift><Key.shift><Key.shift><Key.shift><Key.shift><Key.shift>$1200<Key.enter><Key.shift><Key.shift><Key.shift><Key.shift><Key.shift><Key.shift><Key.shift><Key.shift><Key.shift><Key.shift><Key.shift><Key.shift><Key.shift><Key.shift><Key.shift><Key.shift><Key.shift><Key.shift>$900<Key.enter><Key.shift><Key.shift><Key.shift><Key.shift><Key.shift><Key.shift><Key.shift><Key.shift><Key.shift><Key.shift><Key.shift><Key.shift><Key.shift><Key.shift>$800<Key.enter><Key.shift><Key.shift><Key.shift><Key.shift><Key.shift><Key.shift><Key.shift><Key.shift><Key.shift><Key.shift><Key.shift><Key.shift><Key.shift>$700<Key.enter>
Screenshot: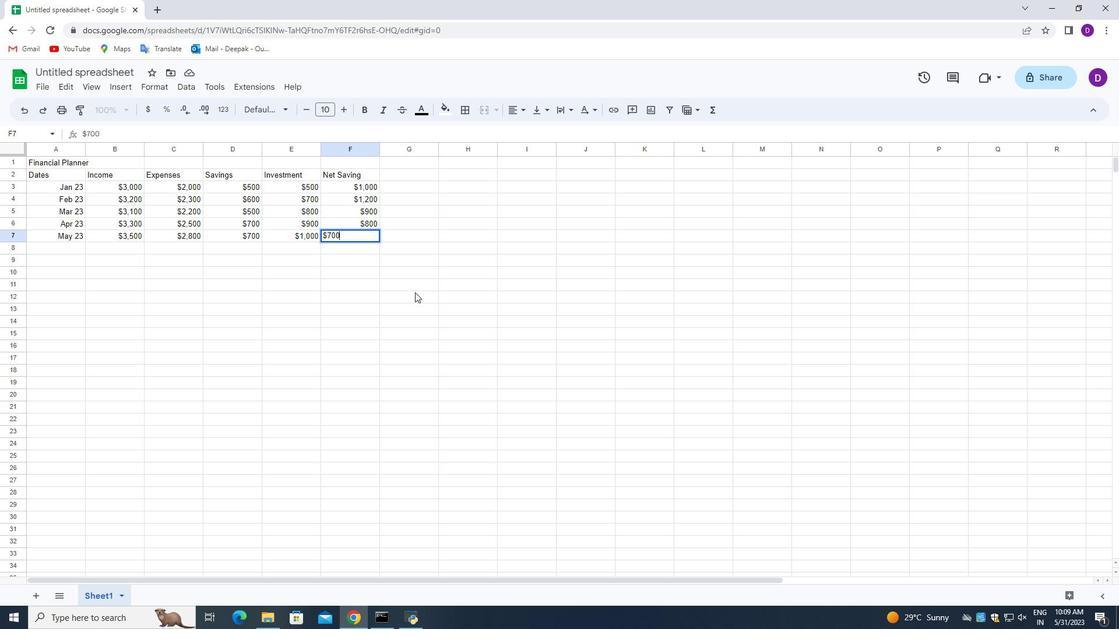 
Action: Mouse moved to (102, 71)
Screenshot: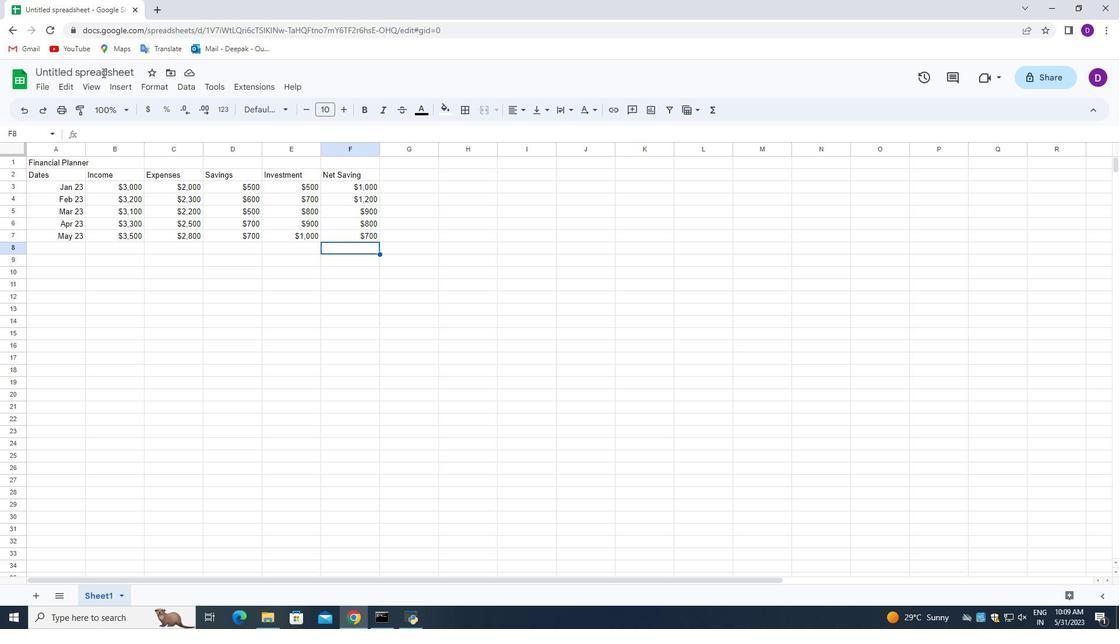 
Action: Mouse pressed left at (102, 71)
Screenshot: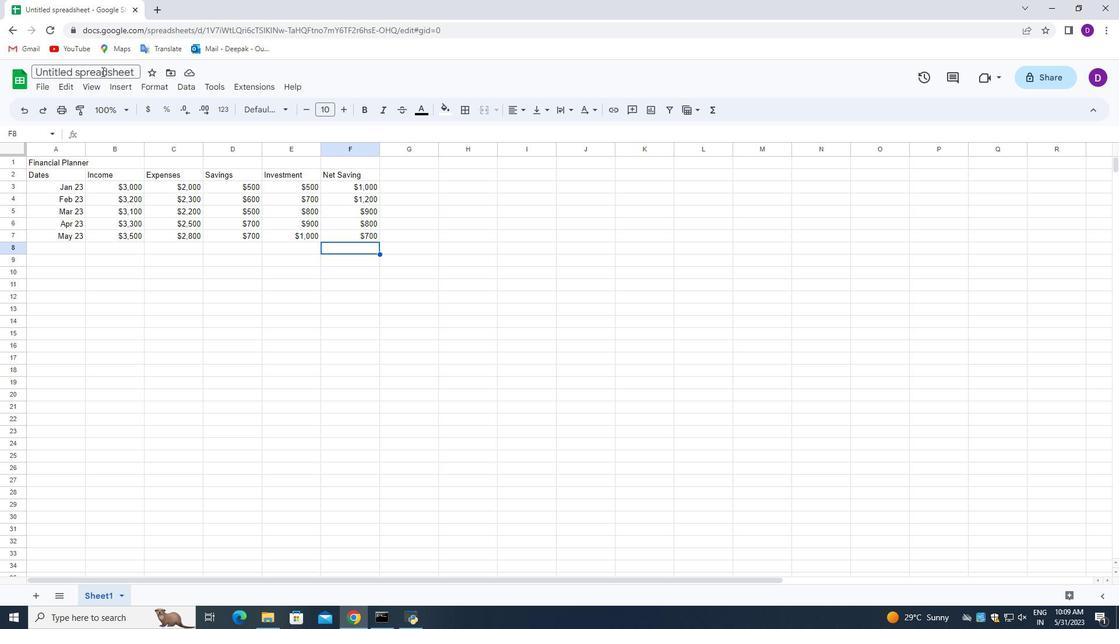 
Action: Mouse moved to (194, 306)
Screenshot: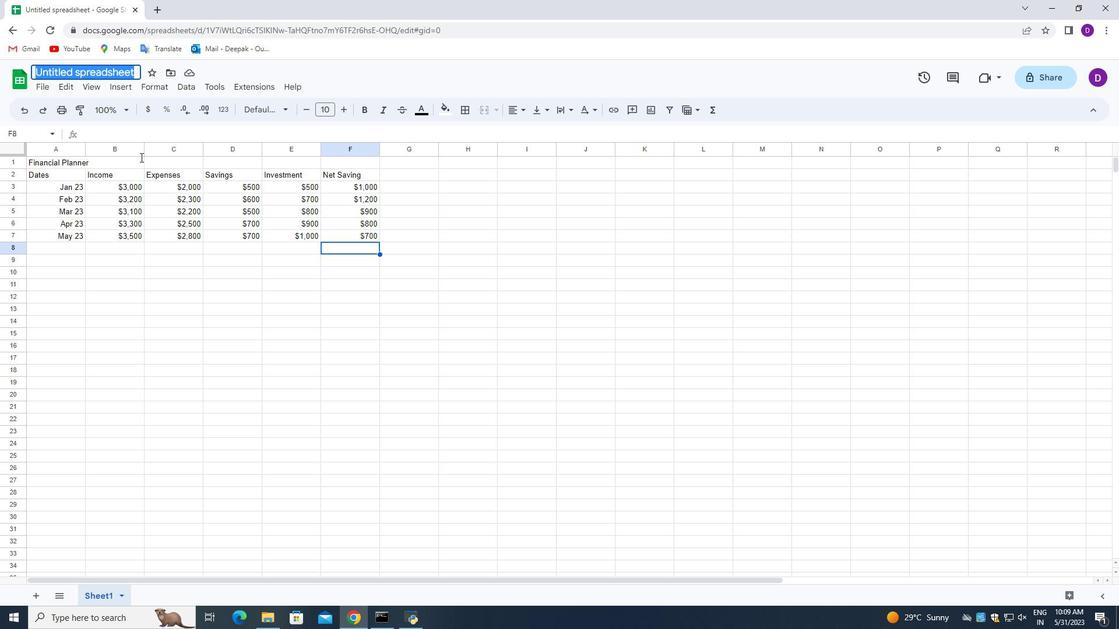
Action: Key pressed <Key.backspace><Key.shift_r>Budget<Key.space><Key.shift_r>Tracking<Key.space><Key.shift_r>Spreadsheet
Screenshot: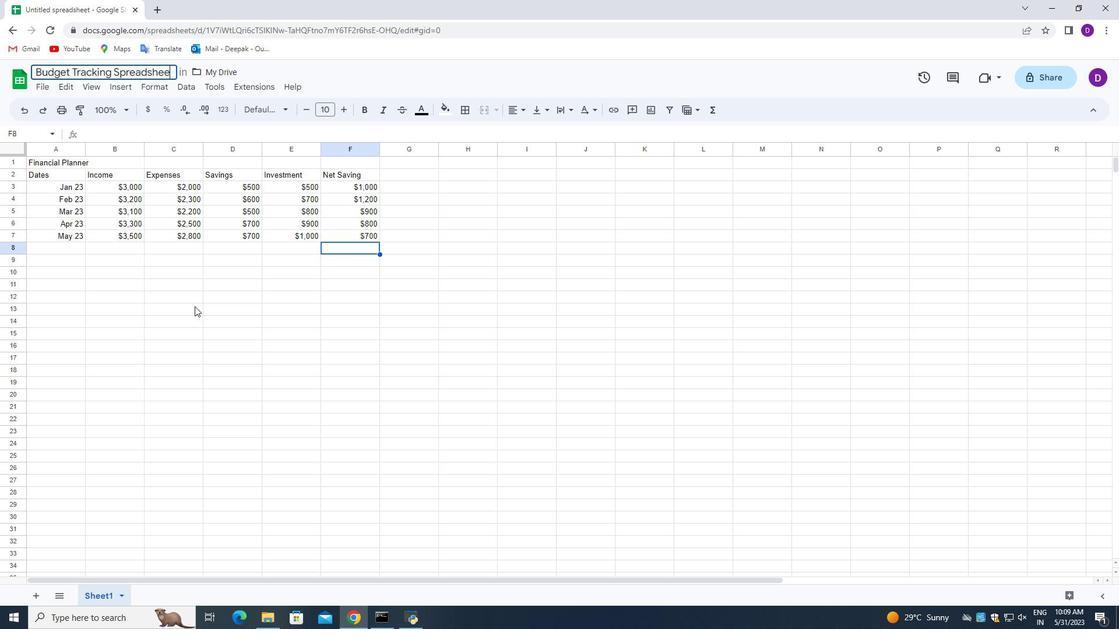 
Action: Mouse moved to (252, 246)
Screenshot: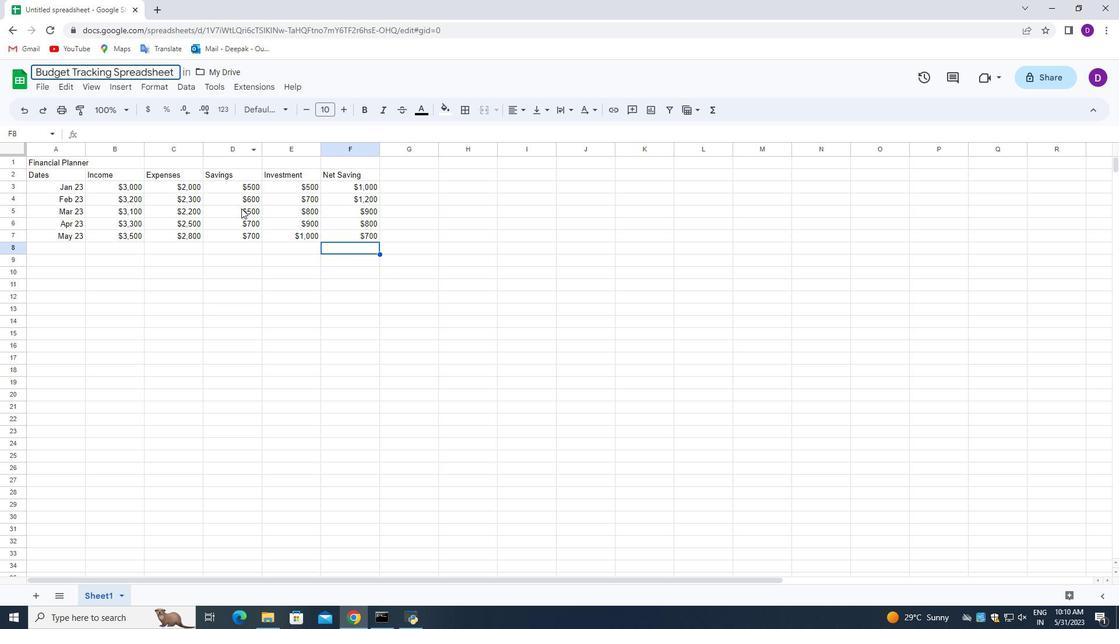 
Action: Key pressed <Key.enter>
Screenshot: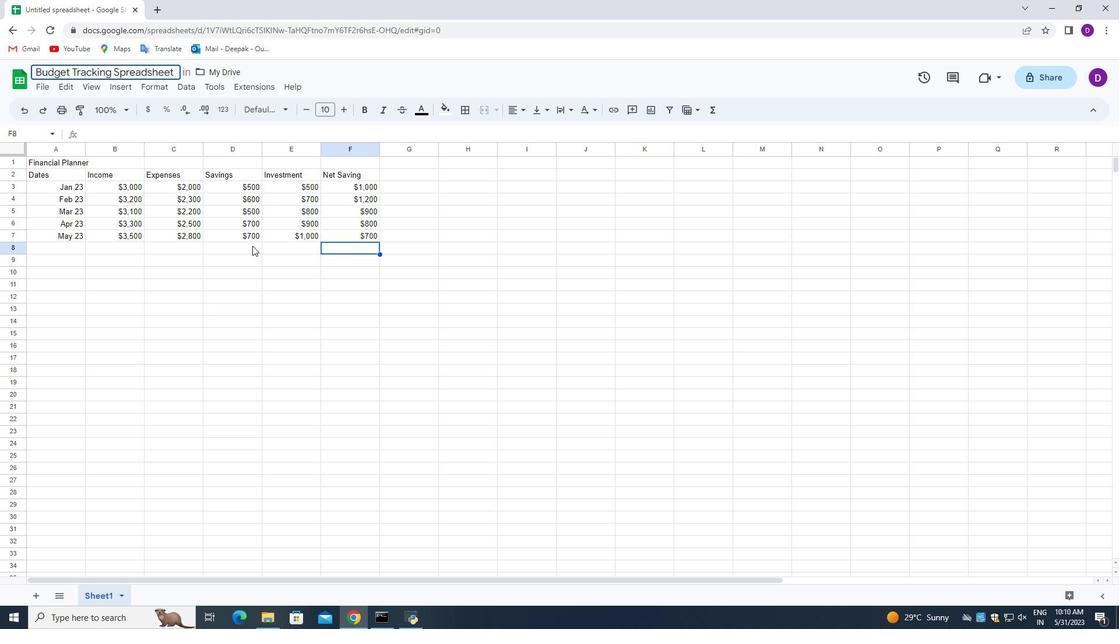 
Action: Mouse moved to (260, 290)
Screenshot: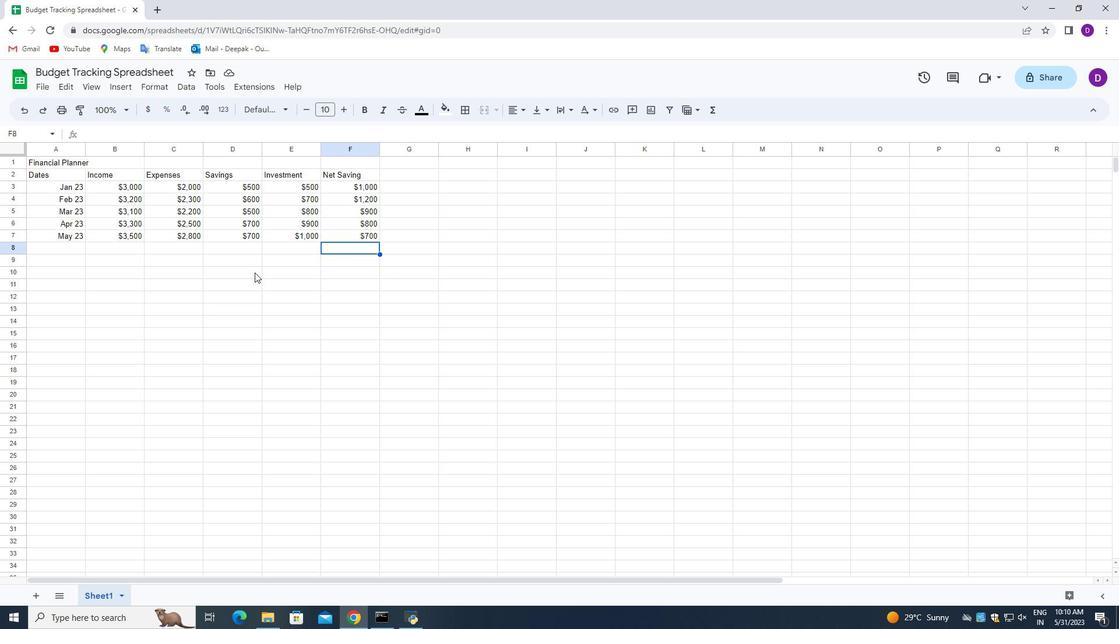 
Action: Key pressed ctrl+S<'\x13'><'\x13'><'\x13'>
Screenshot: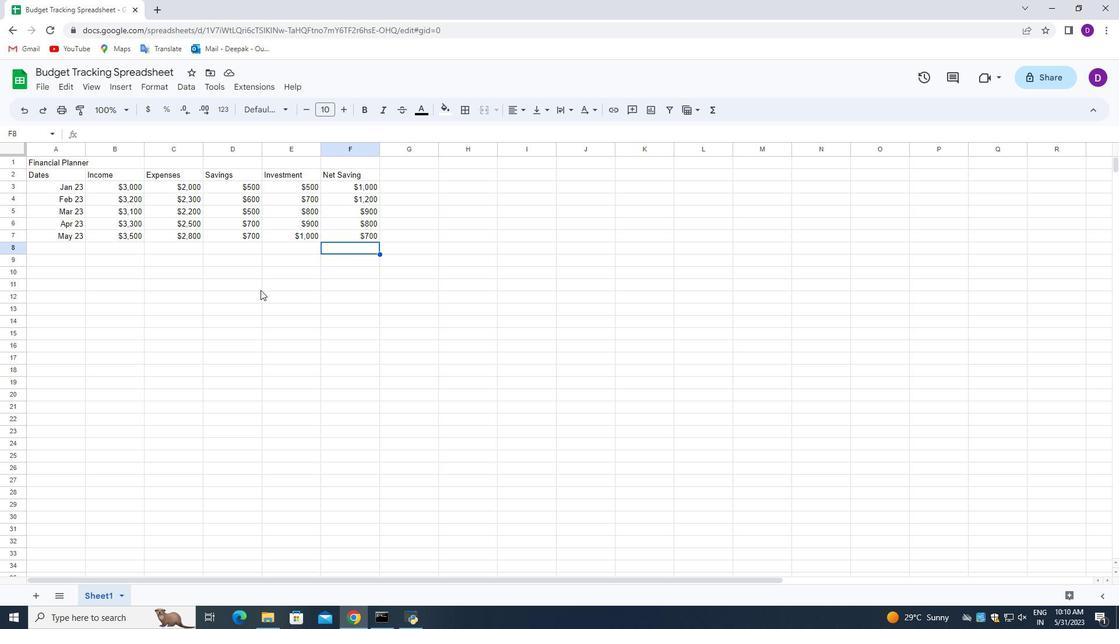
